 Task: Search one way flight ticket for 4 adults, 2 children, 2 infants in seat and 1 infant on lap in premium economy from Louisville: Louisville International Airport (standiford Field) to Greensboro: Piedmont Triad International Airport on 5-1-2023. Choice of flights is Frontier. Number of bags: 2 checked bags. Price is upto 74000. Outbound departure time preference is 16:00.
Action: Mouse moved to (276, 363)
Screenshot: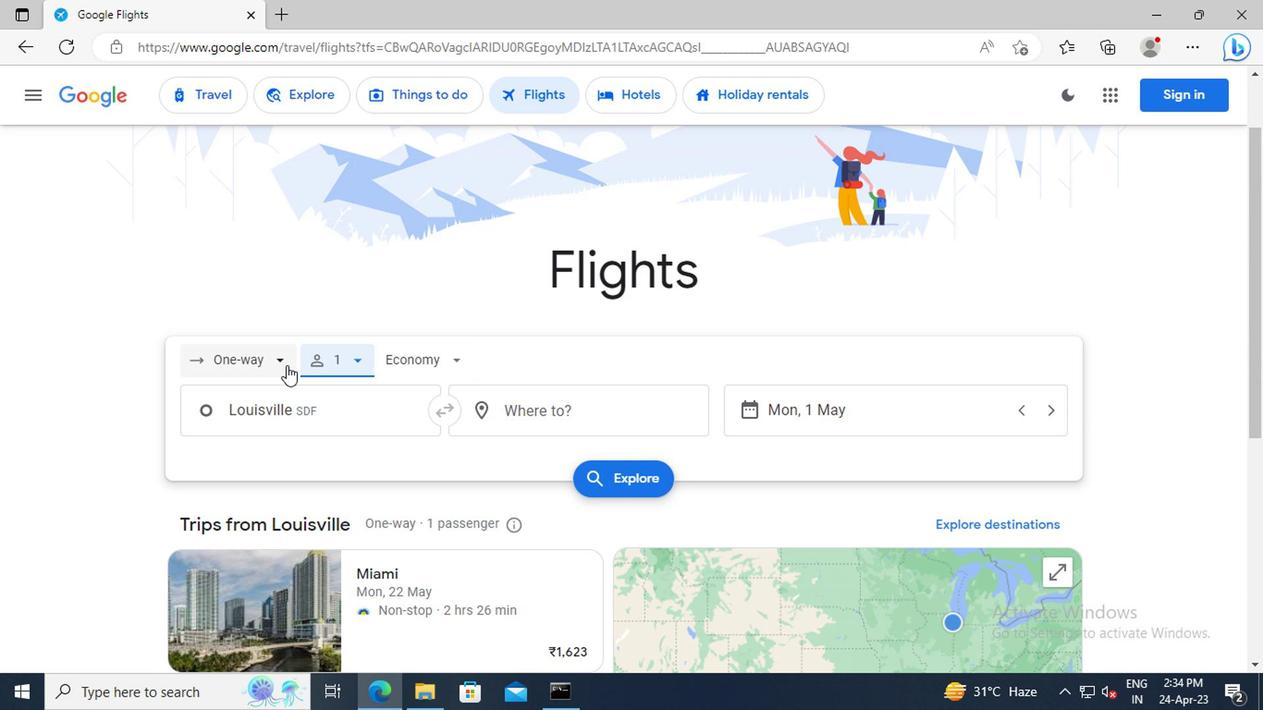 
Action: Mouse pressed left at (276, 363)
Screenshot: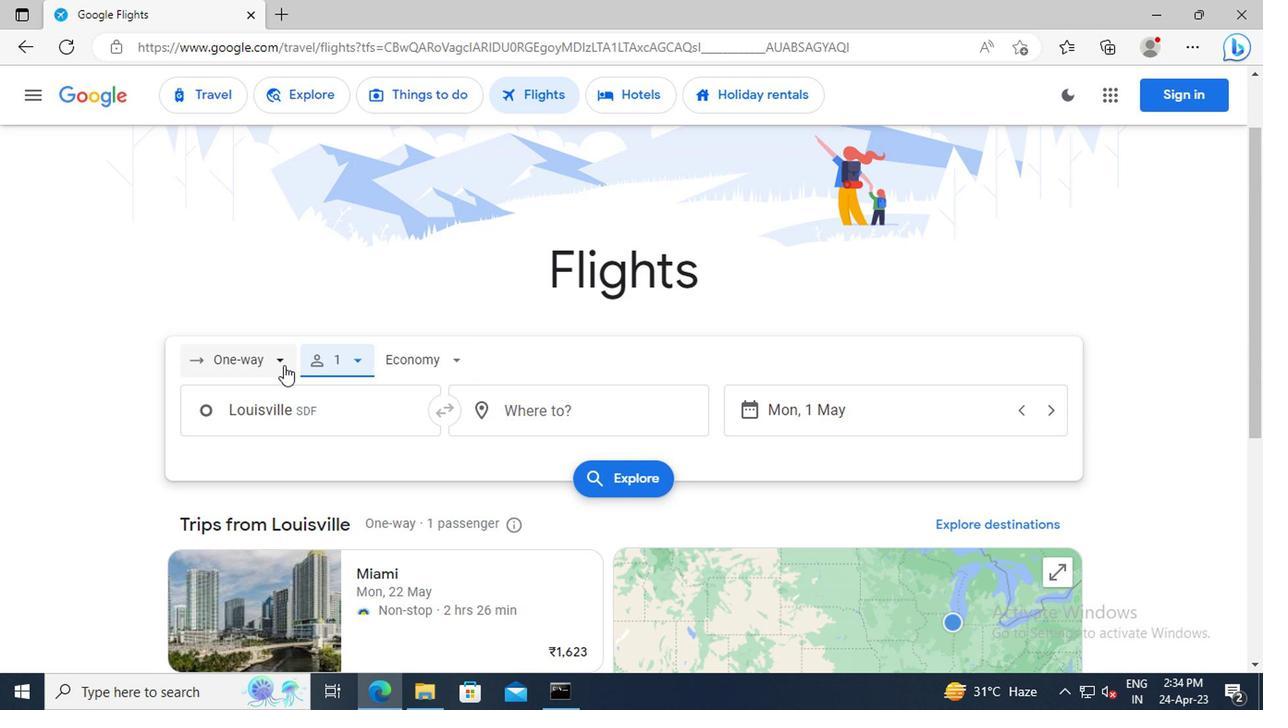 
Action: Mouse moved to (257, 454)
Screenshot: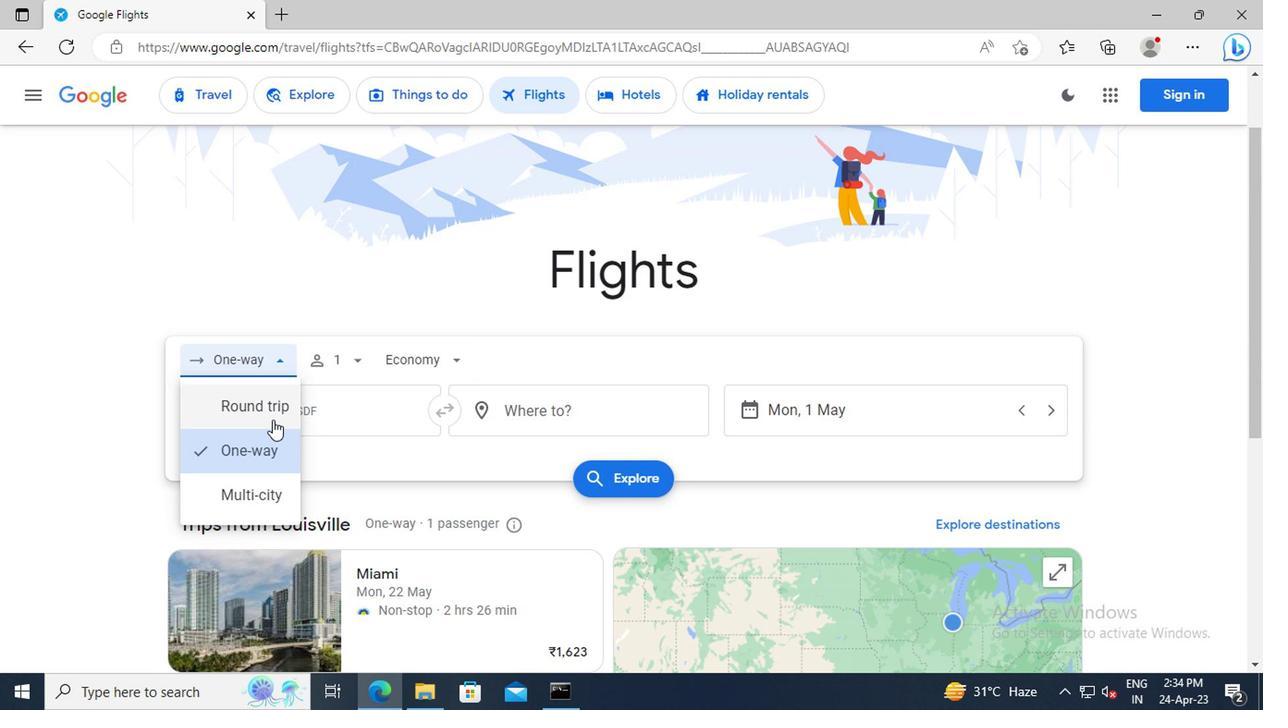 
Action: Mouse pressed left at (257, 454)
Screenshot: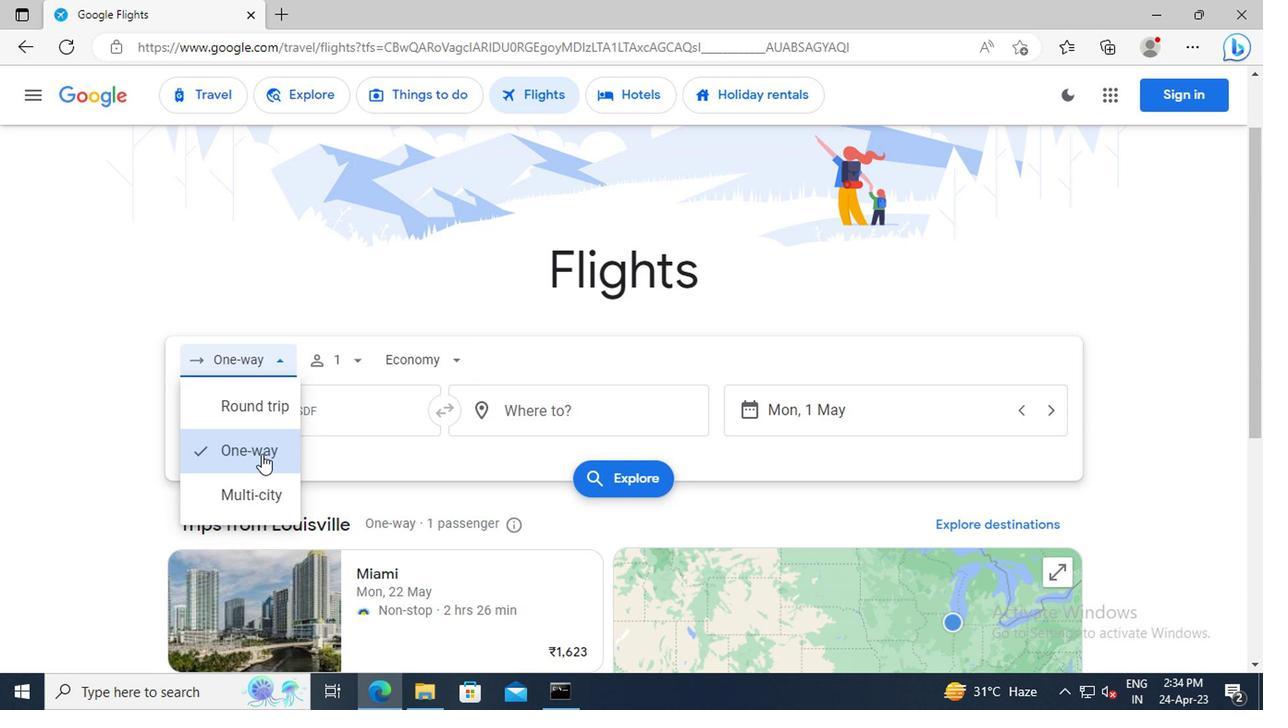 
Action: Mouse moved to (351, 366)
Screenshot: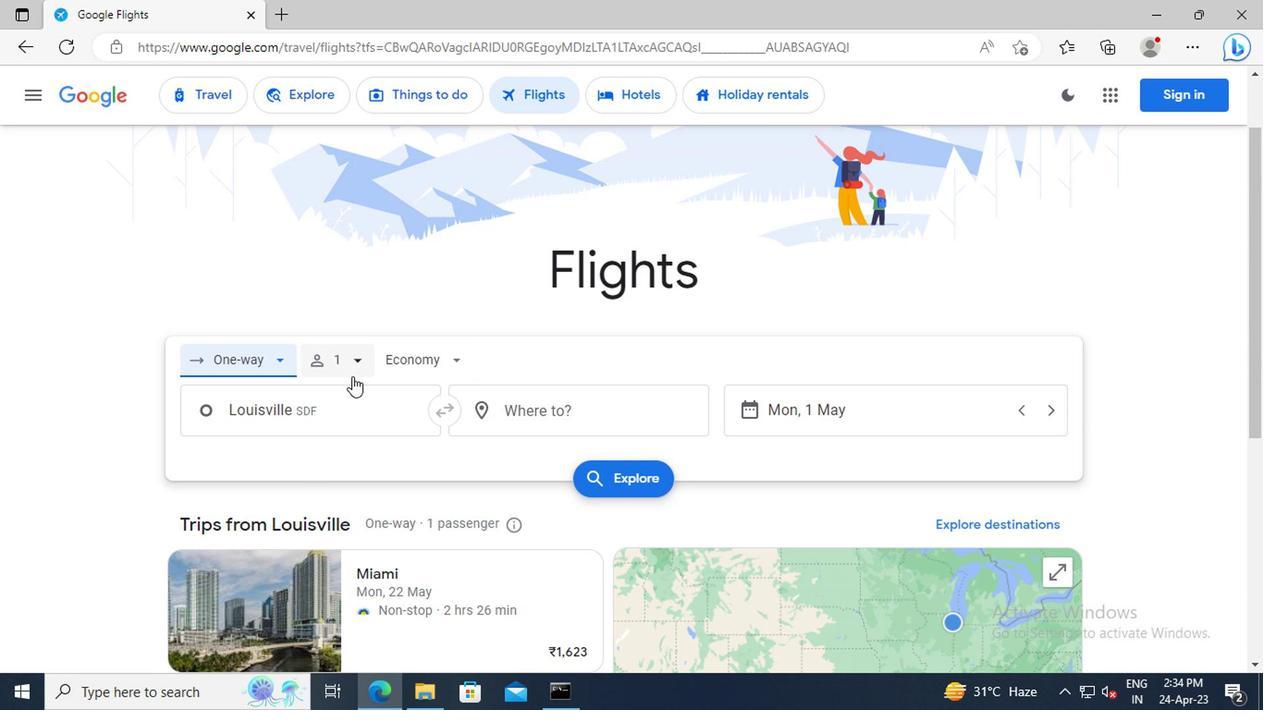 
Action: Mouse pressed left at (351, 366)
Screenshot: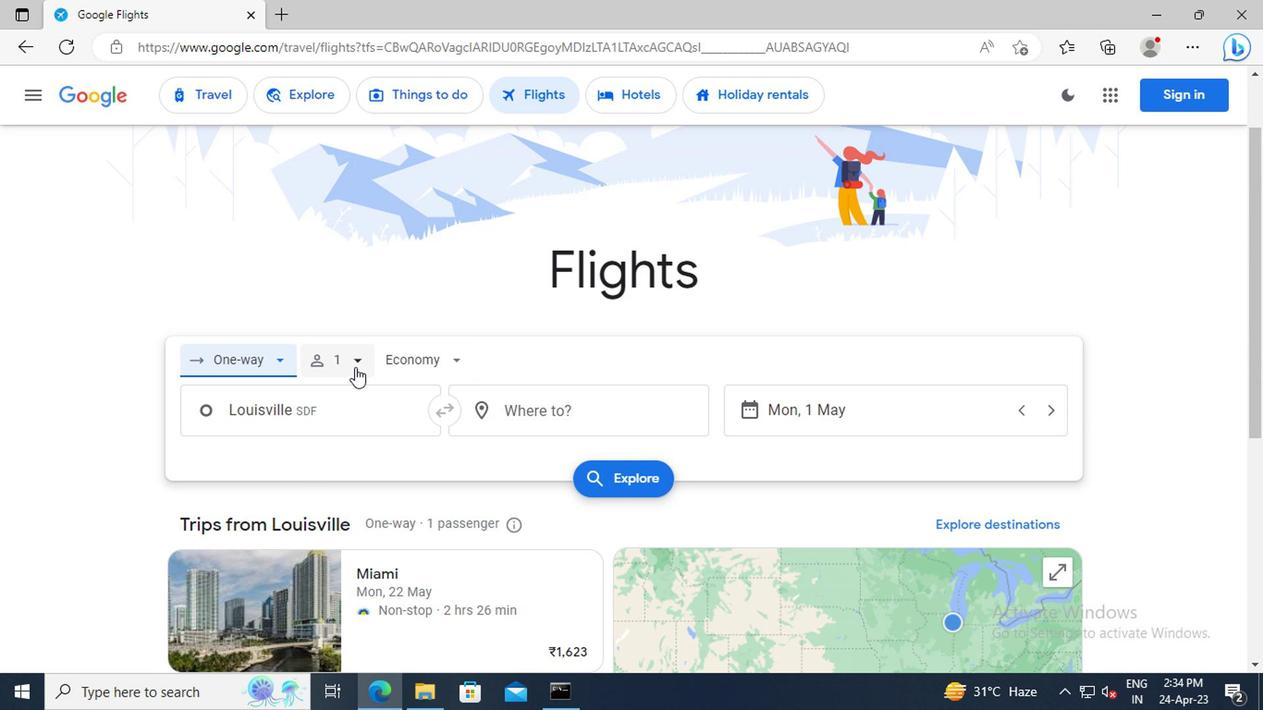 
Action: Mouse moved to (483, 411)
Screenshot: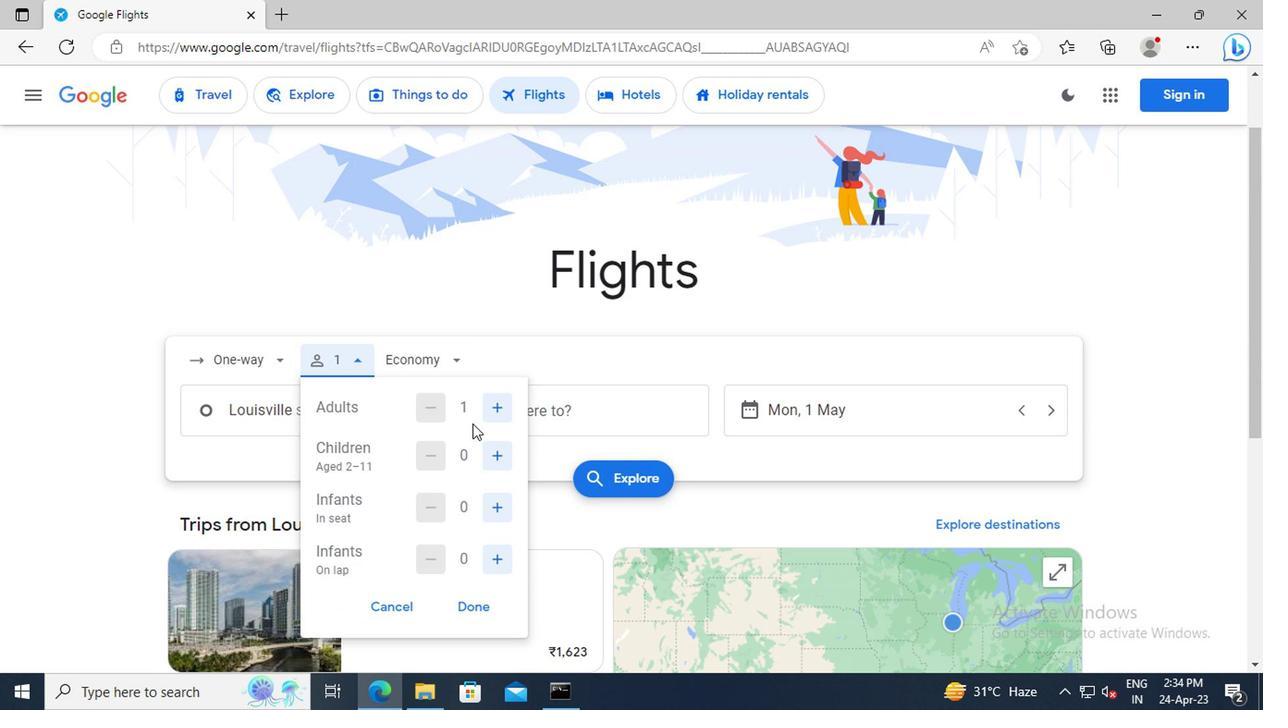 
Action: Mouse pressed left at (483, 411)
Screenshot: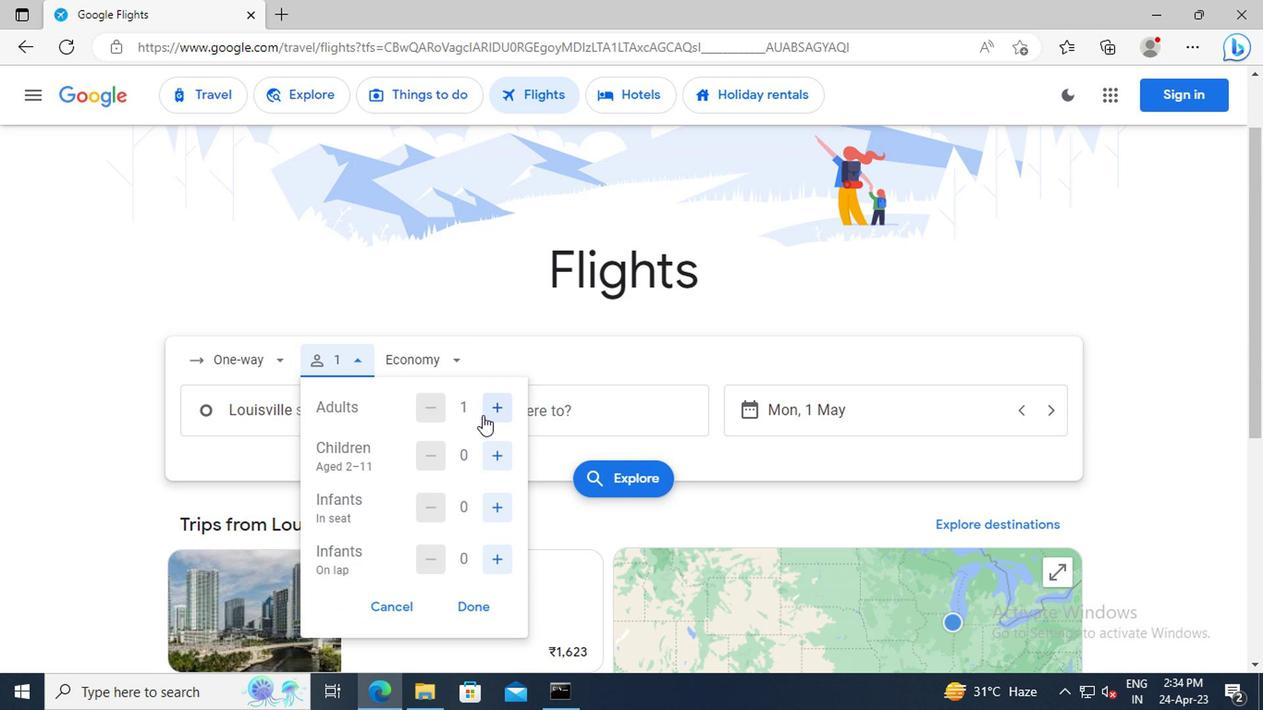 
Action: Mouse pressed left at (483, 411)
Screenshot: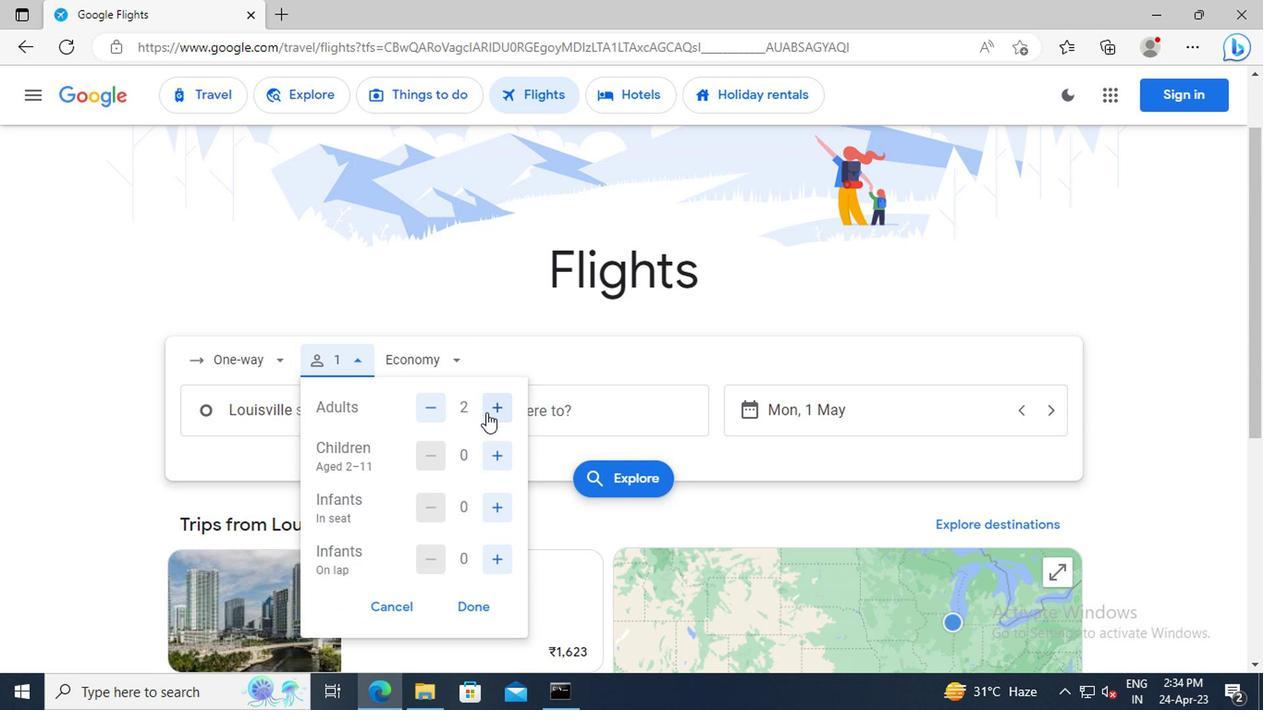 
Action: Mouse pressed left at (483, 411)
Screenshot: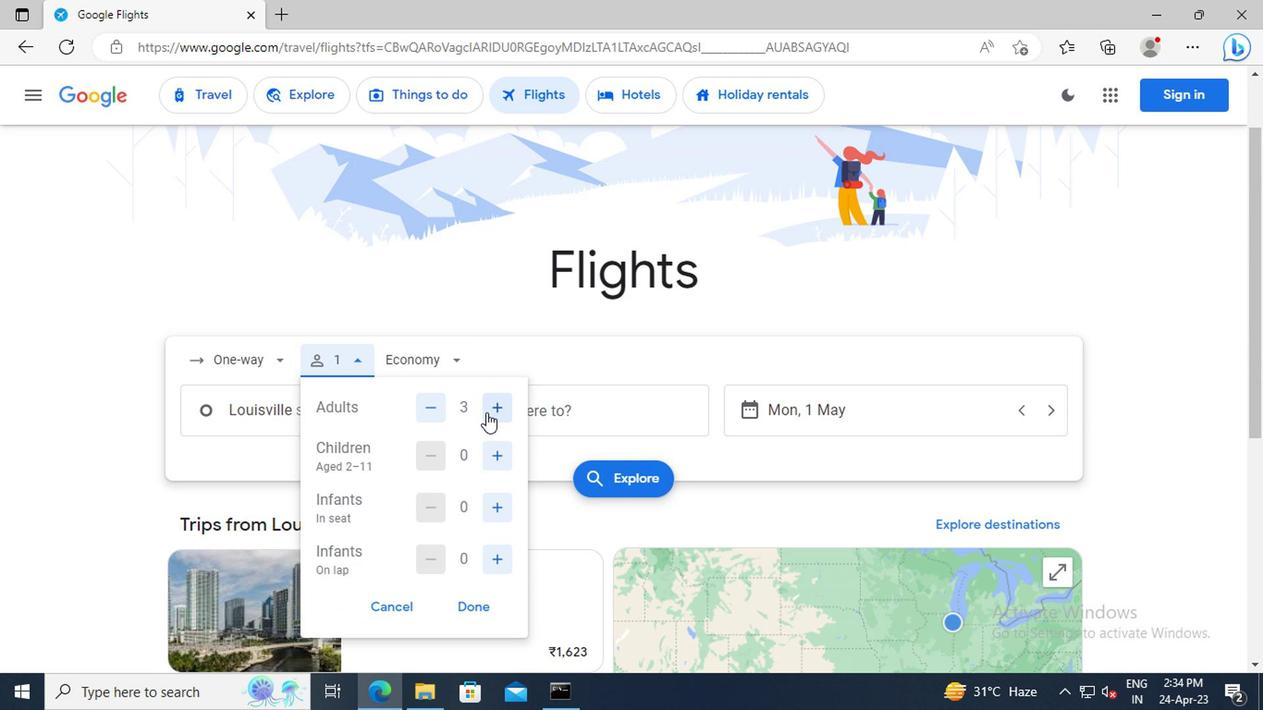 
Action: Mouse moved to (495, 461)
Screenshot: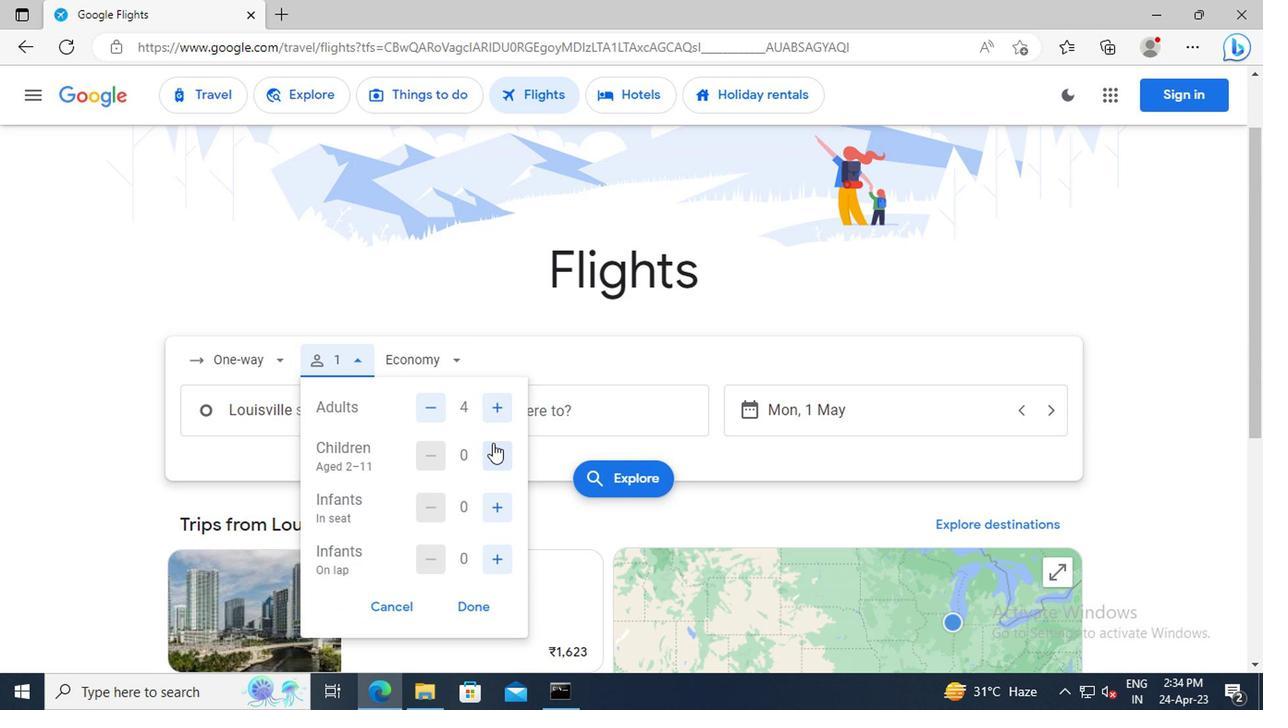 
Action: Mouse pressed left at (495, 461)
Screenshot: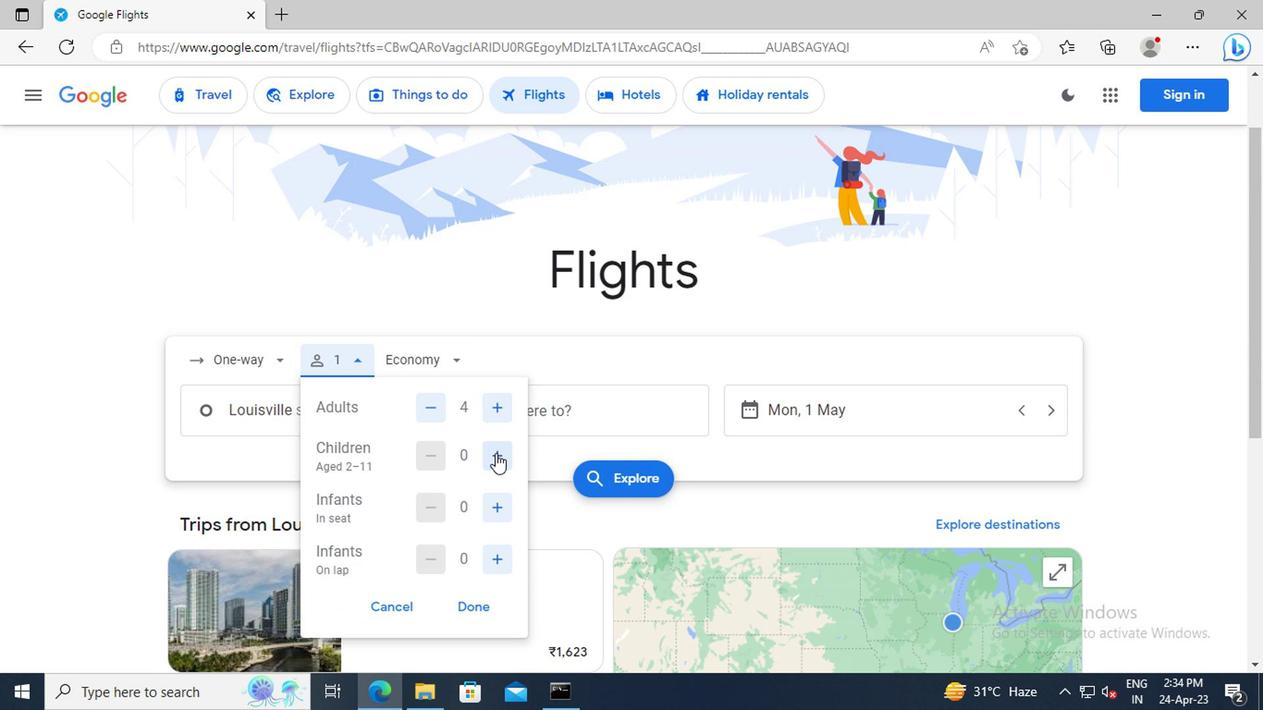 
Action: Mouse pressed left at (495, 461)
Screenshot: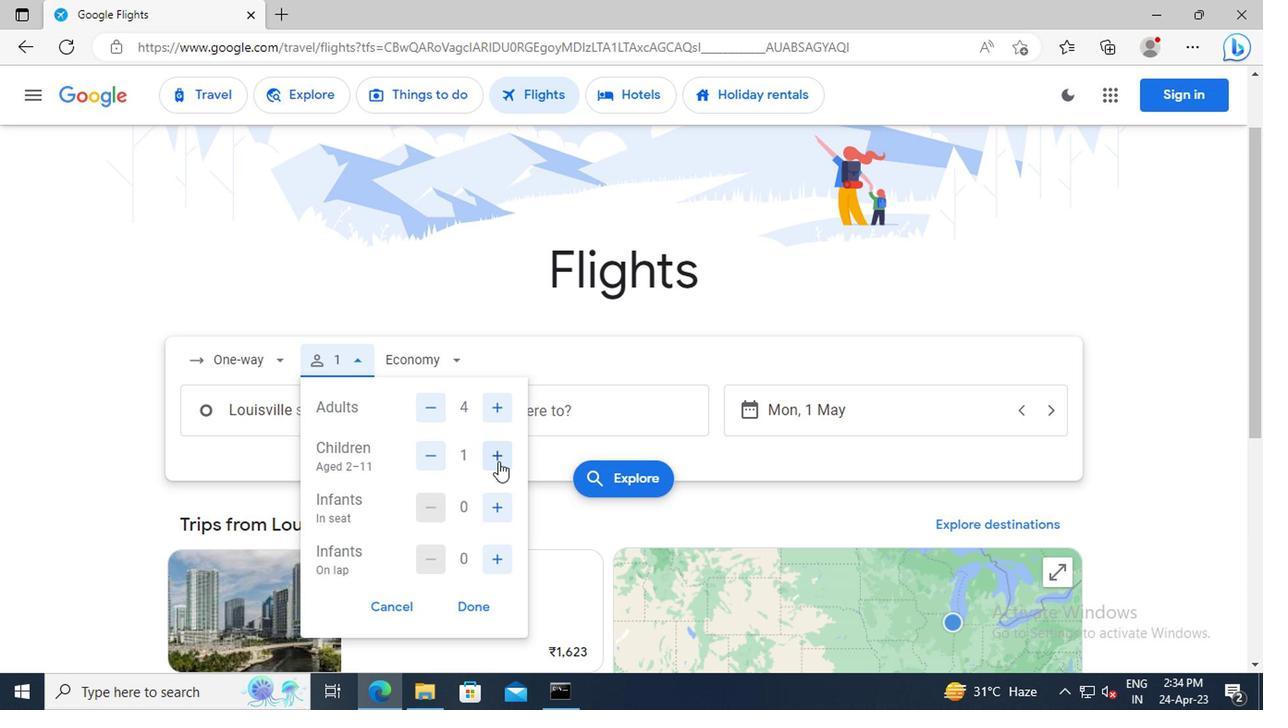 
Action: Mouse moved to (488, 510)
Screenshot: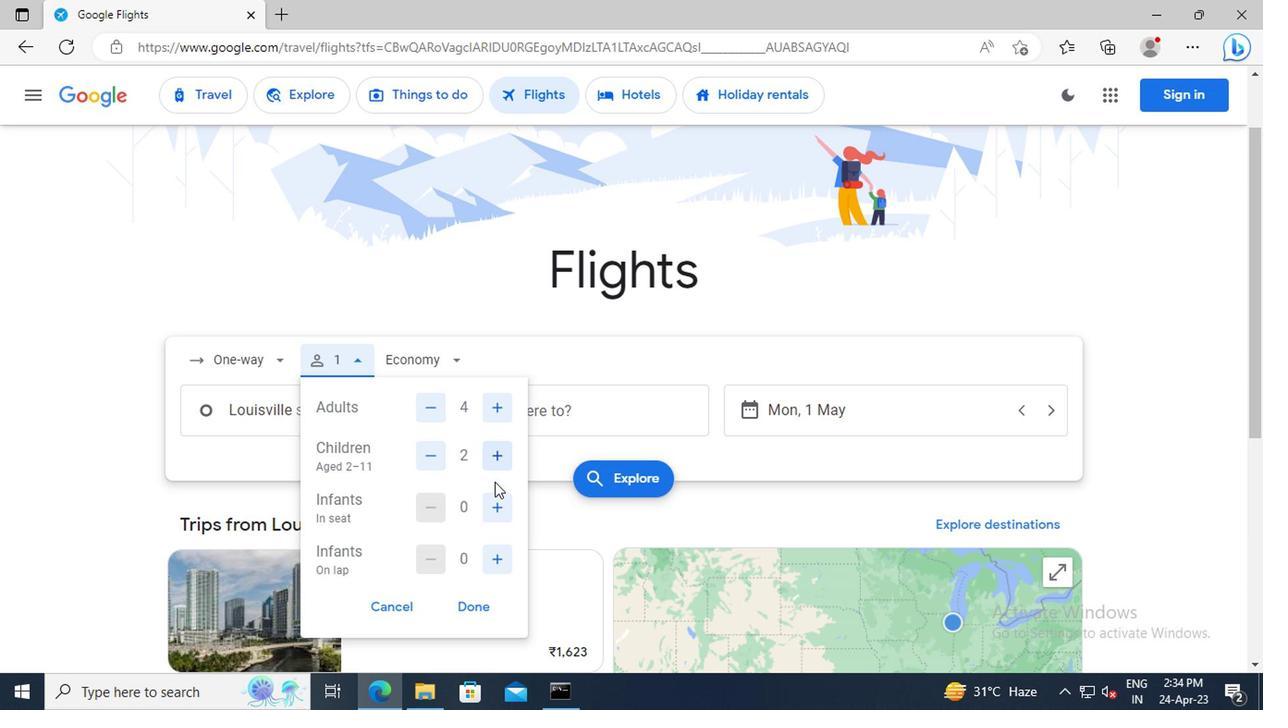 
Action: Mouse pressed left at (488, 510)
Screenshot: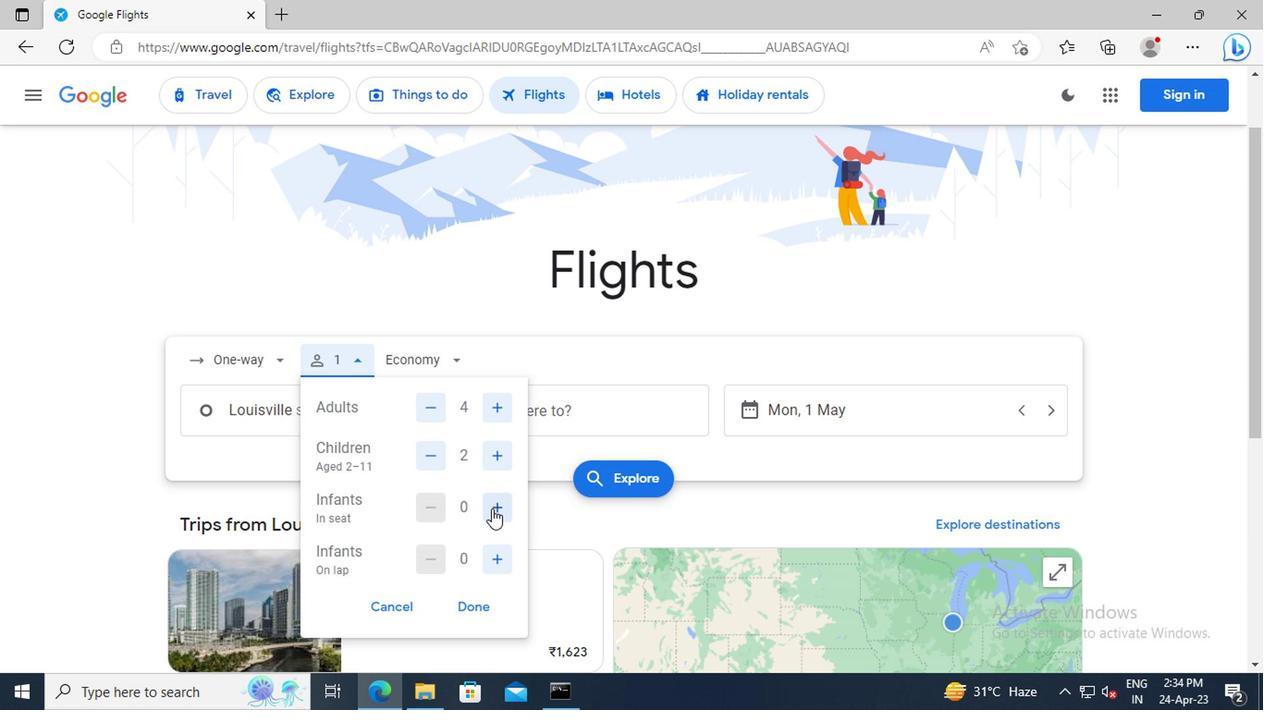 
Action: Mouse pressed left at (488, 510)
Screenshot: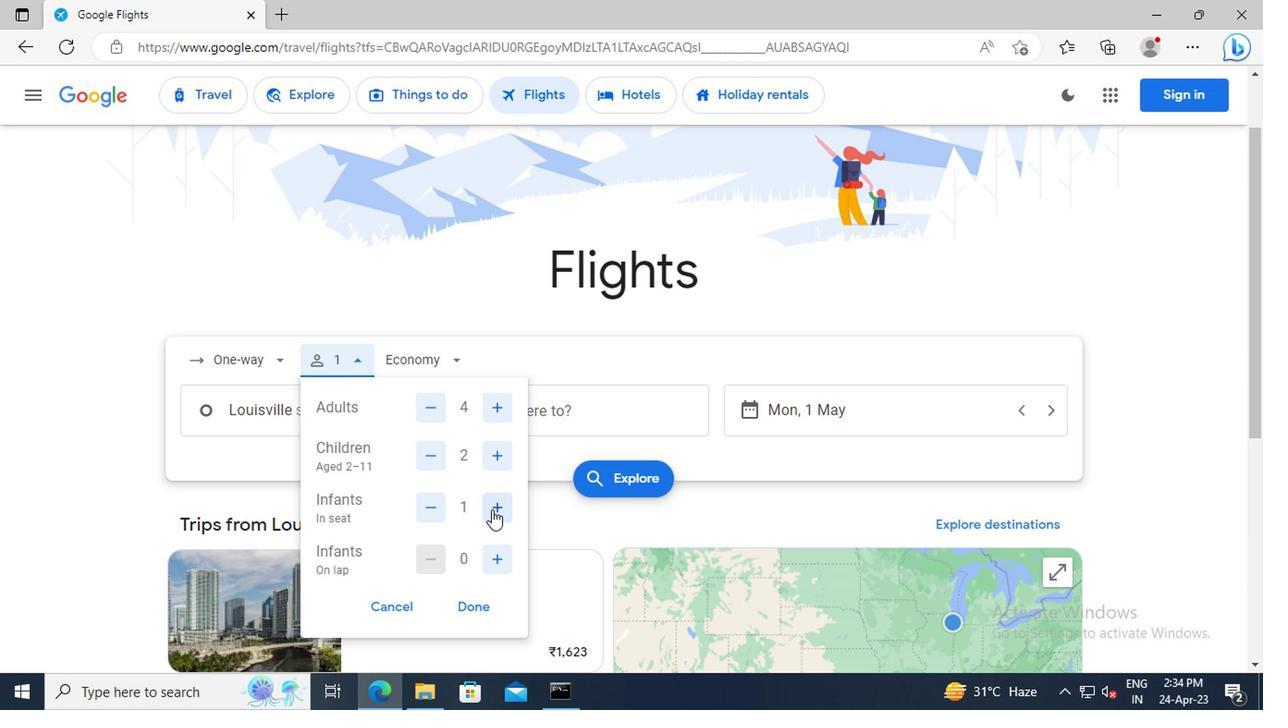 
Action: Mouse moved to (490, 554)
Screenshot: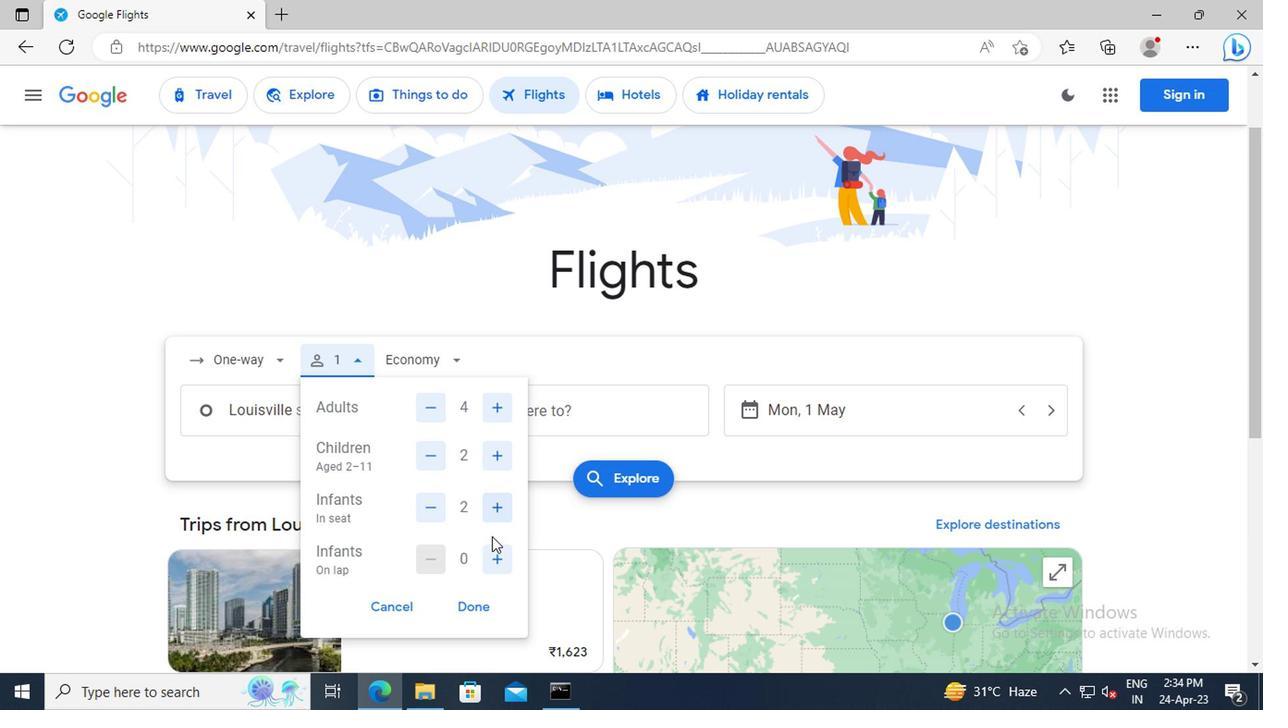 
Action: Mouse pressed left at (490, 554)
Screenshot: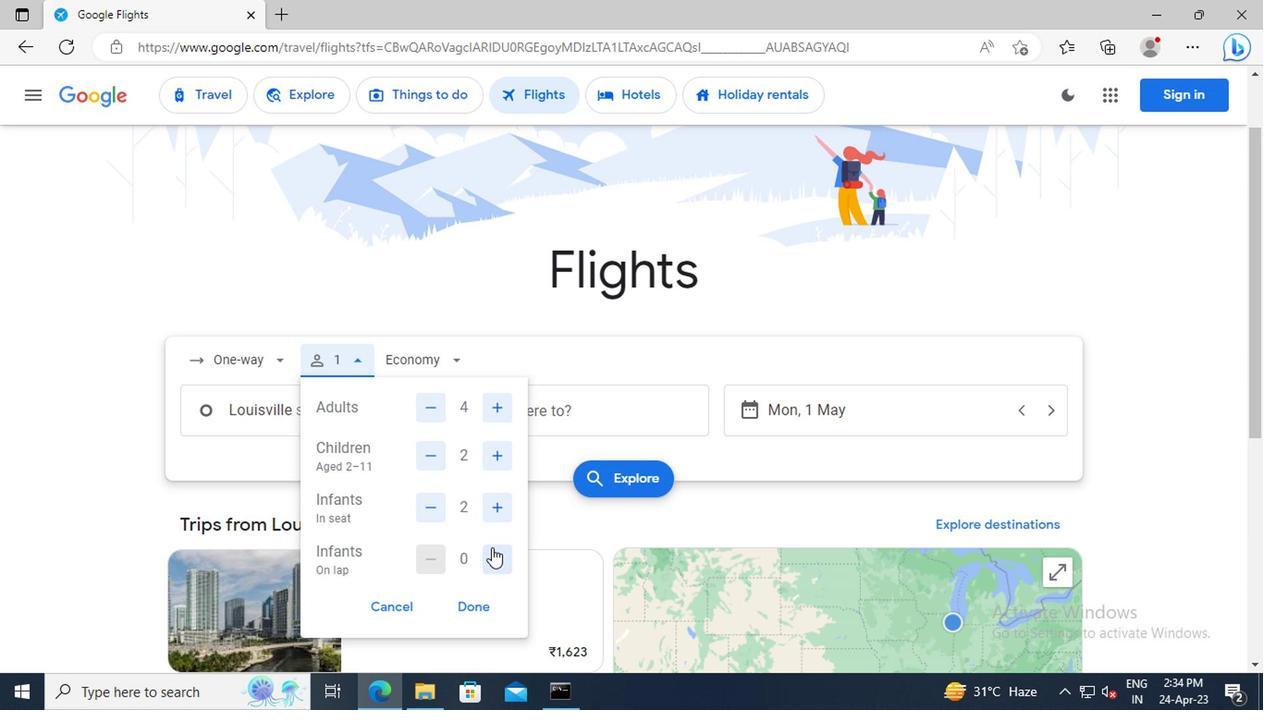 
Action: Mouse moved to (473, 609)
Screenshot: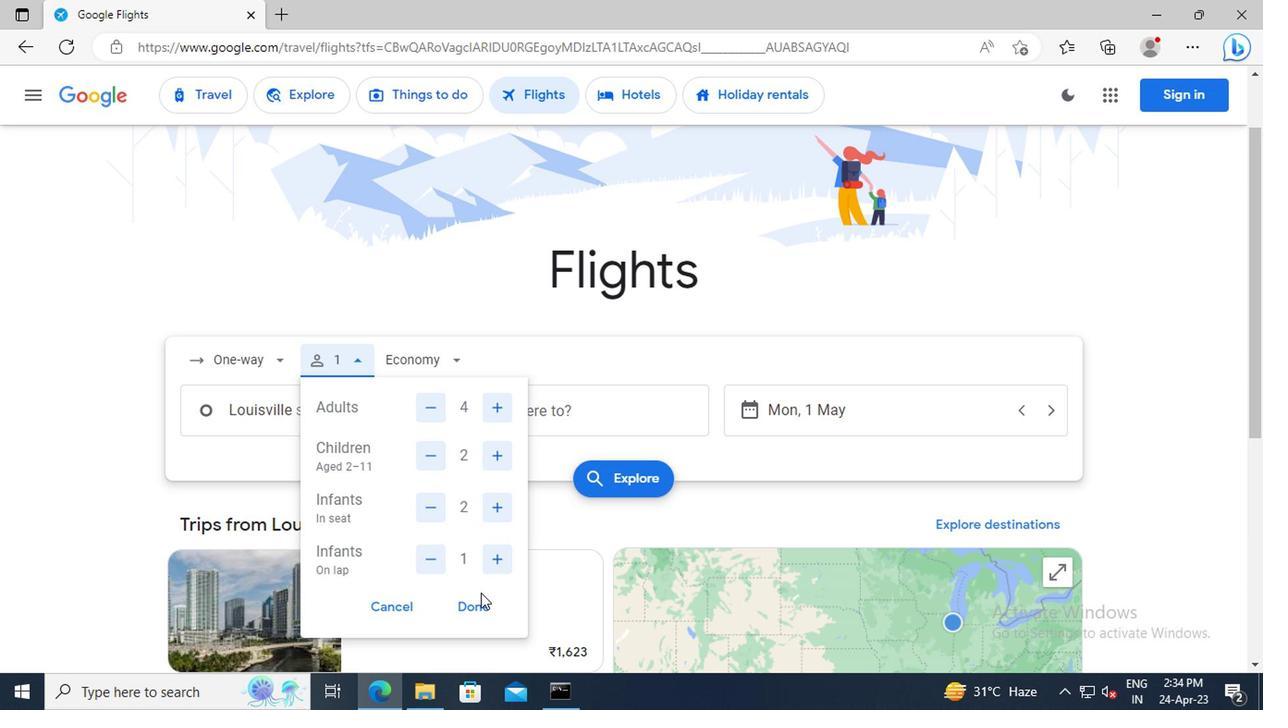 
Action: Mouse pressed left at (473, 609)
Screenshot: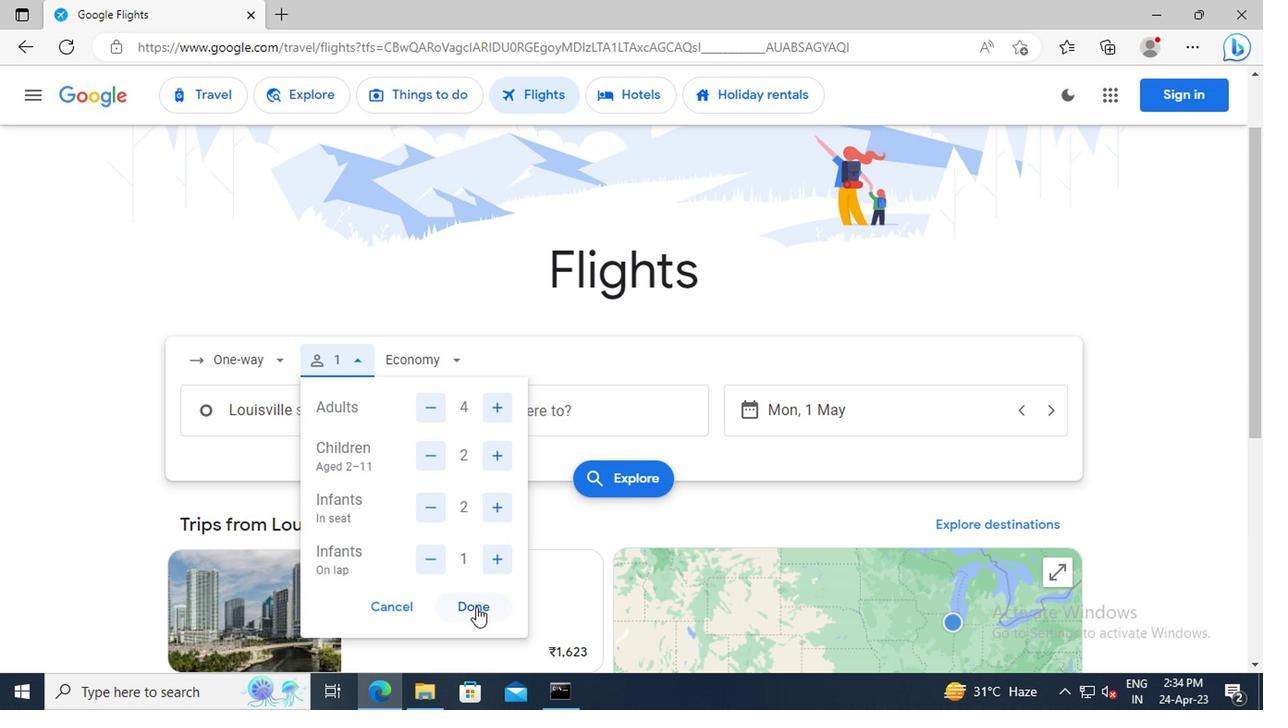
Action: Mouse moved to (429, 355)
Screenshot: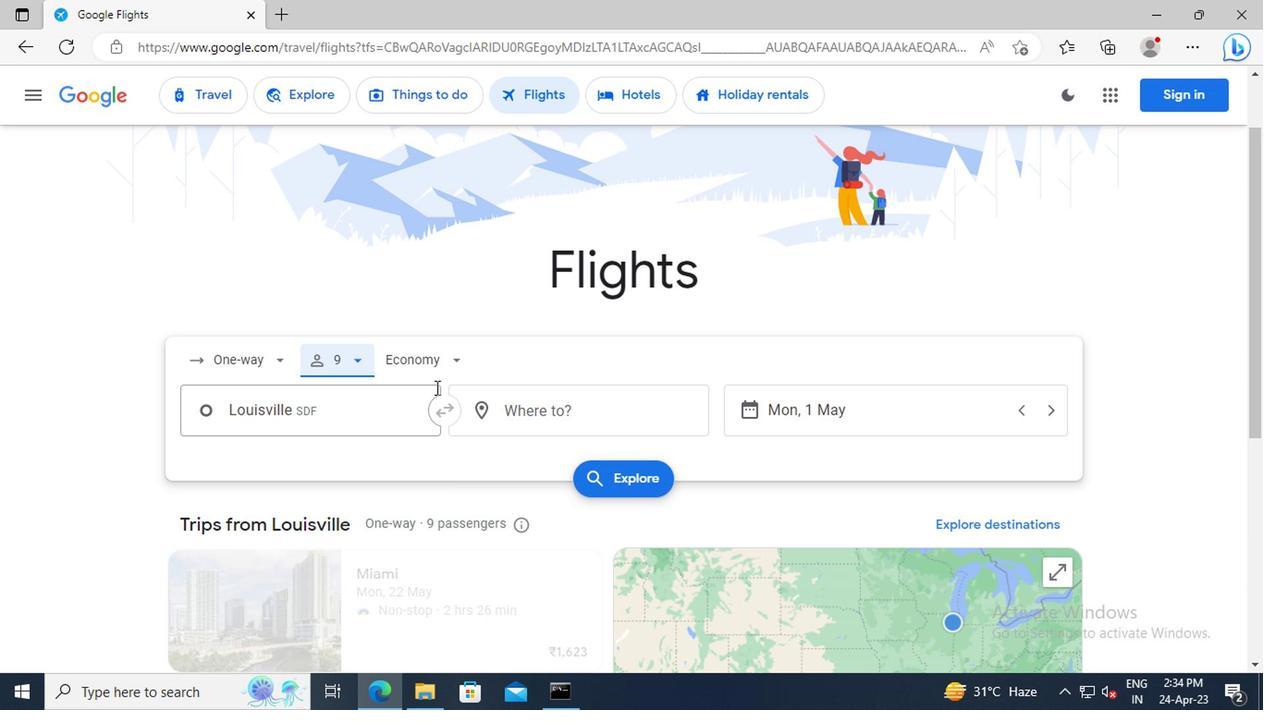 
Action: Mouse pressed left at (429, 355)
Screenshot: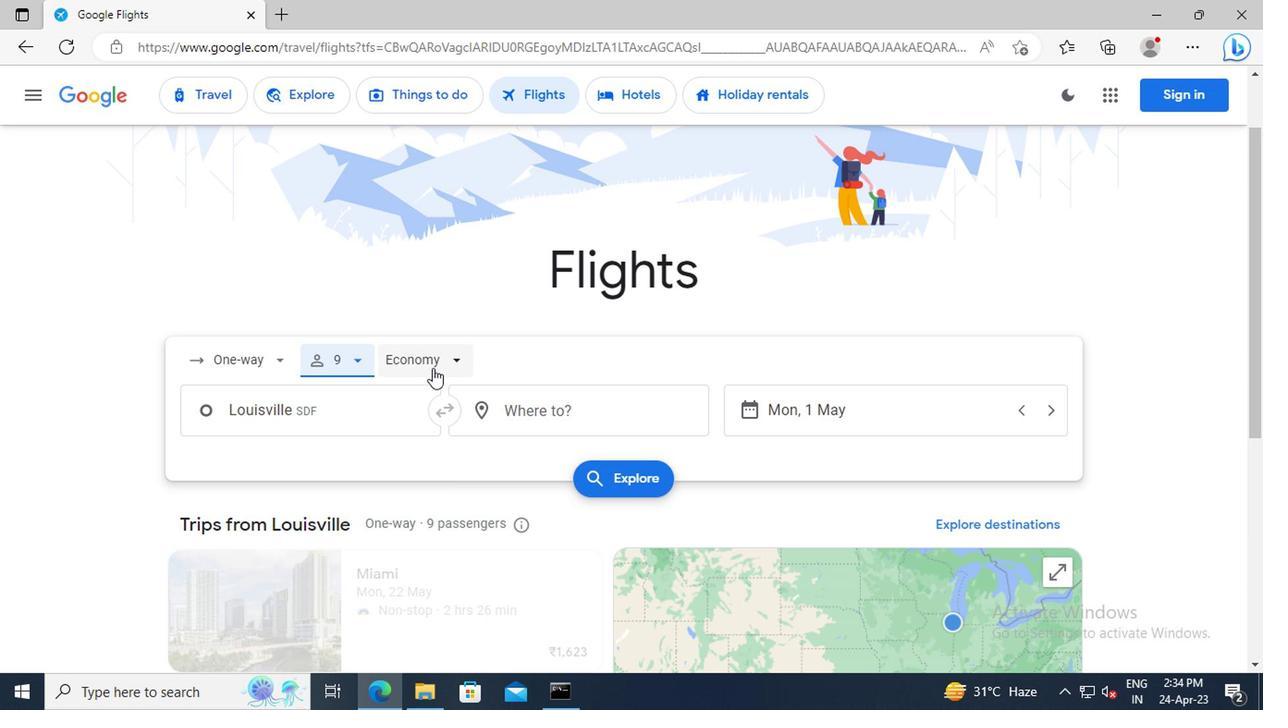 
Action: Mouse moved to (440, 456)
Screenshot: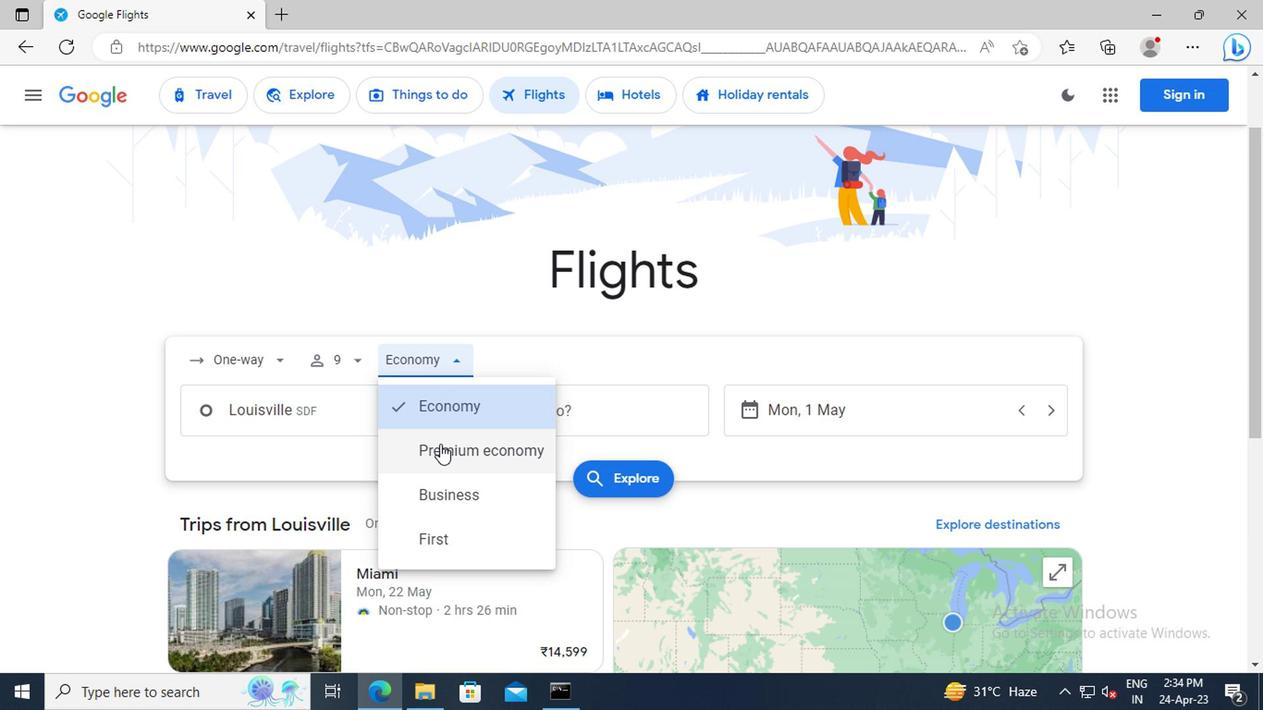 
Action: Mouse pressed left at (440, 456)
Screenshot: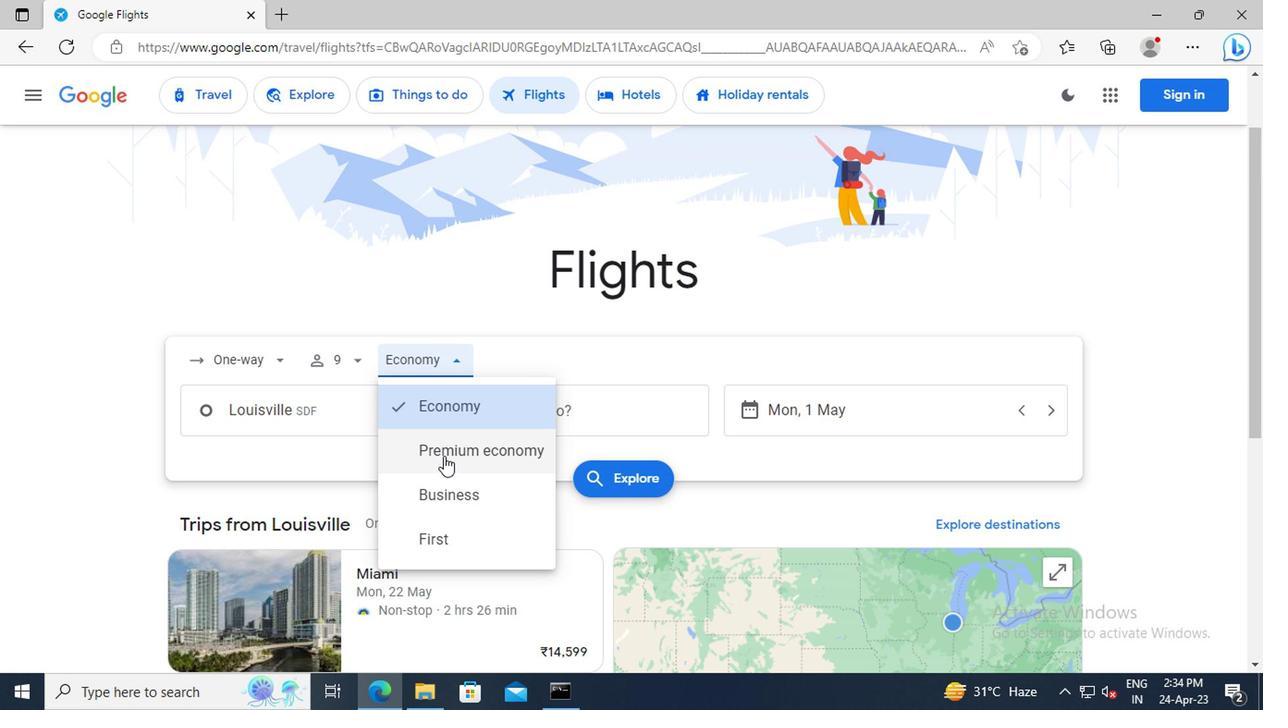 
Action: Mouse moved to (350, 424)
Screenshot: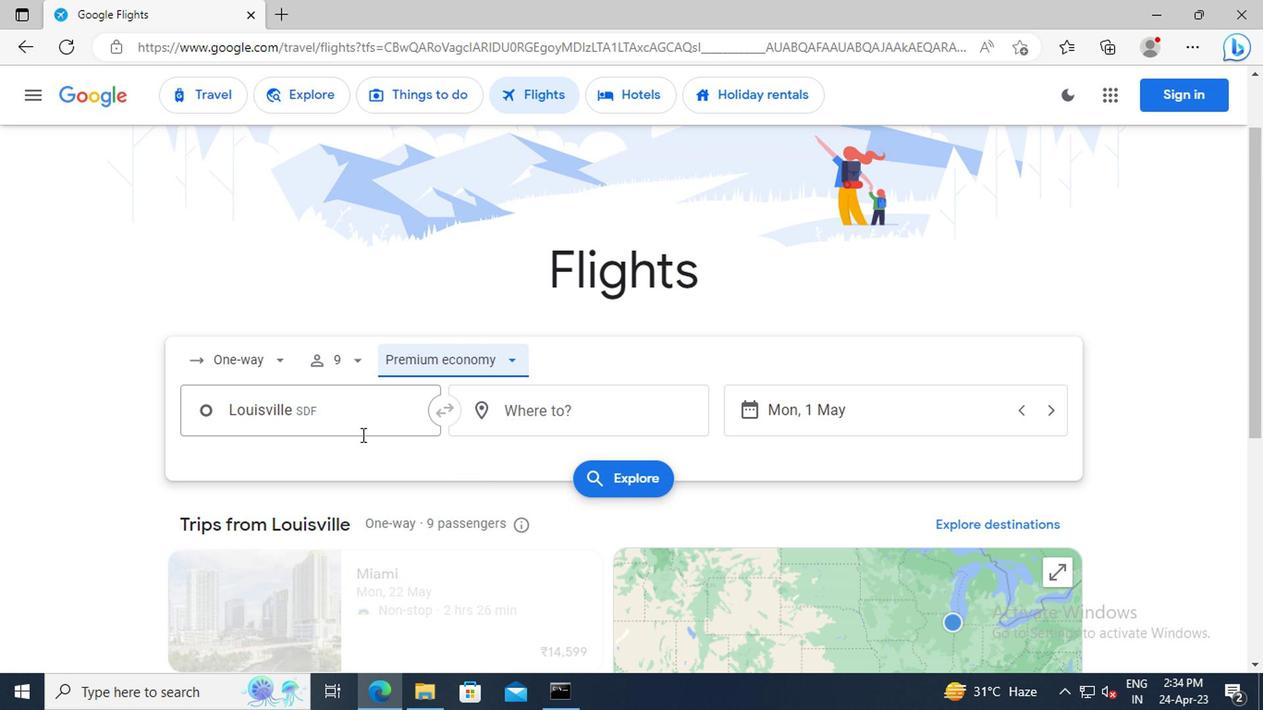 
Action: Mouse pressed left at (350, 424)
Screenshot: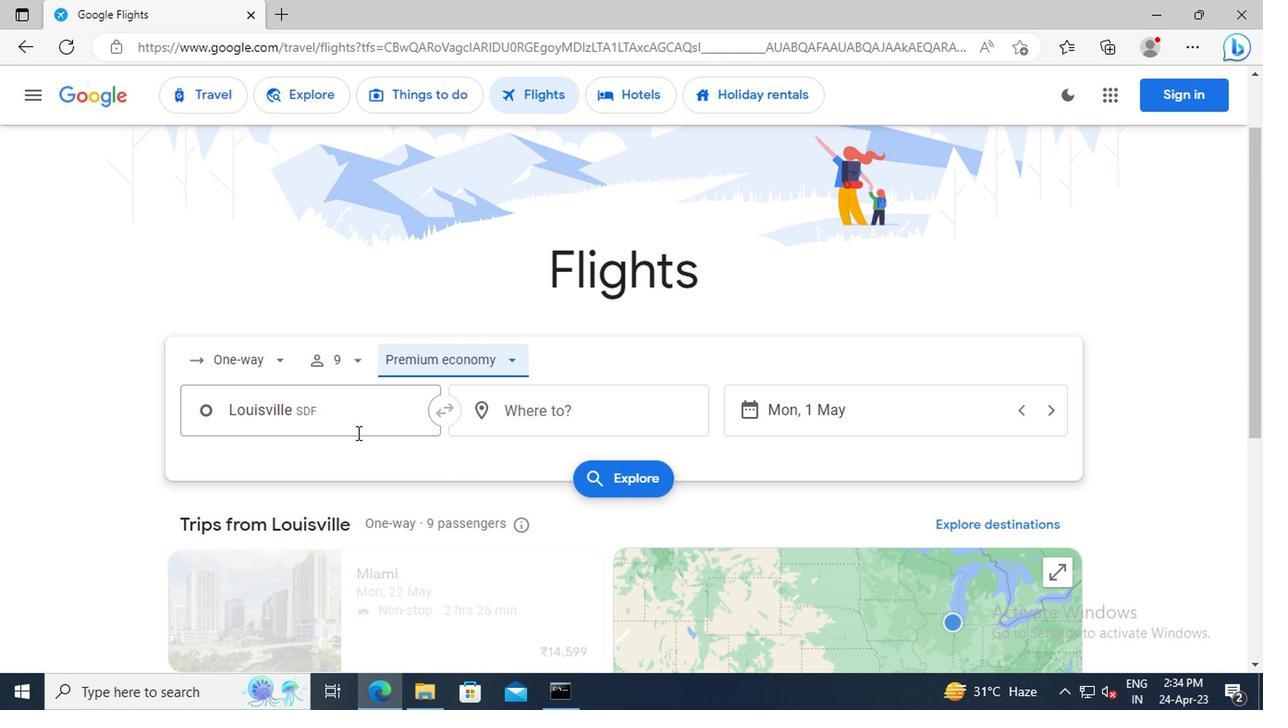 
Action: Key pressed <Key.shift>LOUISVILLE<Key.space><Key.shift>IN
Screenshot: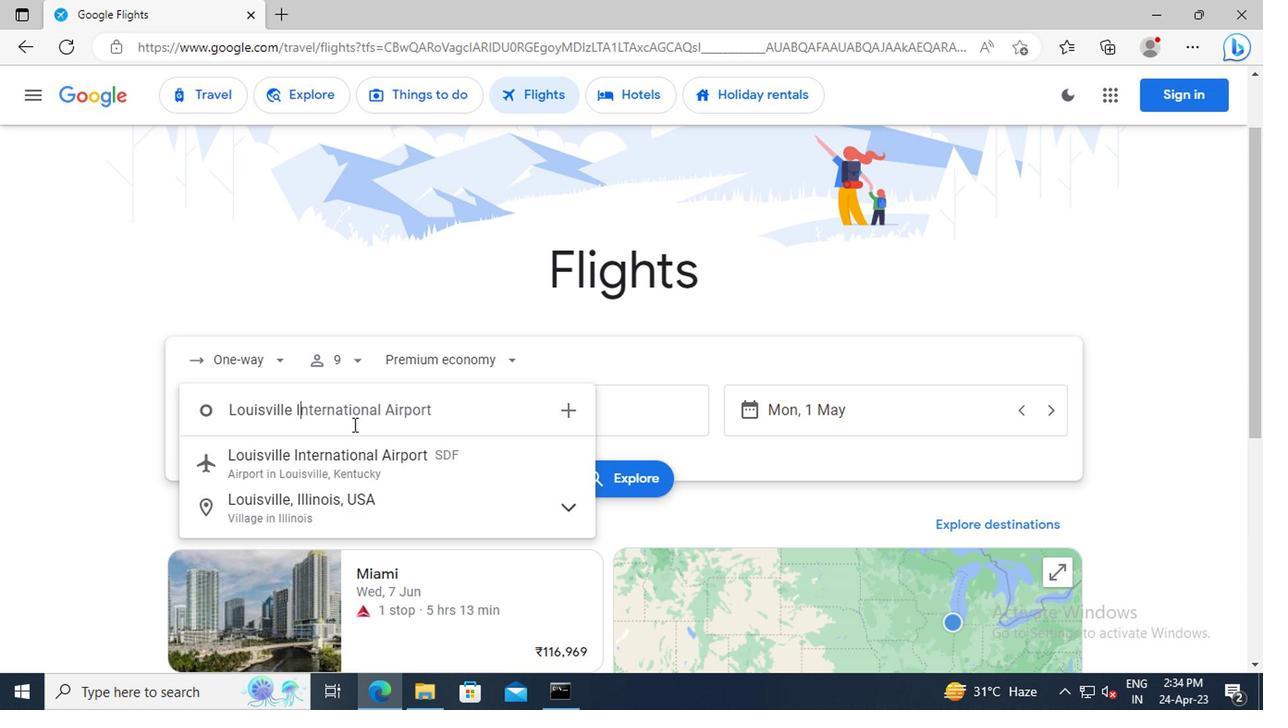 
Action: Mouse moved to (359, 461)
Screenshot: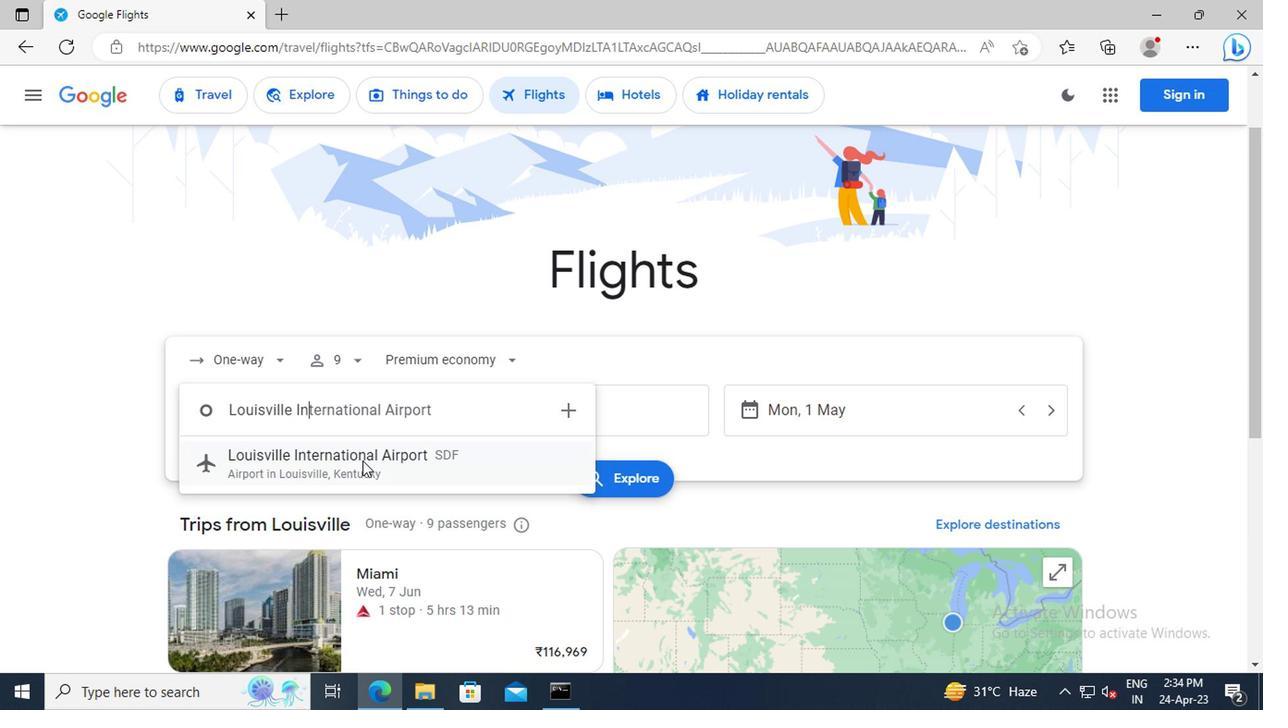 
Action: Mouse pressed left at (359, 461)
Screenshot: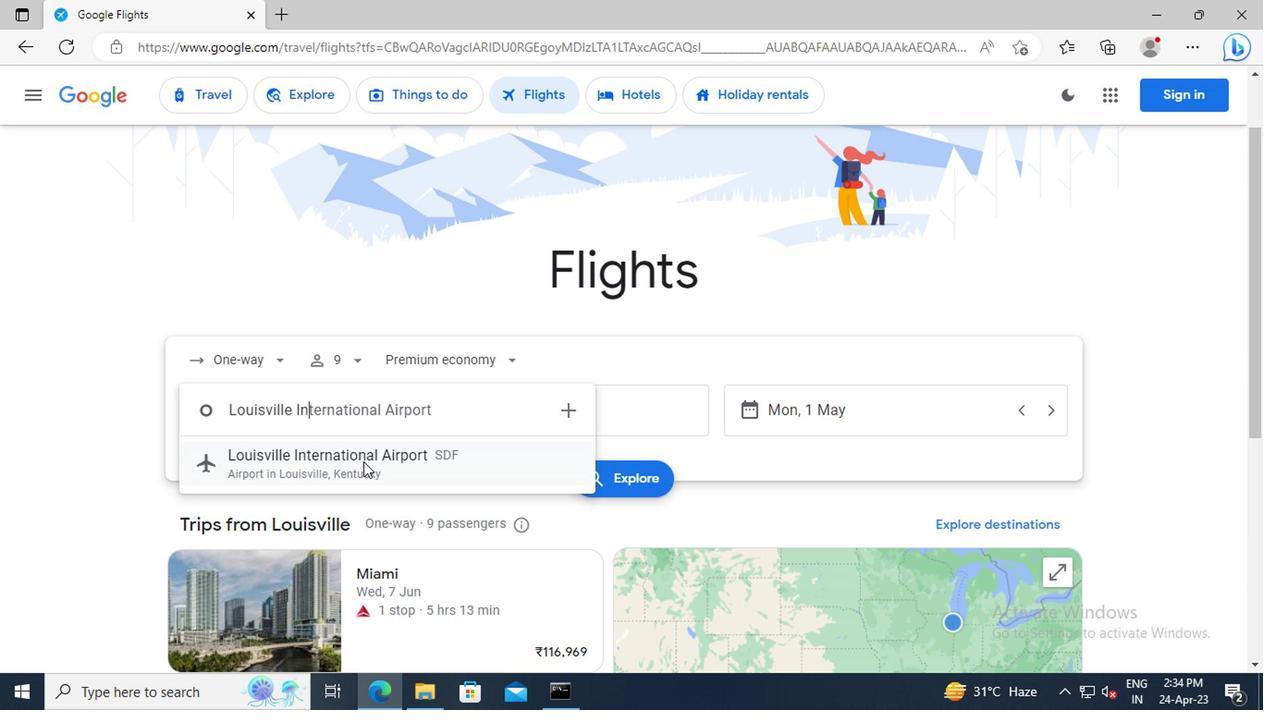 
Action: Mouse moved to (540, 429)
Screenshot: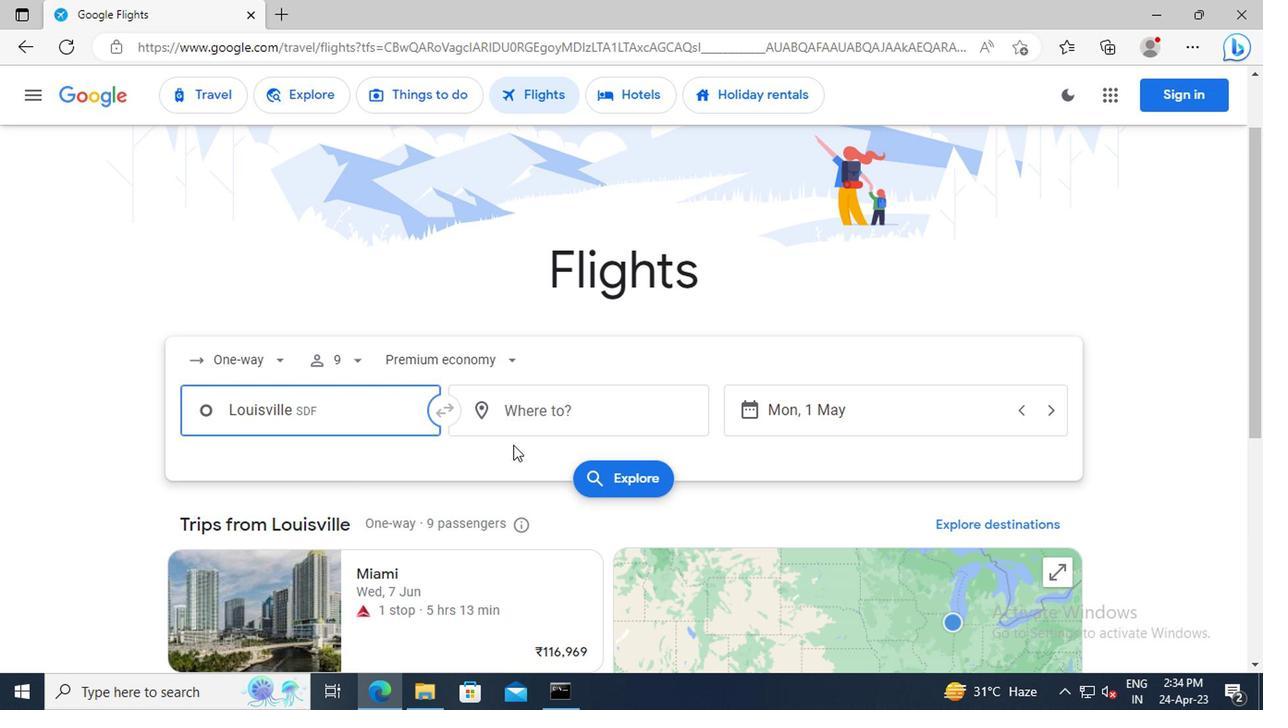 
Action: Mouse pressed left at (540, 429)
Screenshot: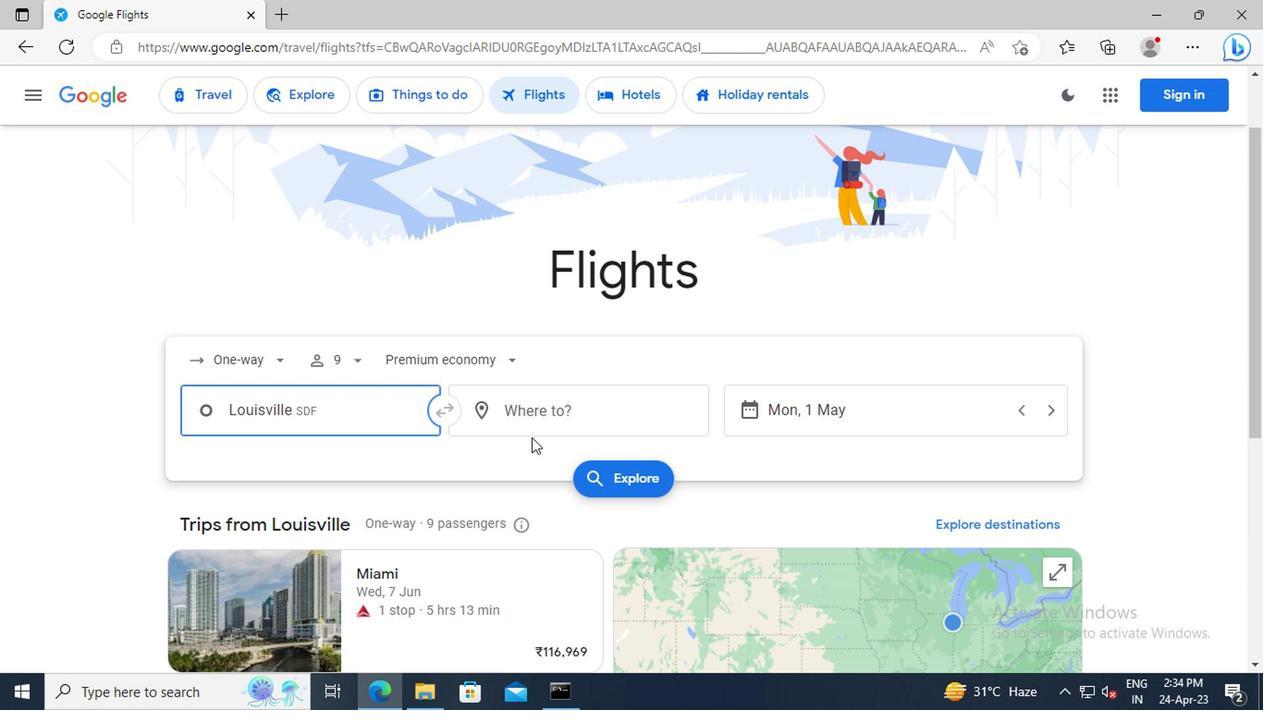 
Action: Mouse moved to (513, 417)
Screenshot: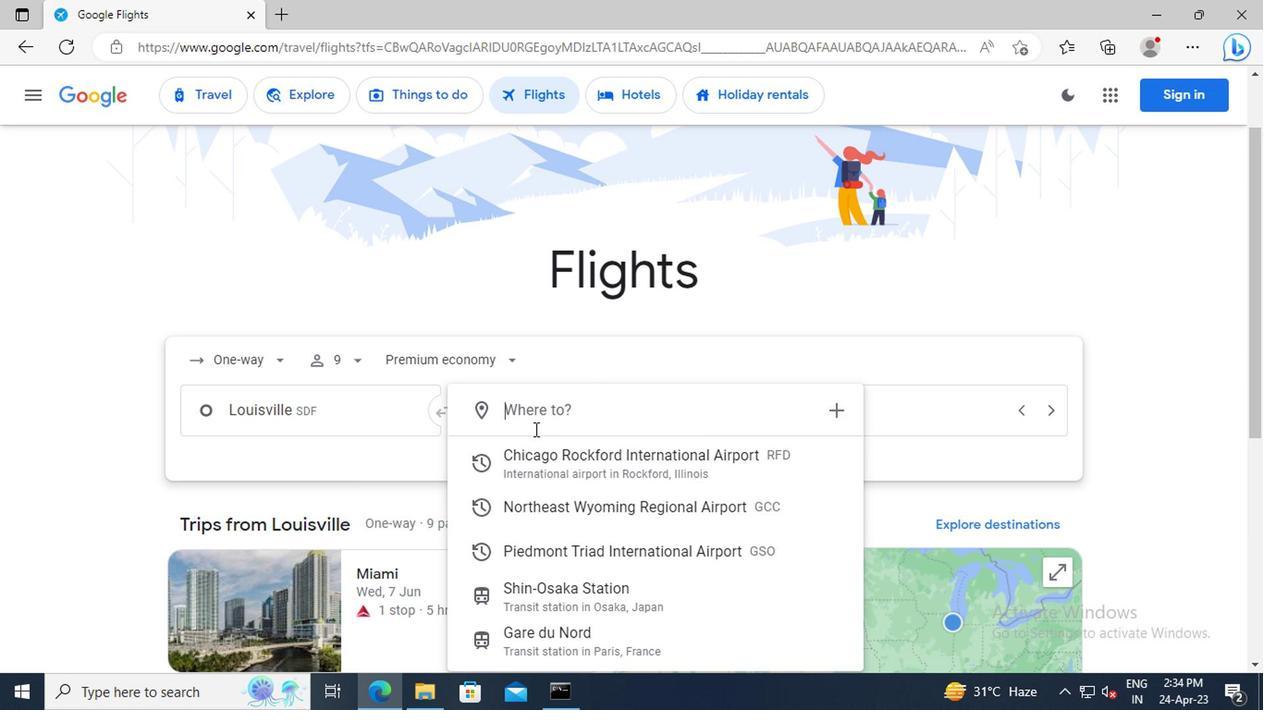 
Action: Key pressed <Key.shift>GREENSBORO
Screenshot: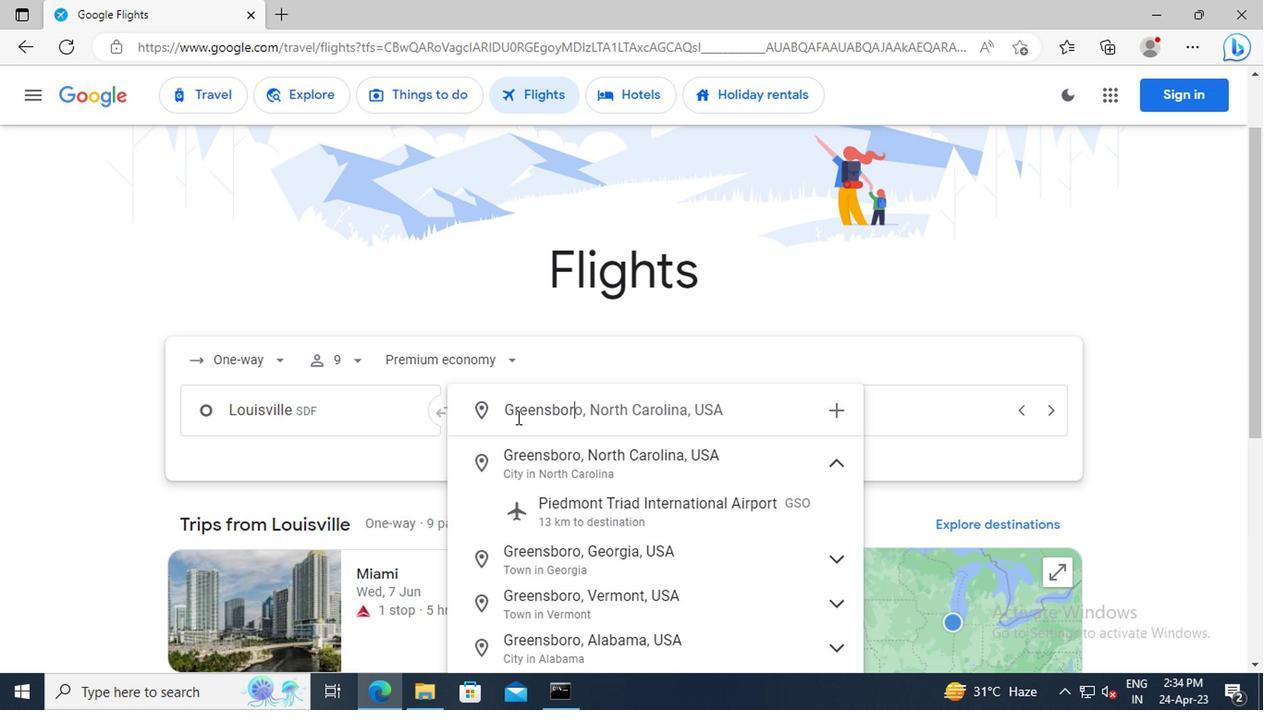 
Action: Mouse moved to (598, 509)
Screenshot: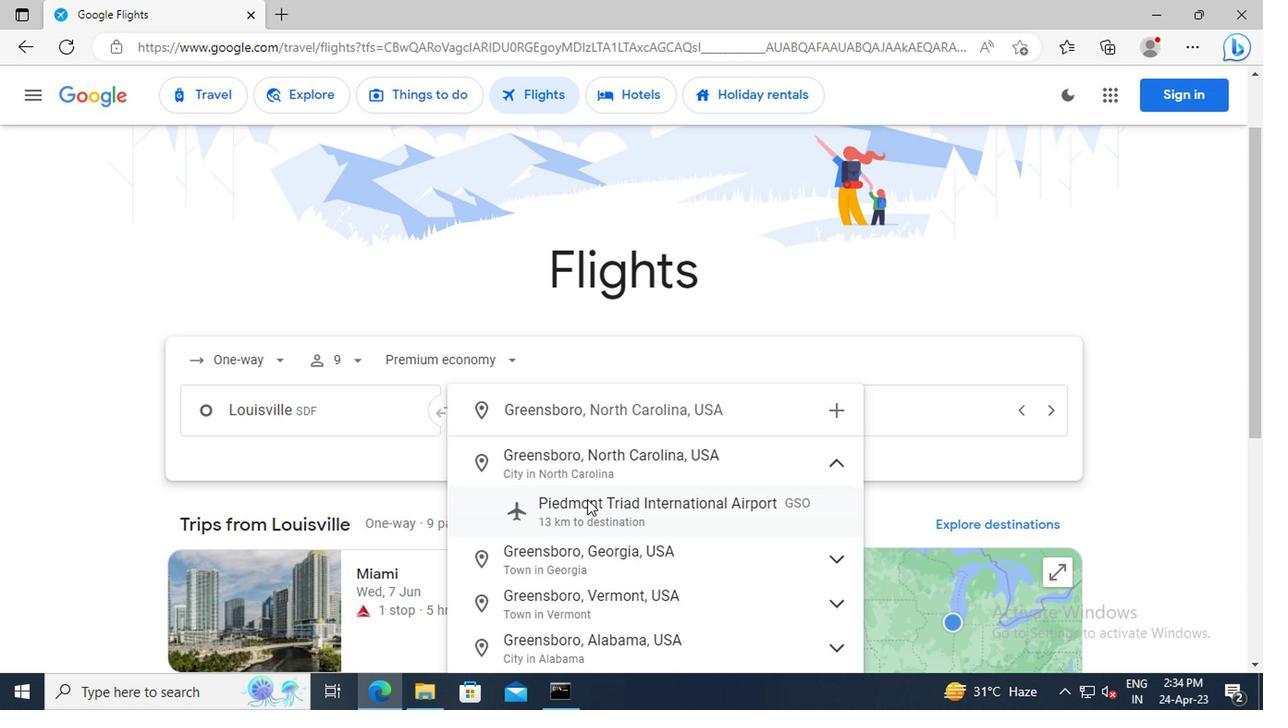 
Action: Mouse pressed left at (598, 509)
Screenshot: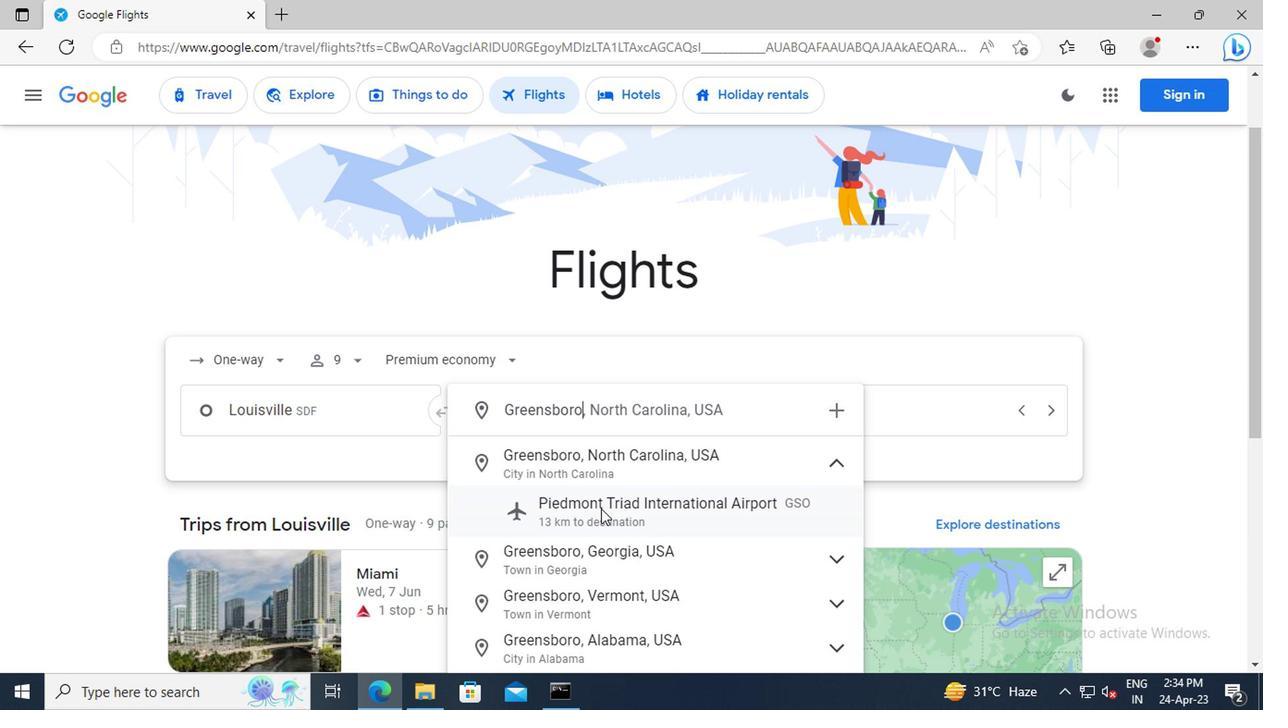 
Action: Mouse moved to (802, 419)
Screenshot: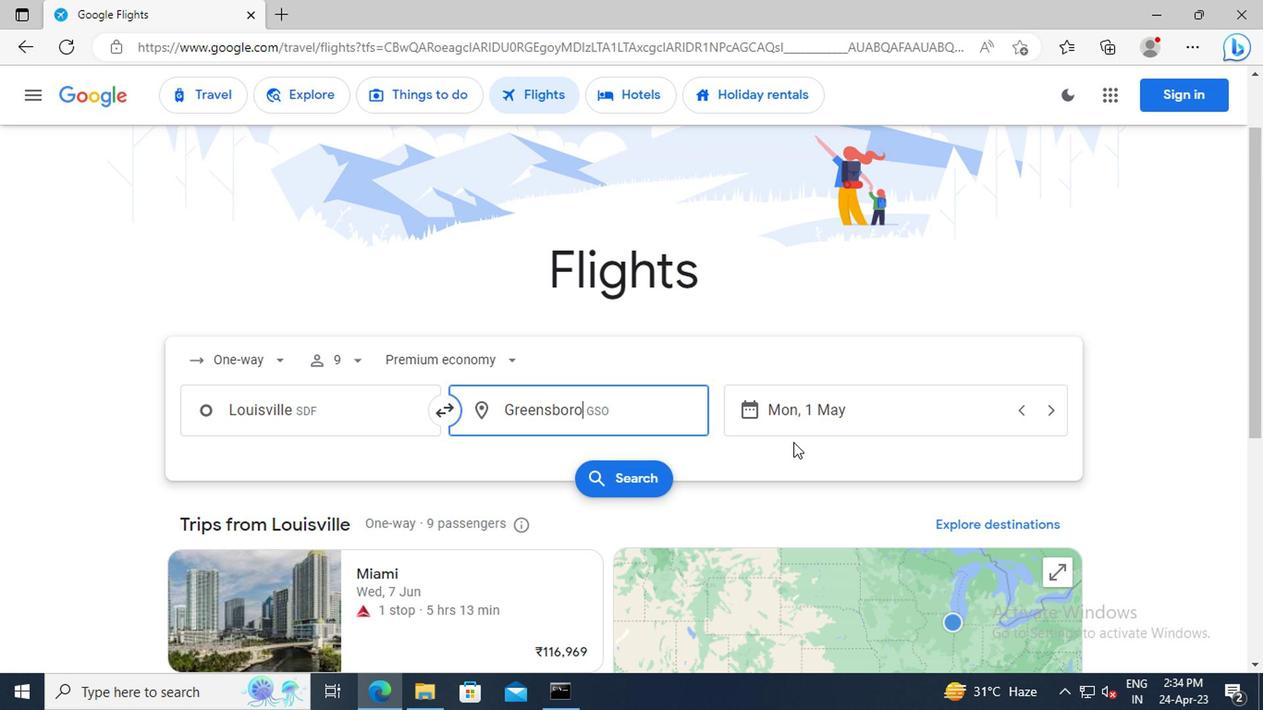 
Action: Mouse pressed left at (802, 419)
Screenshot: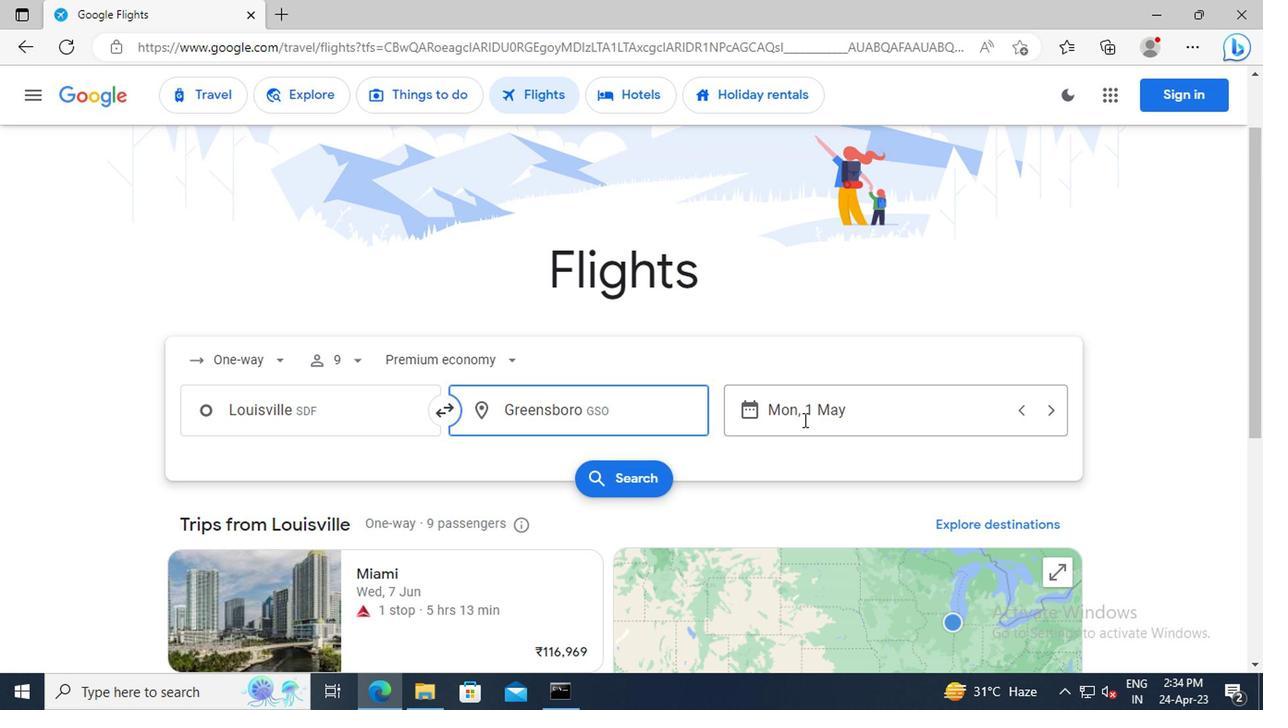 
Action: Mouse moved to (654, 485)
Screenshot: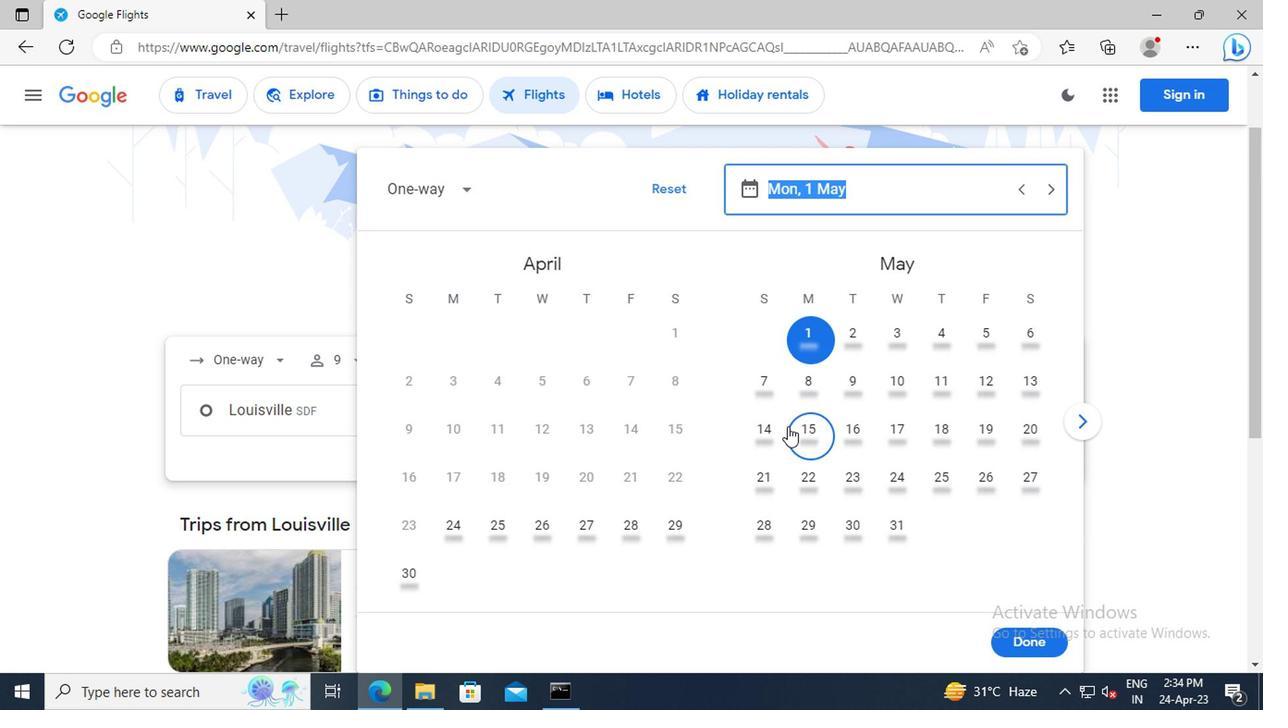 
Action: Key pressed 1<Key.space>MAY<Key.enter>
Screenshot: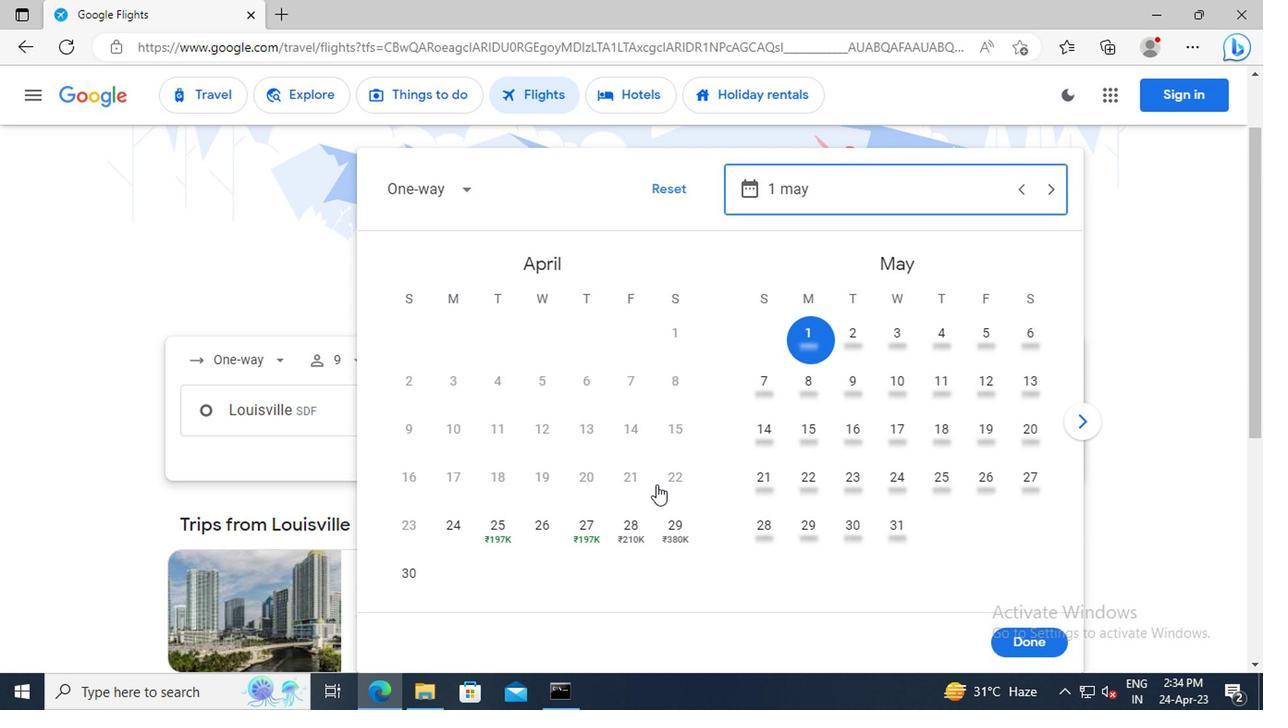 
Action: Mouse moved to (1010, 645)
Screenshot: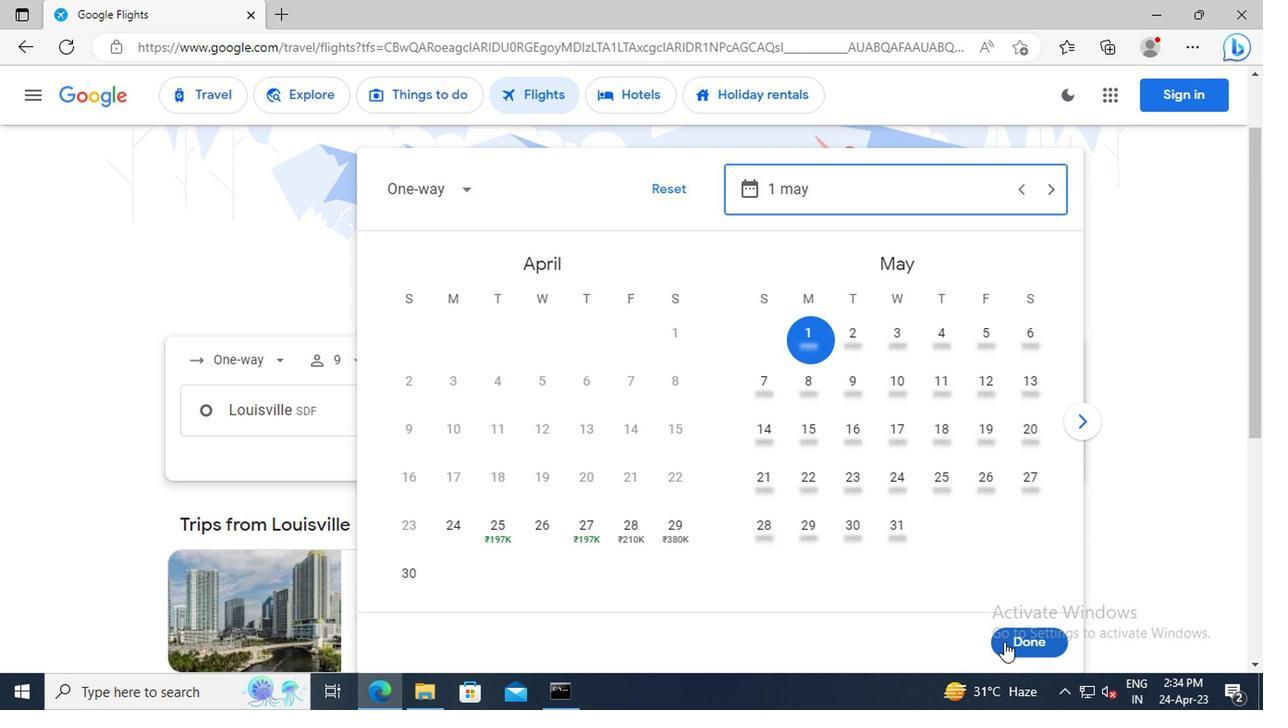 
Action: Mouse pressed left at (1010, 645)
Screenshot: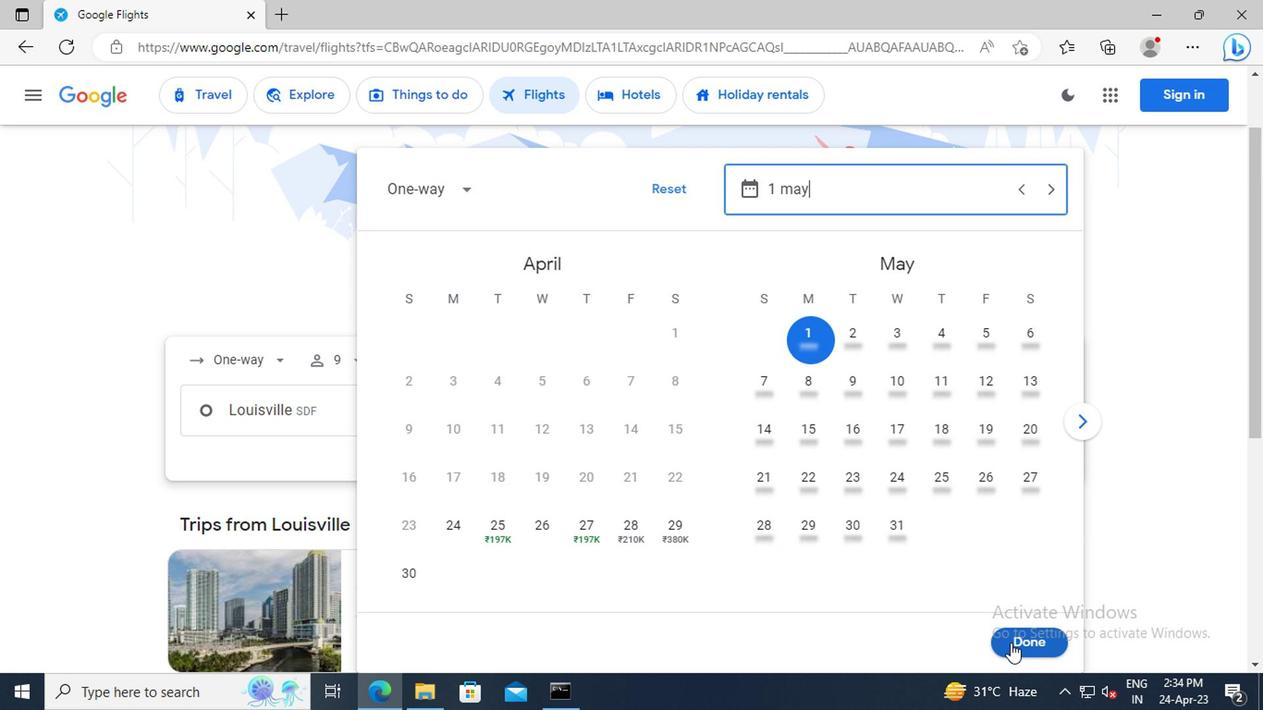 
Action: Mouse moved to (636, 480)
Screenshot: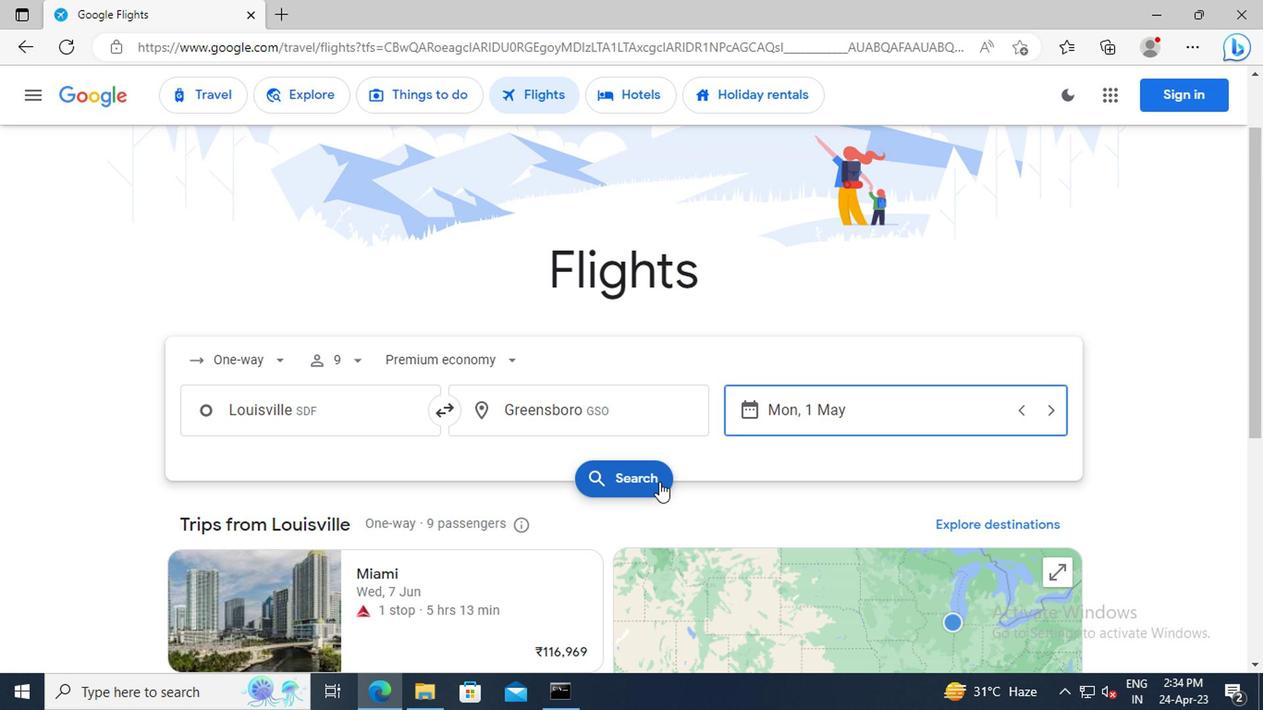 
Action: Mouse pressed left at (636, 480)
Screenshot: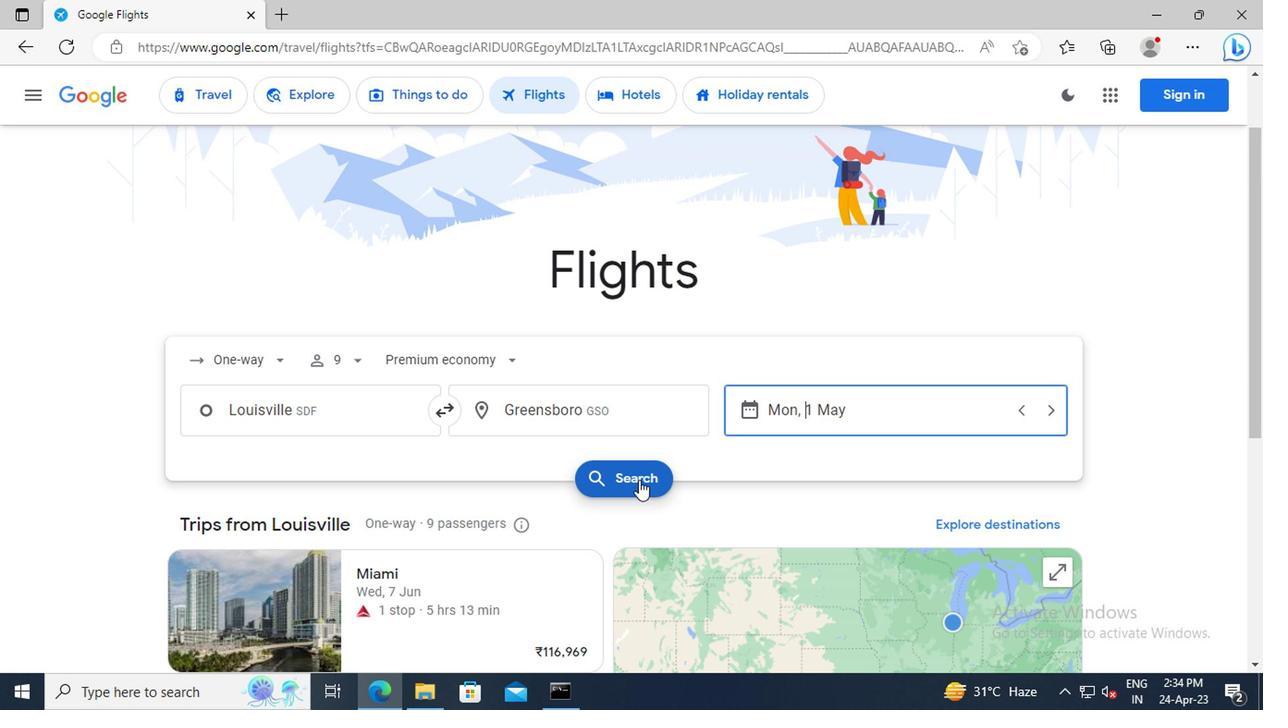 
Action: Mouse moved to (217, 263)
Screenshot: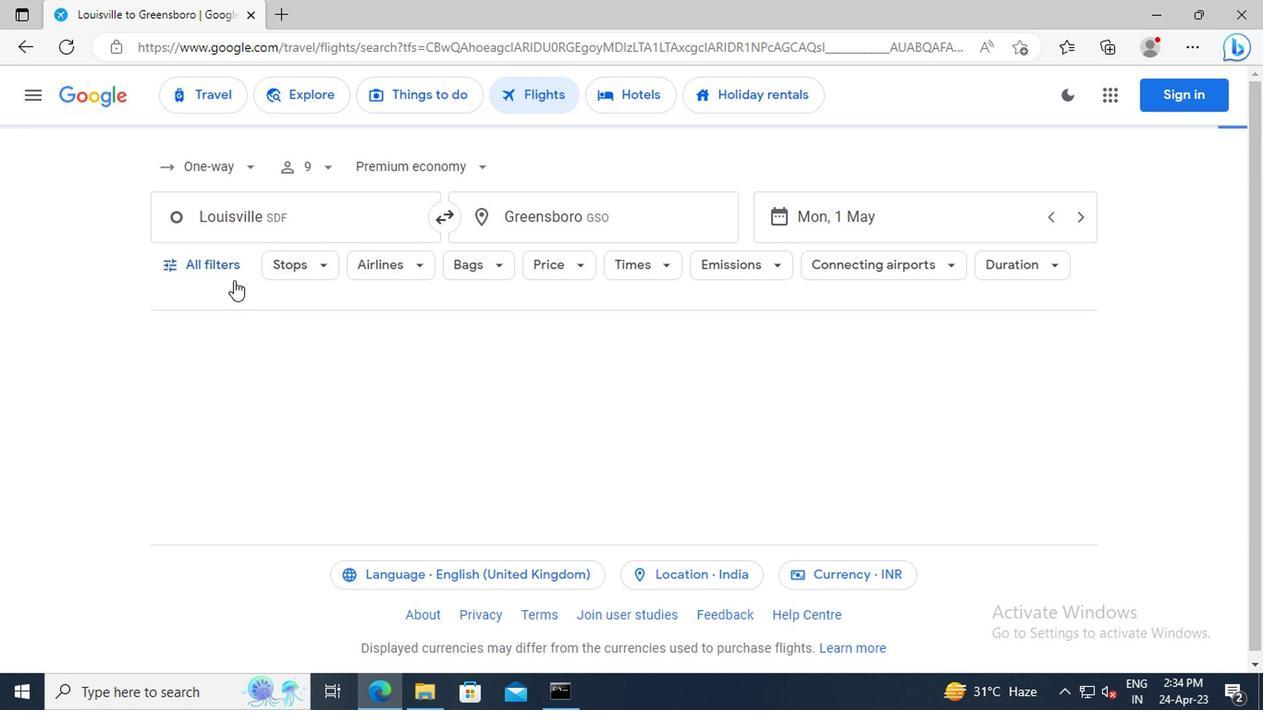 
Action: Mouse pressed left at (217, 263)
Screenshot: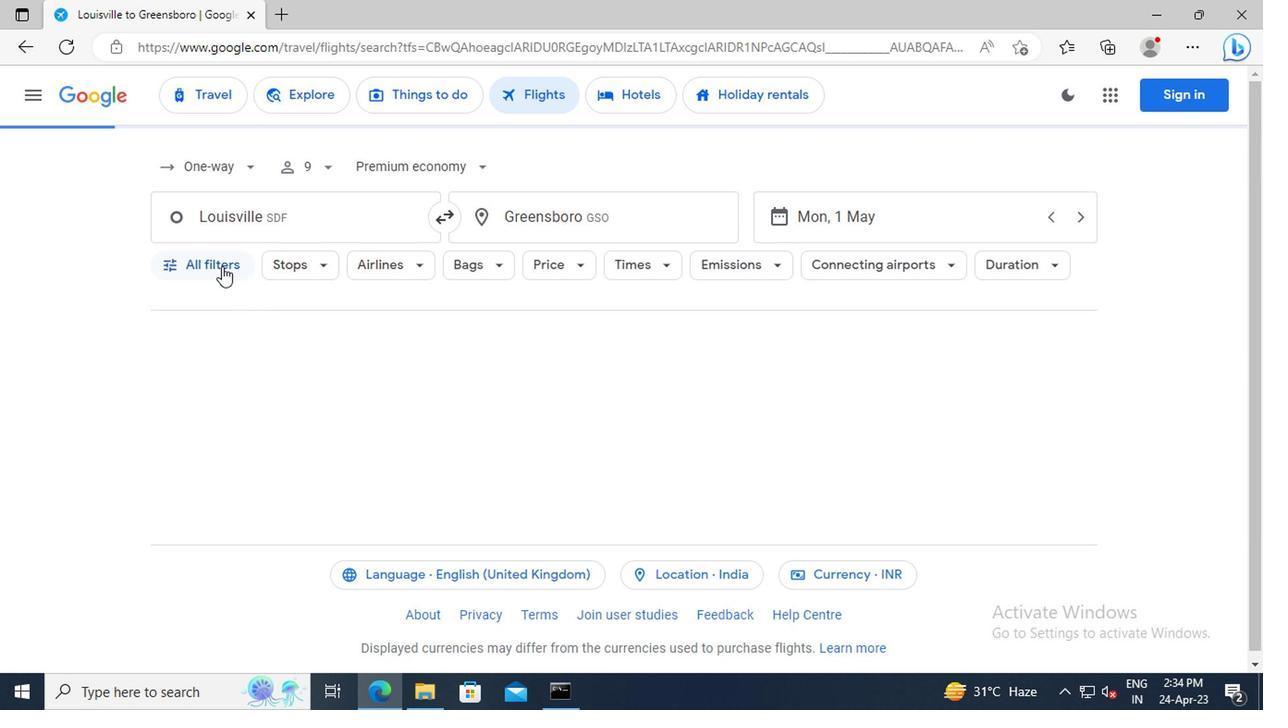 
Action: Mouse moved to (346, 424)
Screenshot: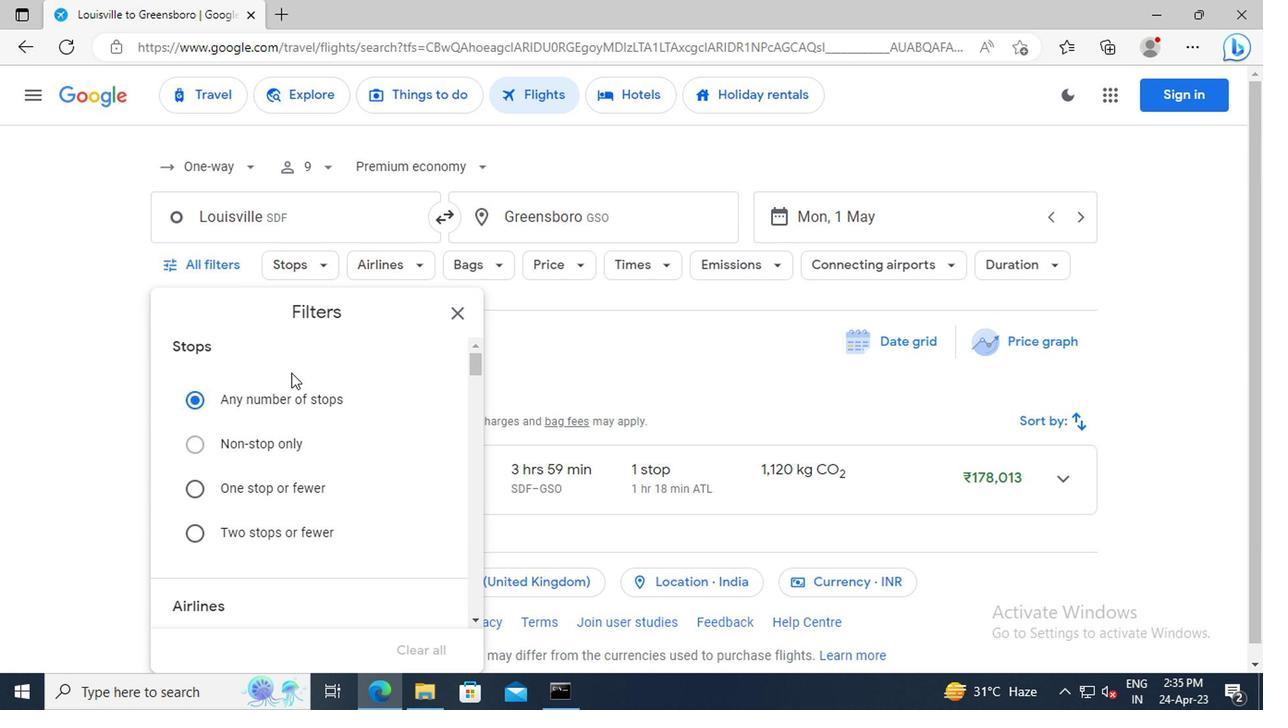
Action: Mouse scrolled (346, 423) with delta (0, -1)
Screenshot: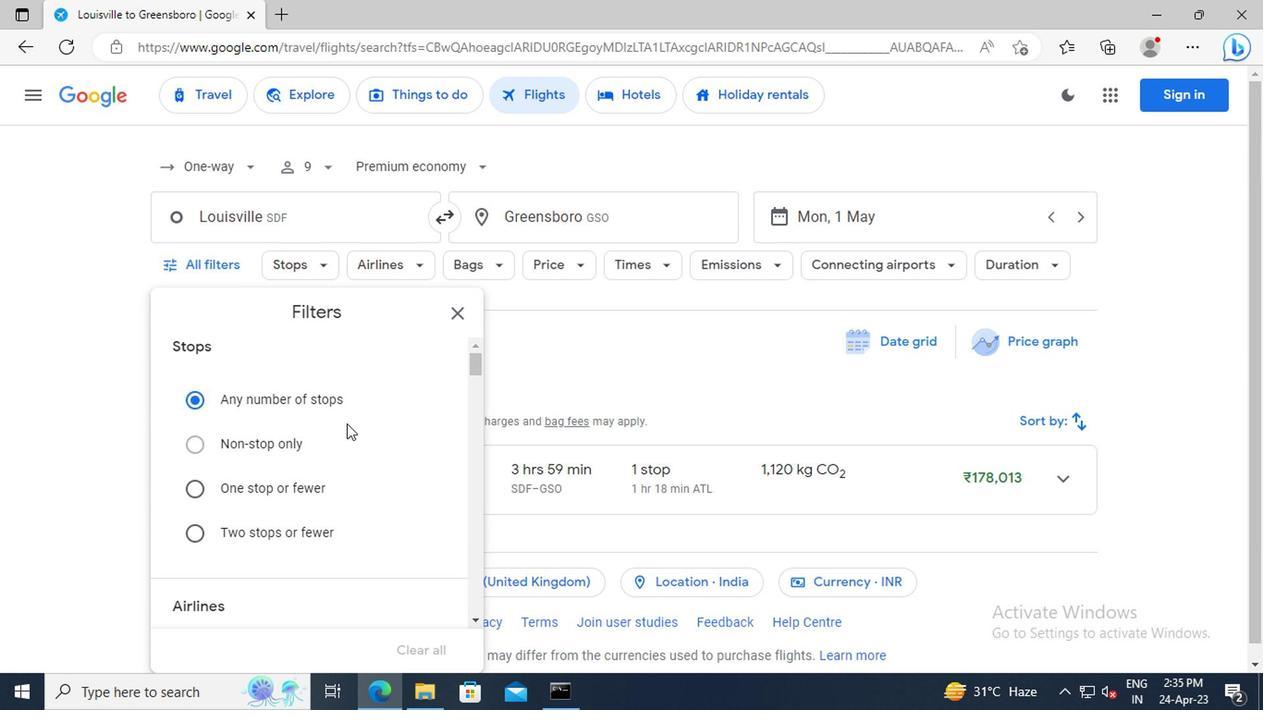 
Action: Mouse scrolled (346, 423) with delta (0, -1)
Screenshot: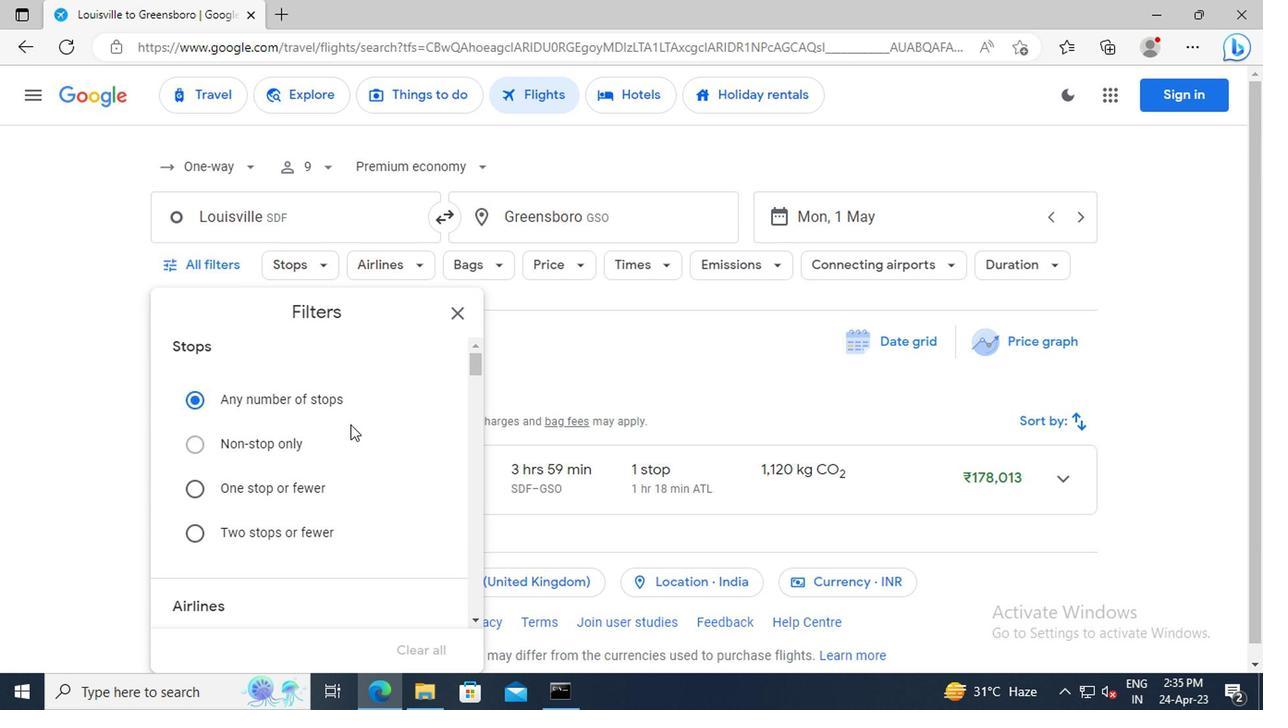 
Action: Mouse scrolled (346, 423) with delta (0, -1)
Screenshot: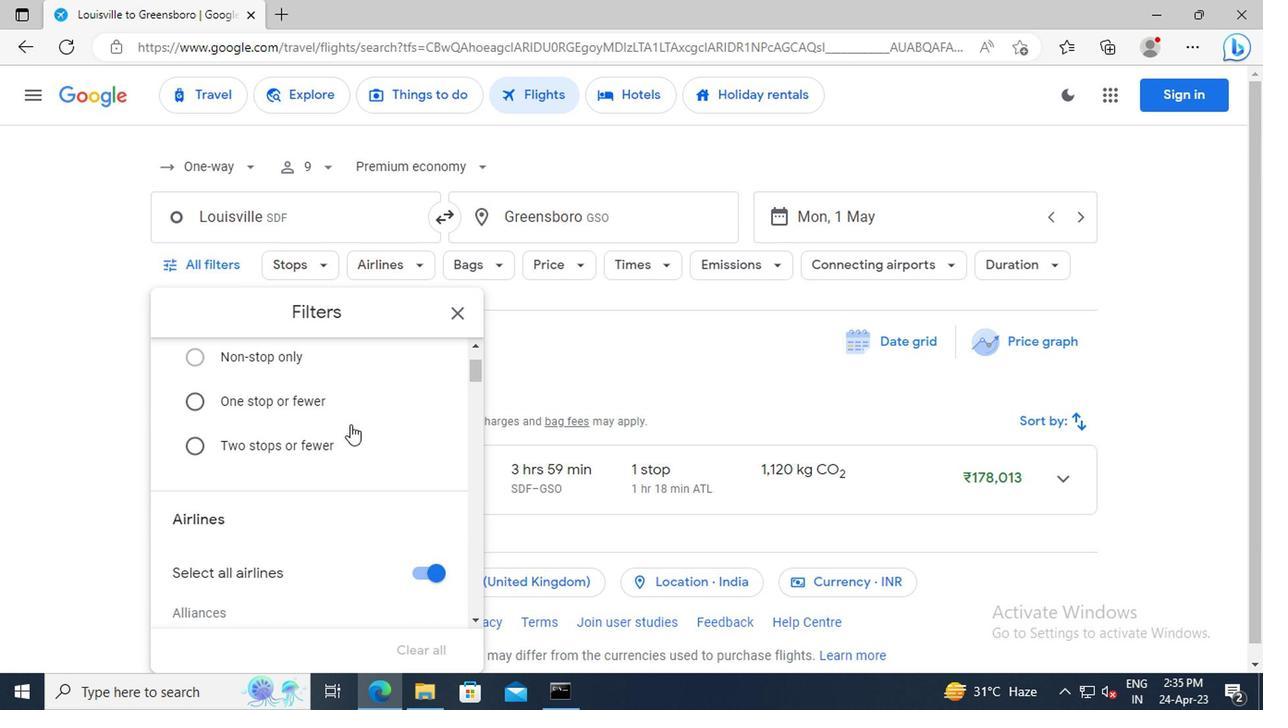 
Action: Mouse scrolled (346, 423) with delta (0, -1)
Screenshot: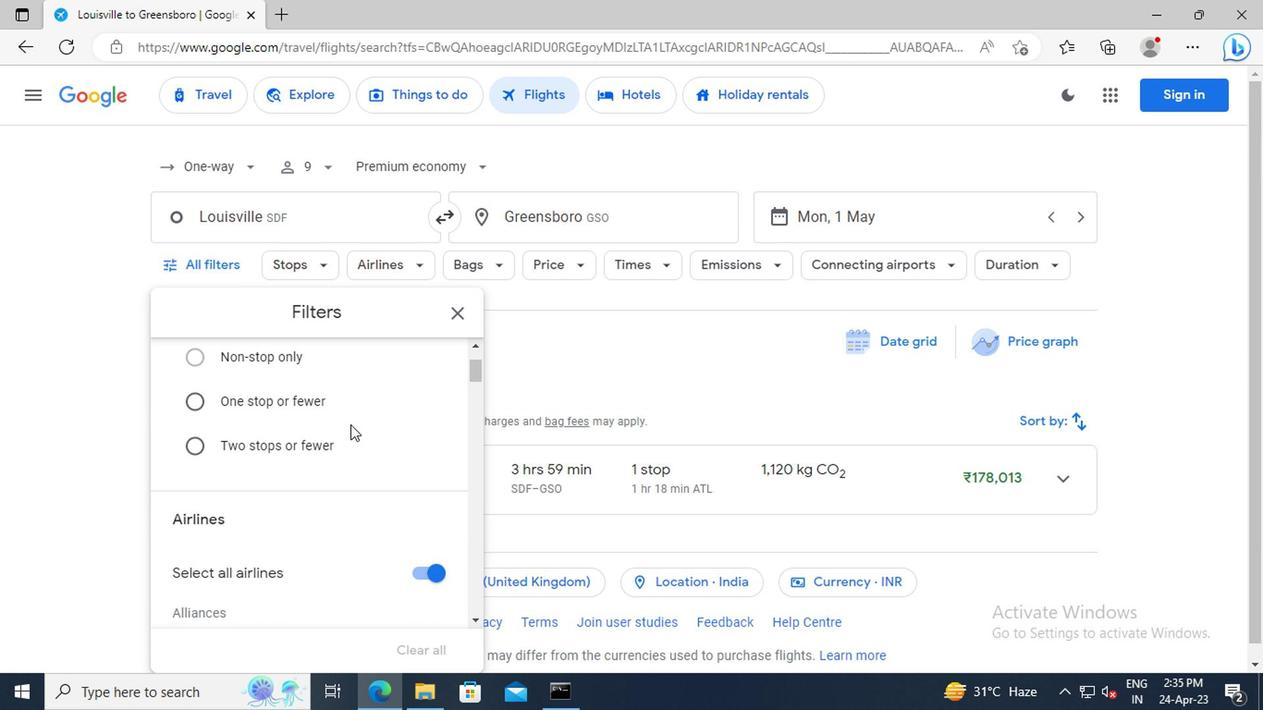 
Action: Mouse moved to (423, 488)
Screenshot: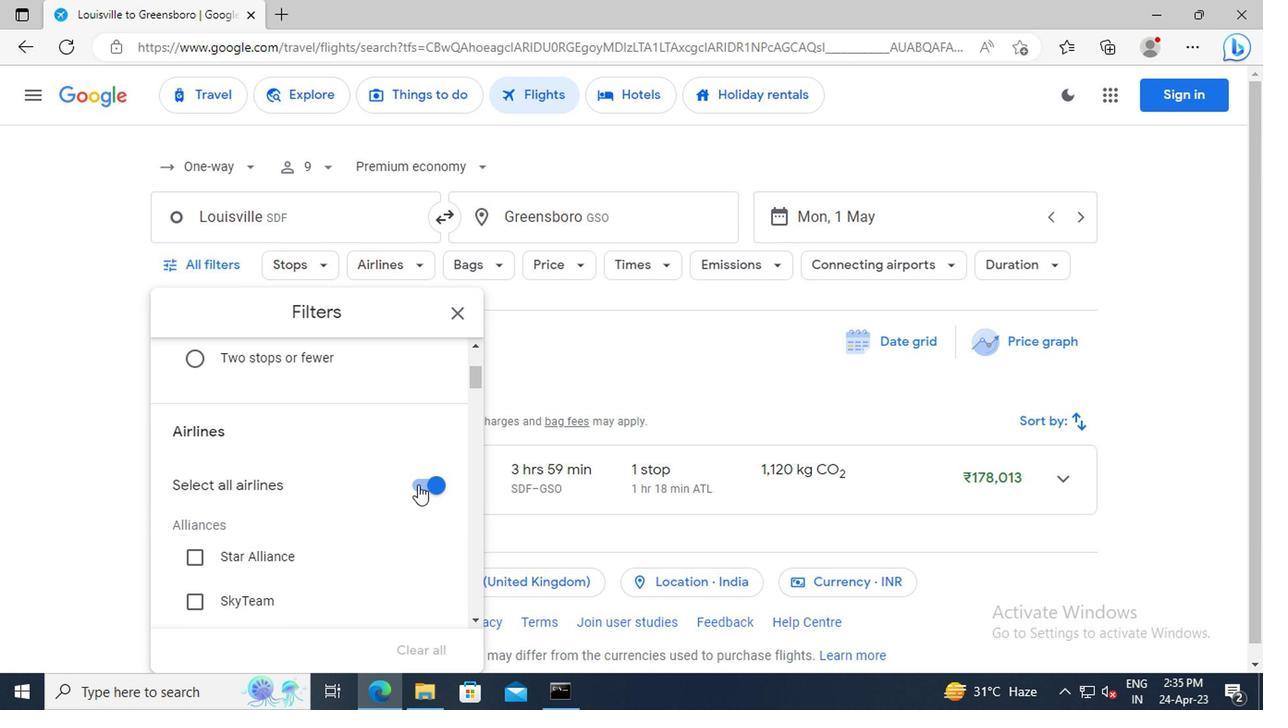
Action: Mouse pressed left at (423, 488)
Screenshot: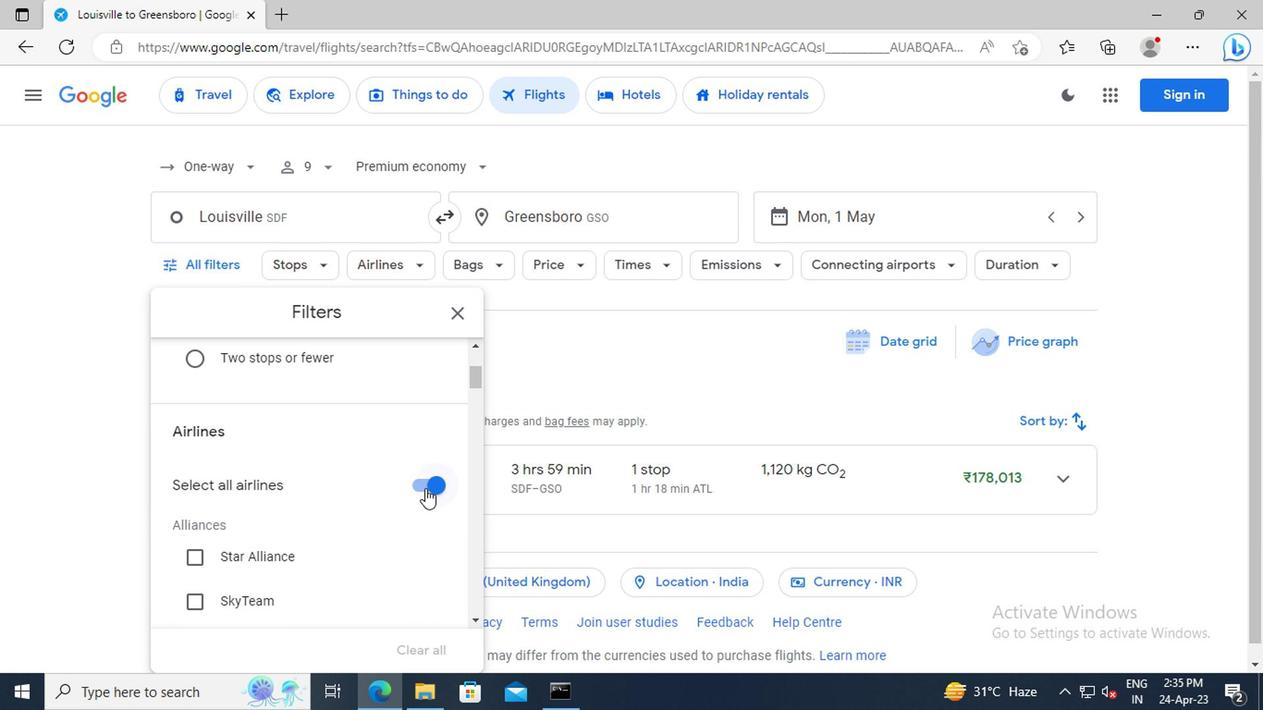 
Action: Mouse moved to (357, 459)
Screenshot: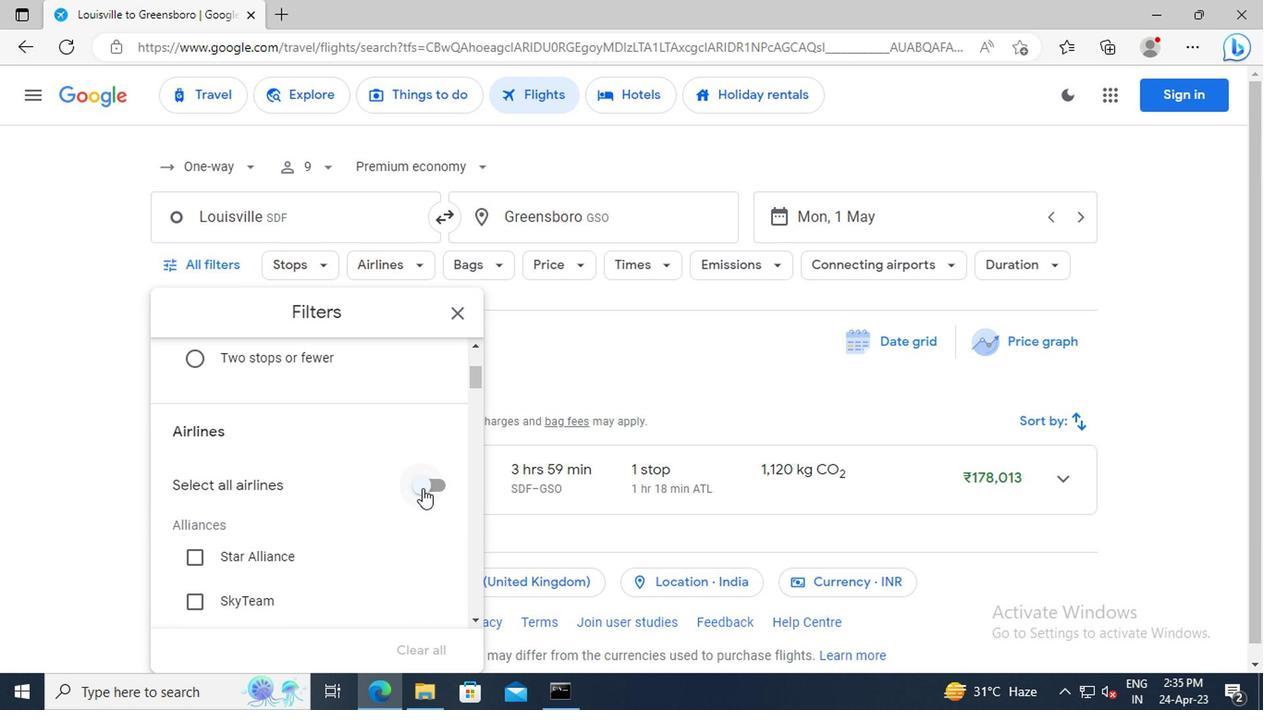
Action: Mouse scrolled (357, 457) with delta (0, -1)
Screenshot: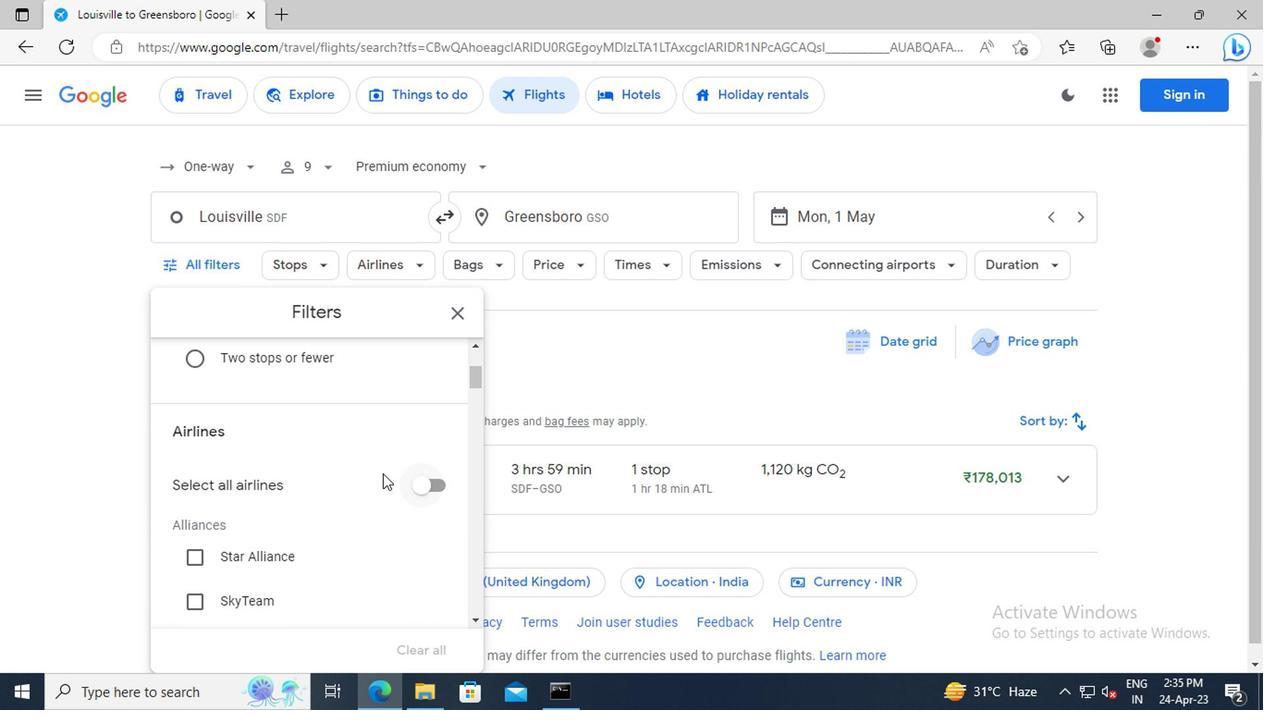 
Action: Mouse scrolled (357, 457) with delta (0, -1)
Screenshot: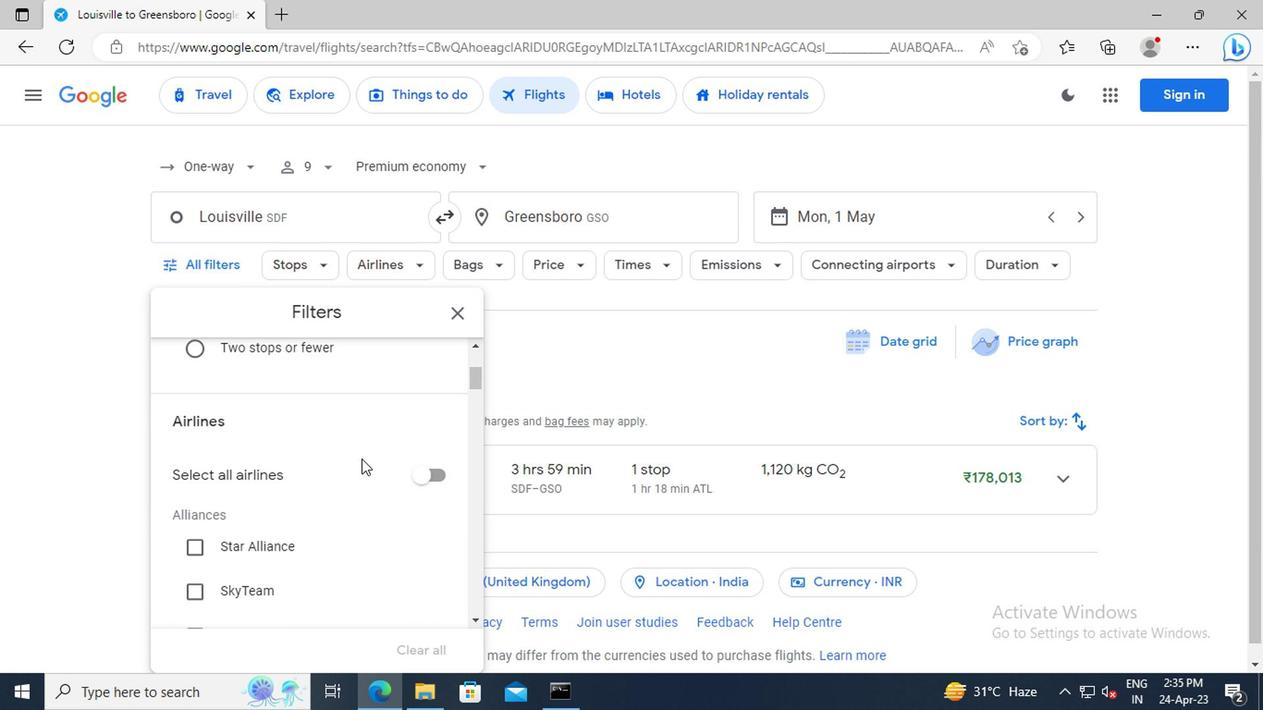 
Action: Mouse scrolled (357, 457) with delta (0, -1)
Screenshot: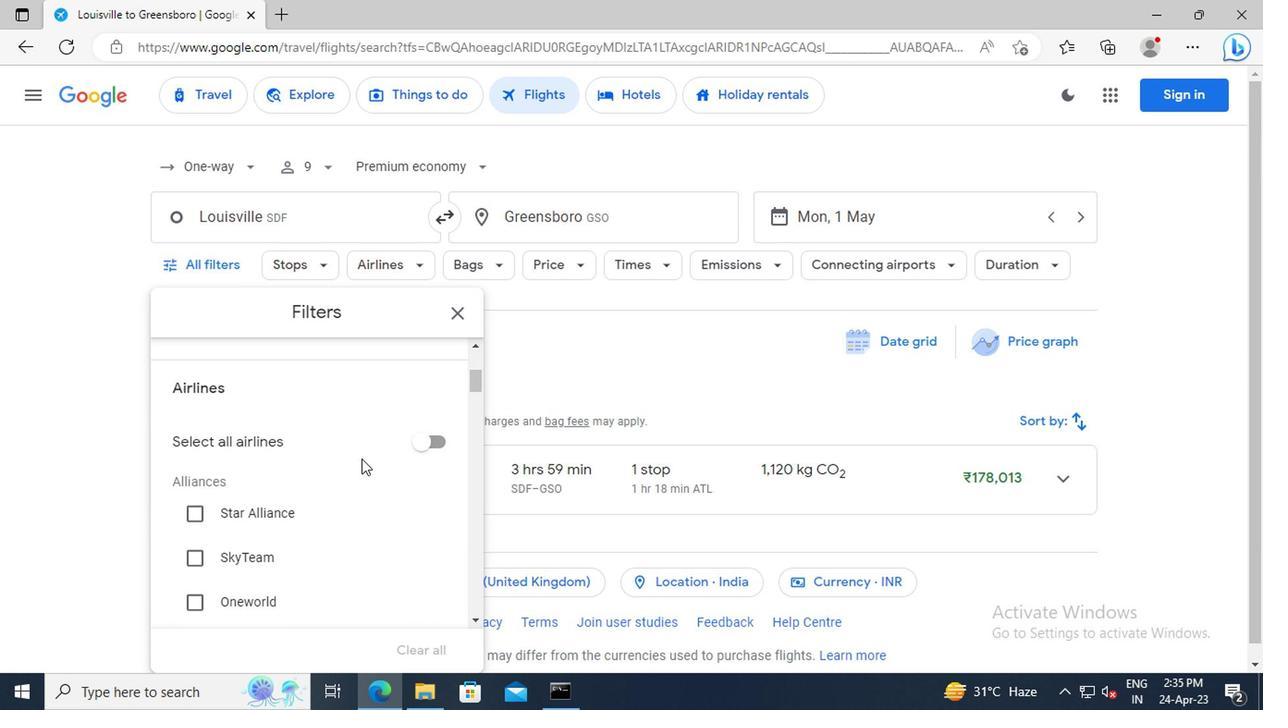 
Action: Mouse scrolled (357, 457) with delta (0, -1)
Screenshot: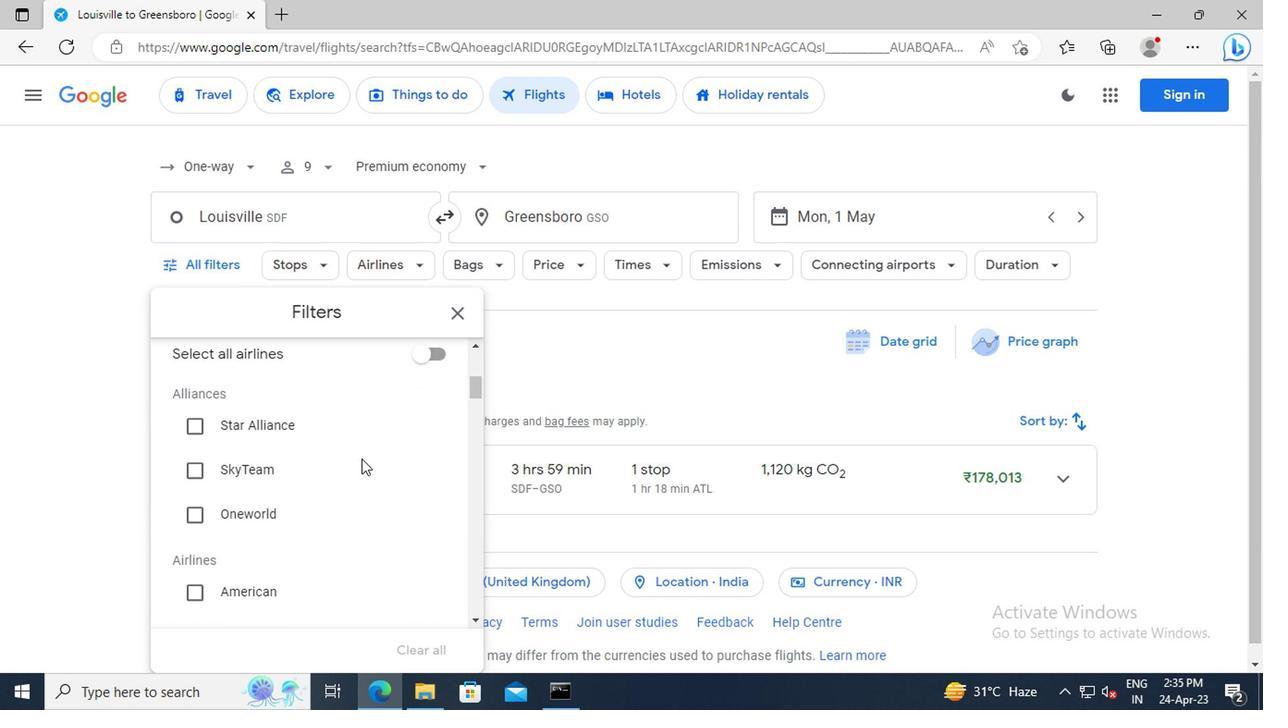
Action: Mouse scrolled (357, 457) with delta (0, -1)
Screenshot: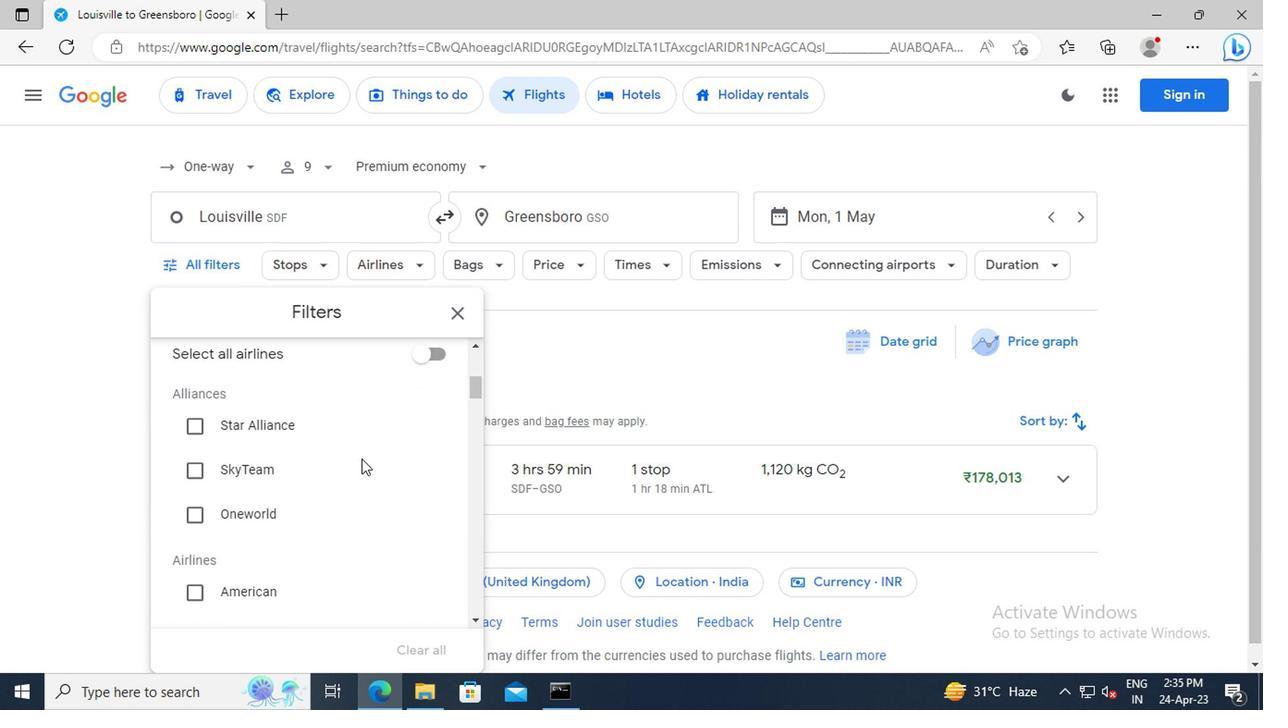 
Action: Mouse scrolled (357, 457) with delta (0, -1)
Screenshot: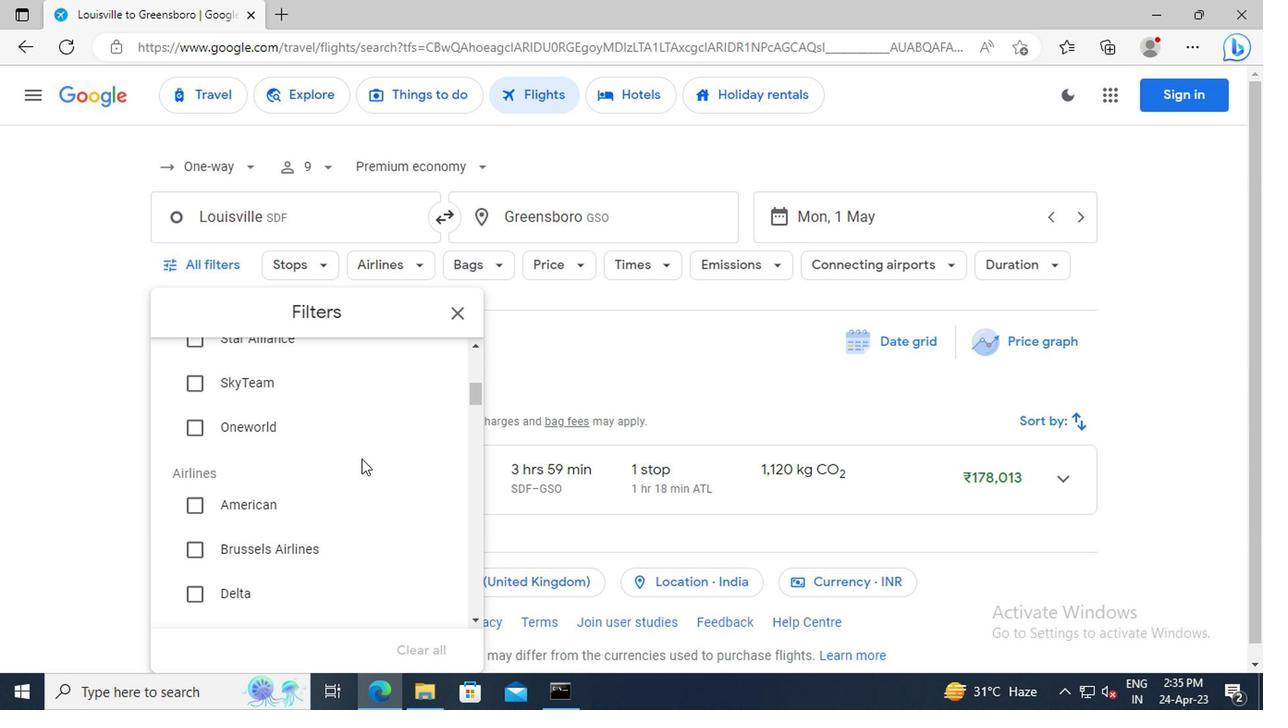 
Action: Mouse scrolled (357, 457) with delta (0, -1)
Screenshot: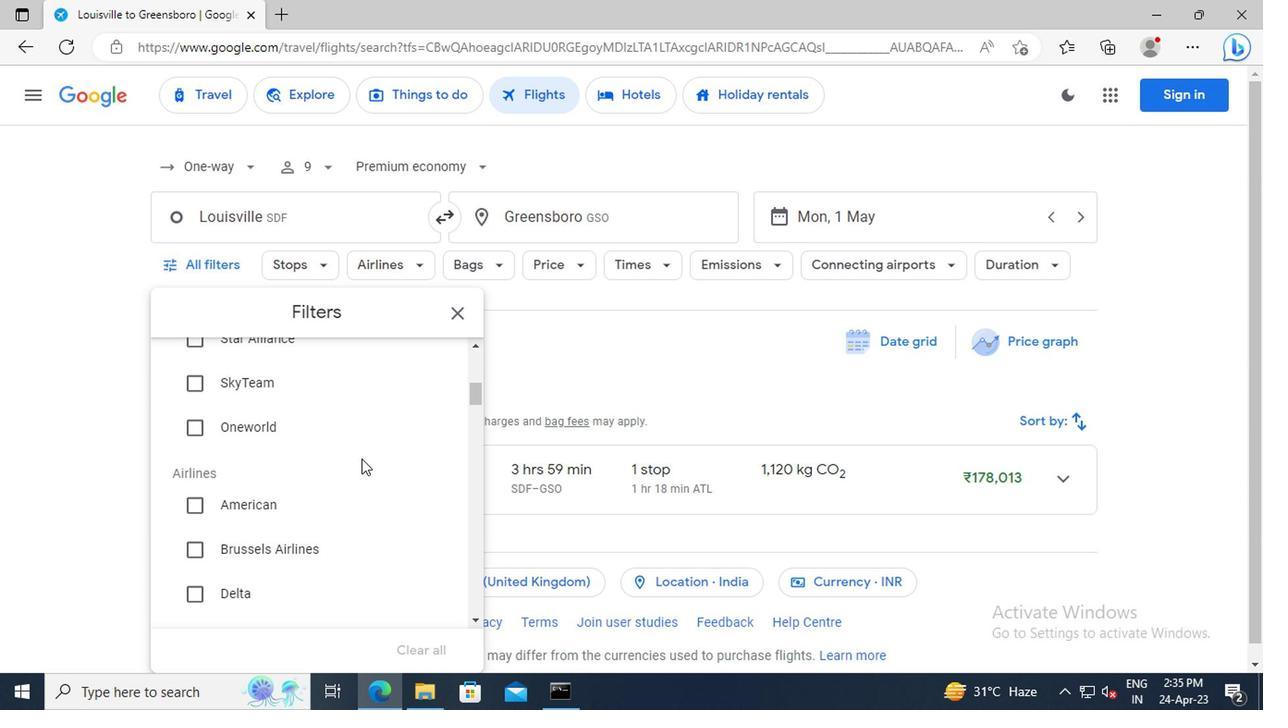 
Action: Mouse scrolled (357, 457) with delta (0, -1)
Screenshot: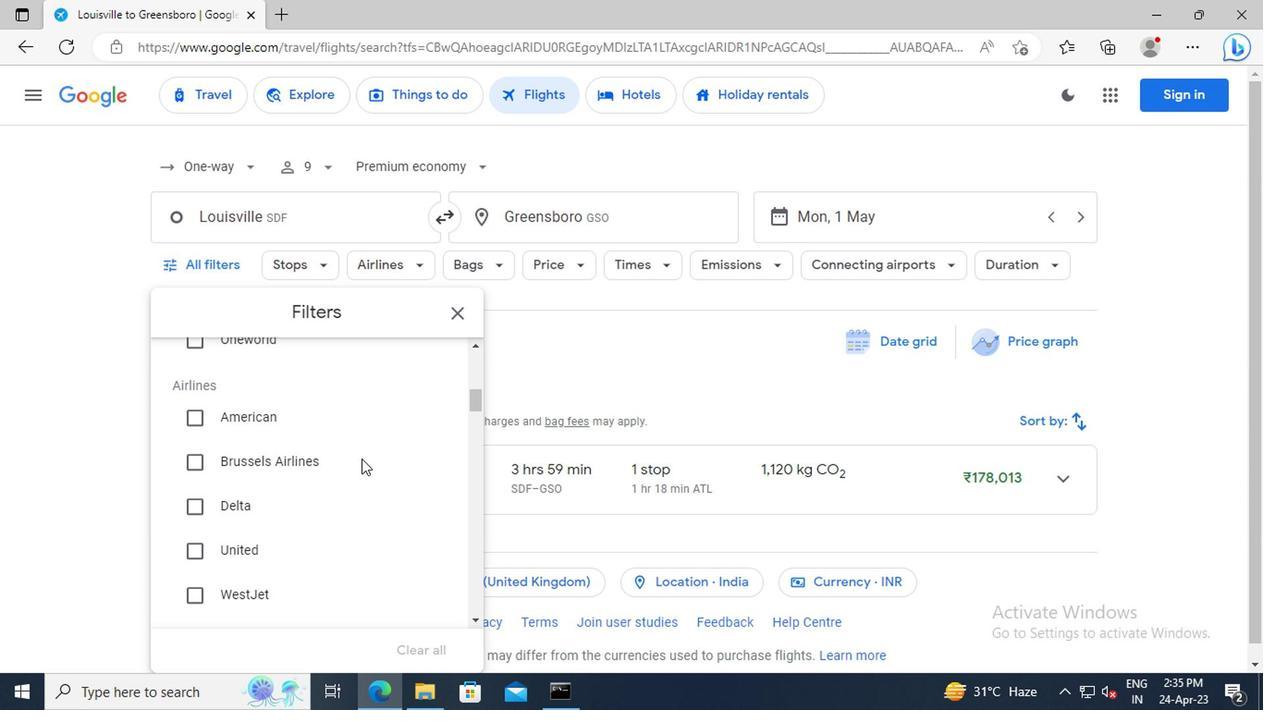 
Action: Mouse scrolled (357, 457) with delta (0, -1)
Screenshot: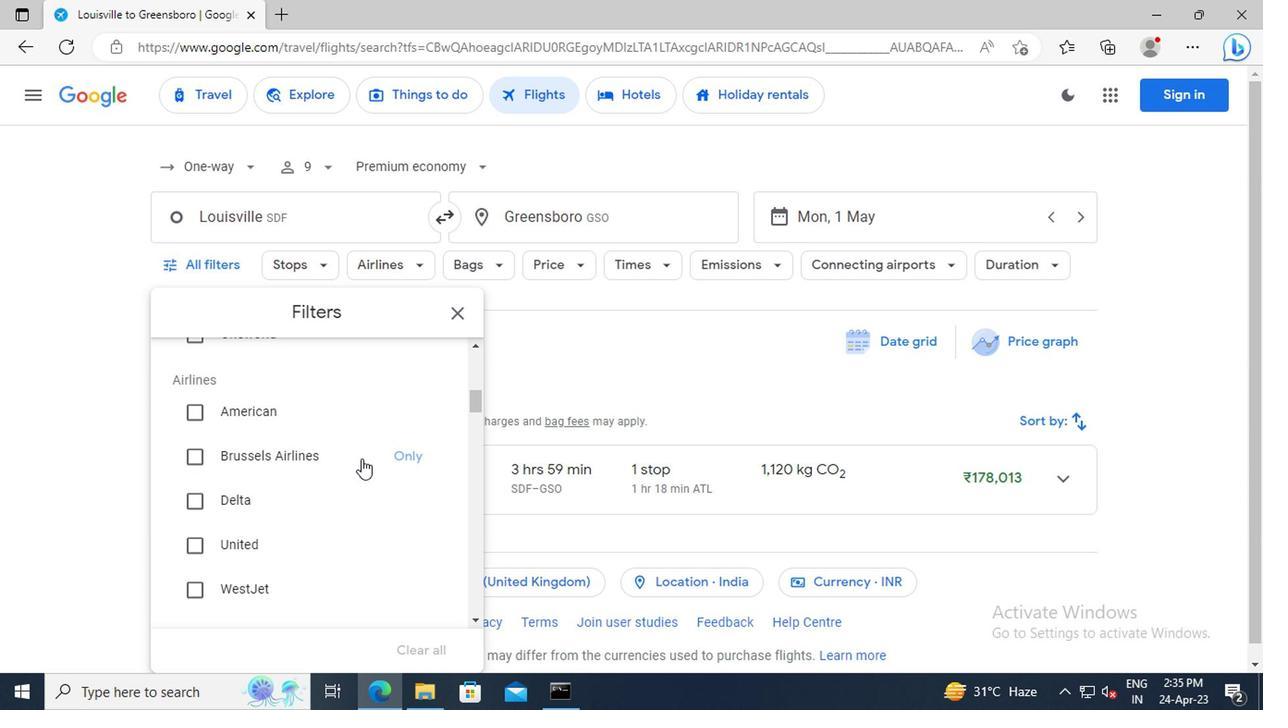 
Action: Mouse scrolled (357, 457) with delta (0, -1)
Screenshot: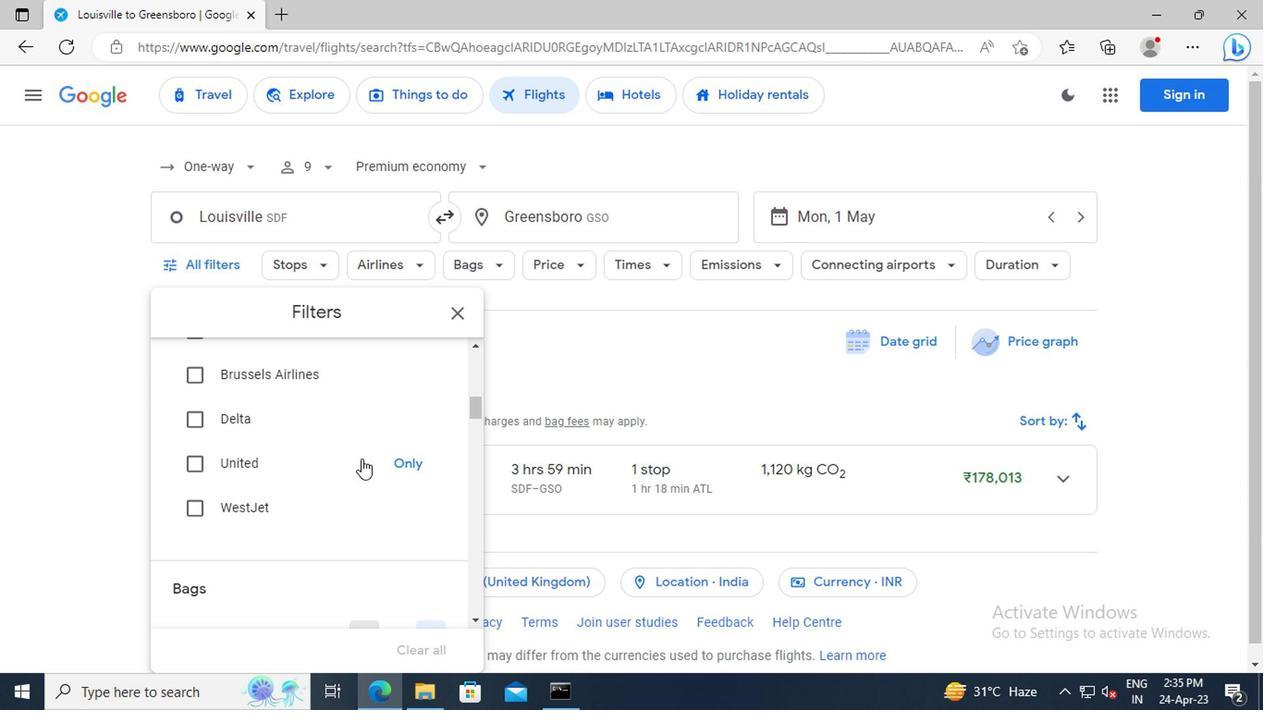 
Action: Mouse scrolled (357, 457) with delta (0, -1)
Screenshot: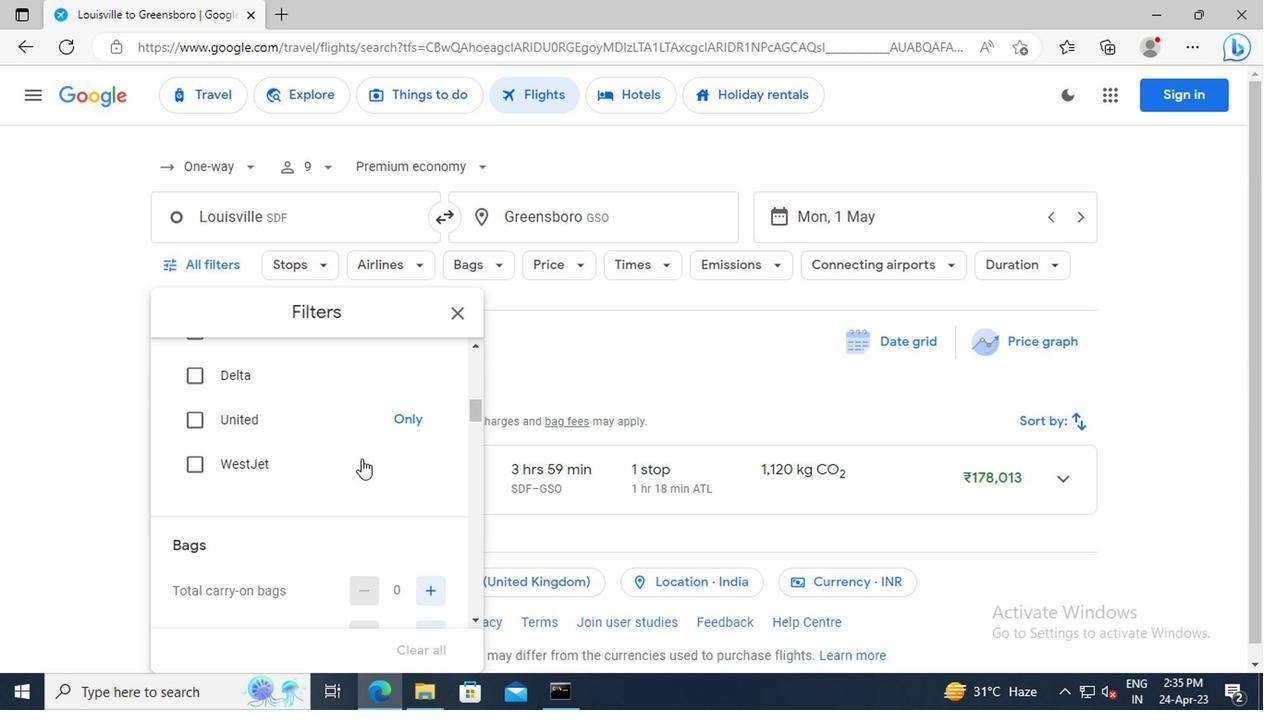 
Action: Mouse scrolled (357, 457) with delta (0, -1)
Screenshot: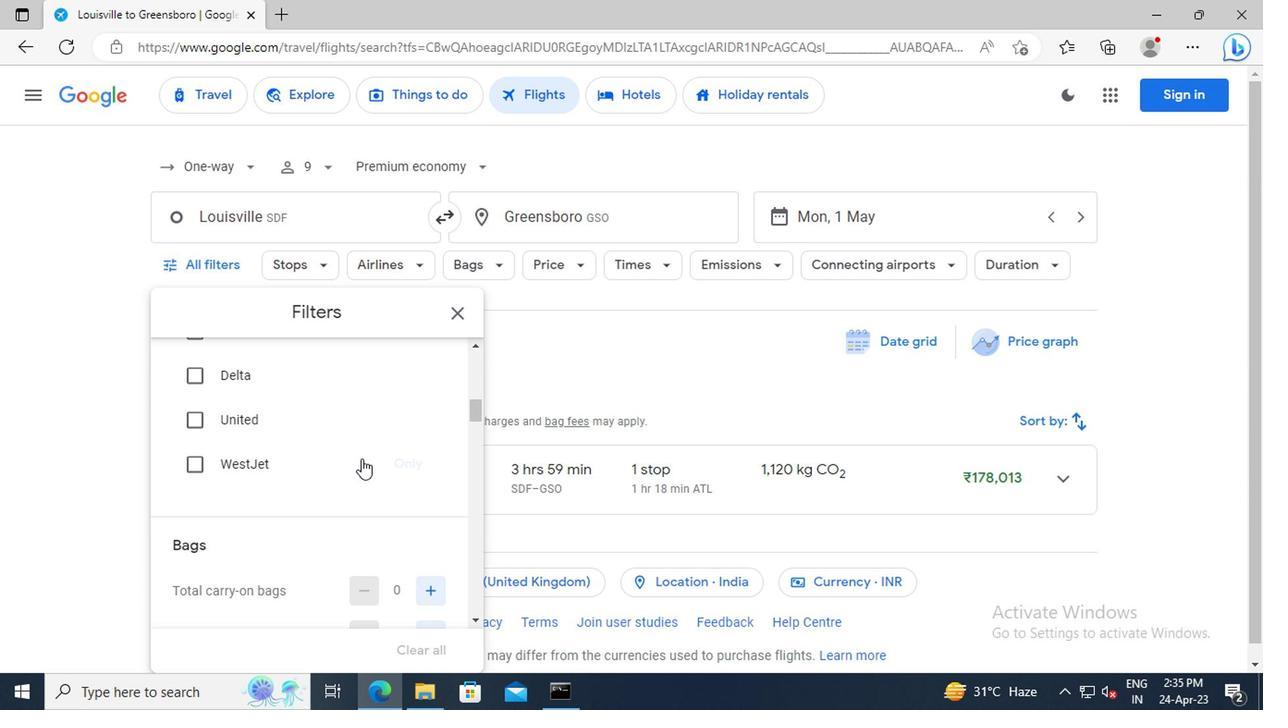 
Action: Mouse moved to (418, 544)
Screenshot: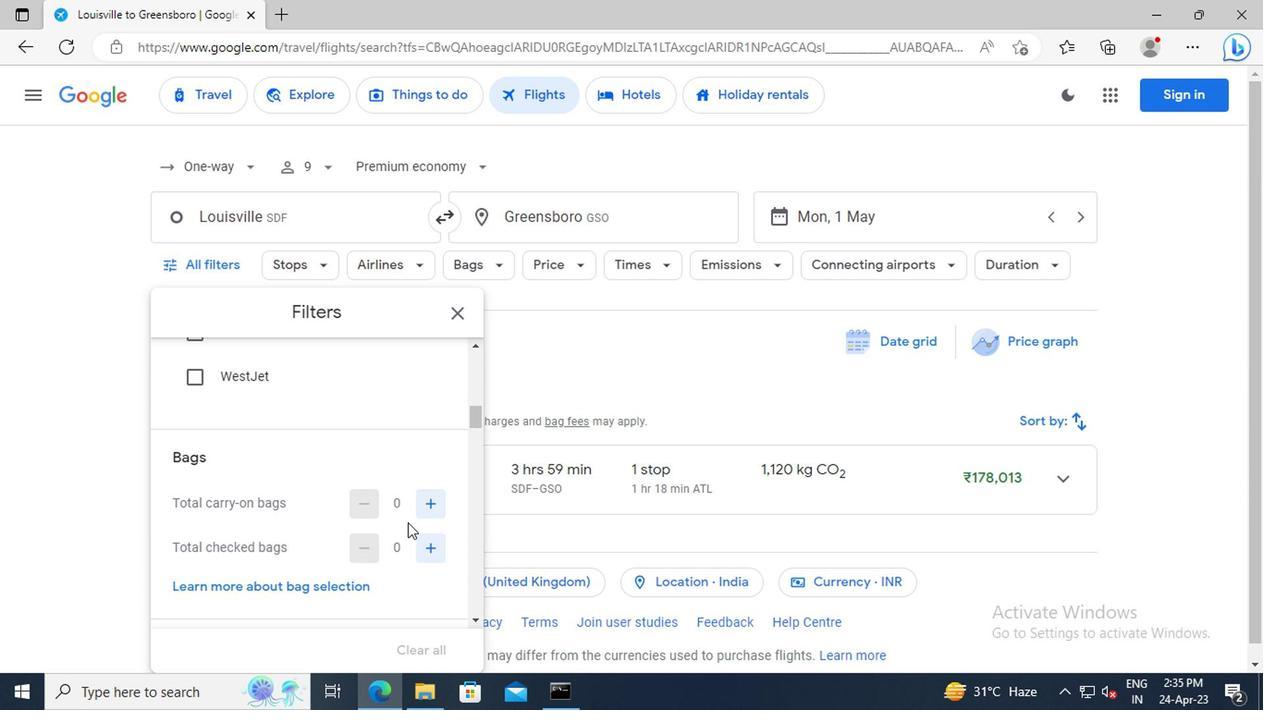 
Action: Mouse pressed left at (418, 544)
Screenshot: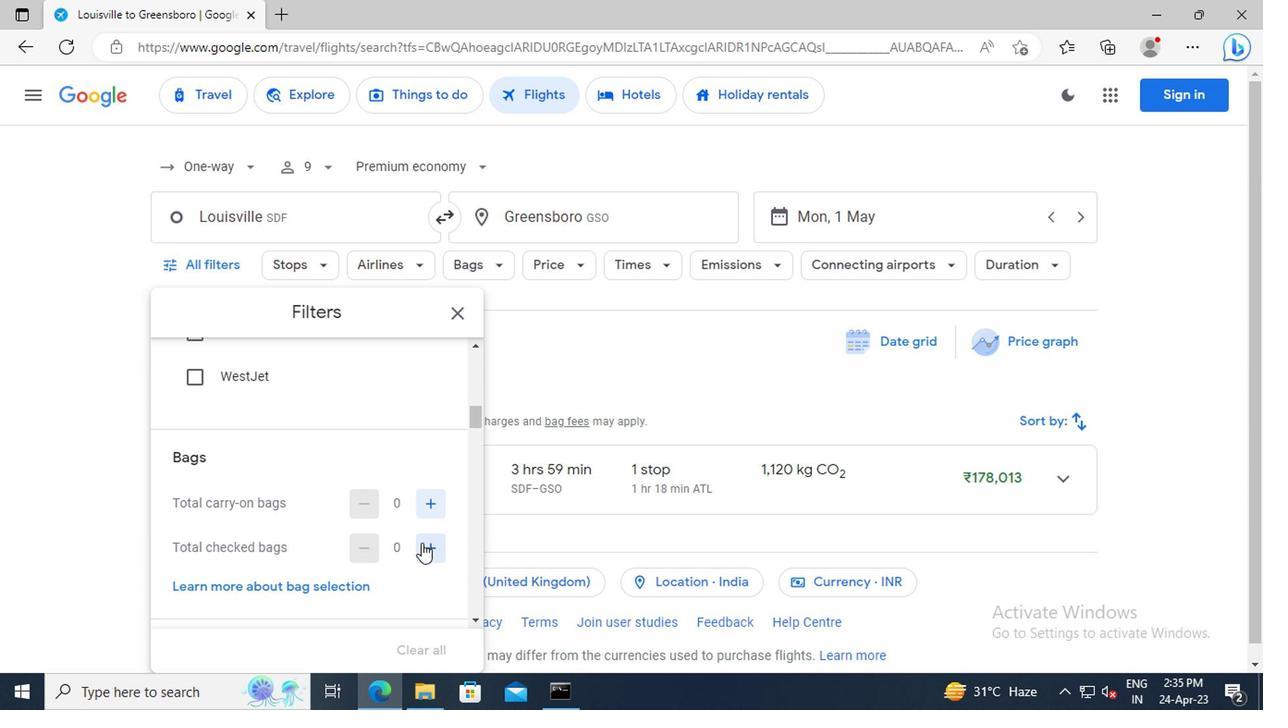 
Action: Mouse pressed left at (418, 544)
Screenshot: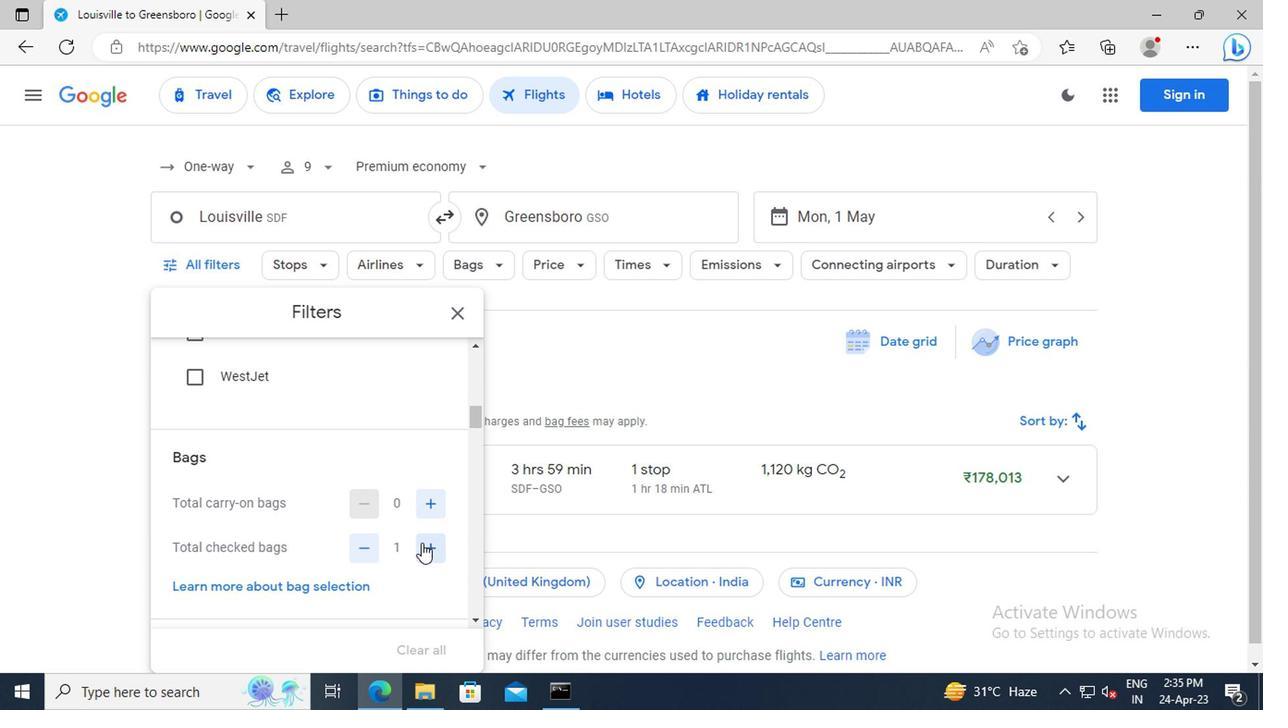 
Action: Mouse moved to (384, 475)
Screenshot: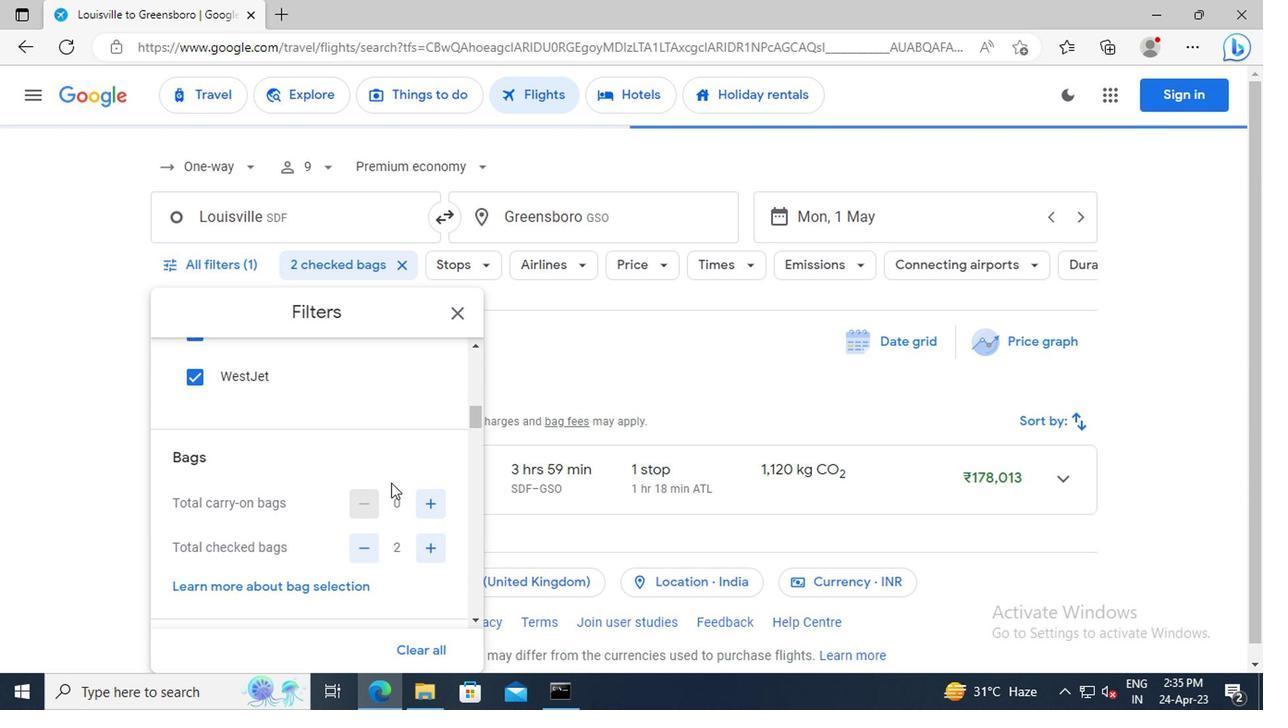 
Action: Mouse scrolled (384, 475) with delta (0, 0)
Screenshot: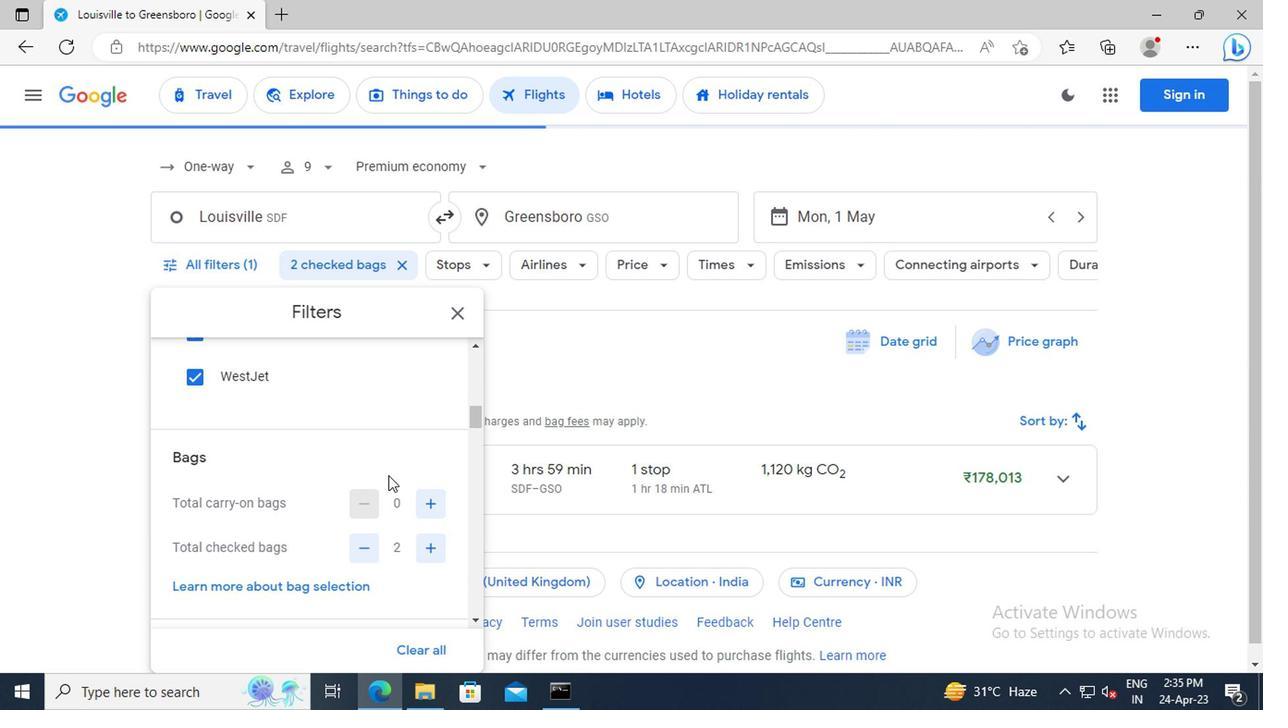 
Action: Mouse scrolled (384, 475) with delta (0, 0)
Screenshot: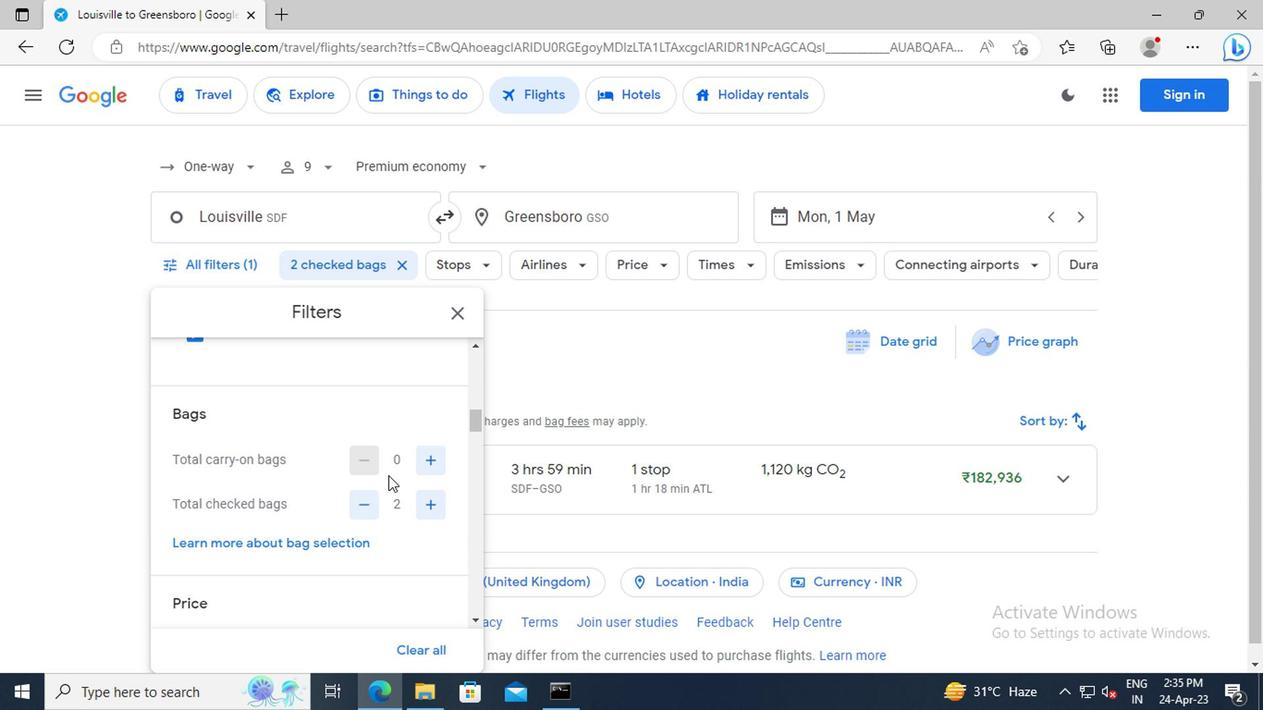 
Action: Mouse scrolled (384, 475) with delta (0, 0)
Screenshot: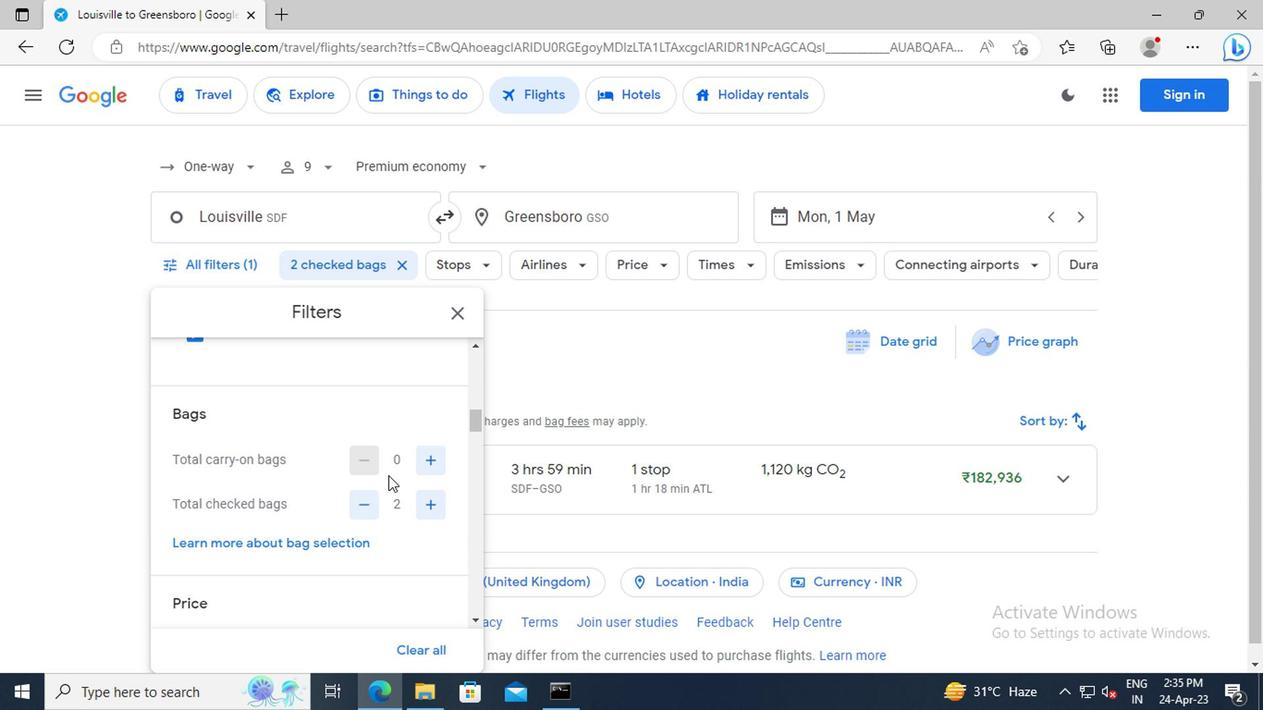 
Action: Mouse scrolled (384, 475) with delta (0, 0)
Screenshot: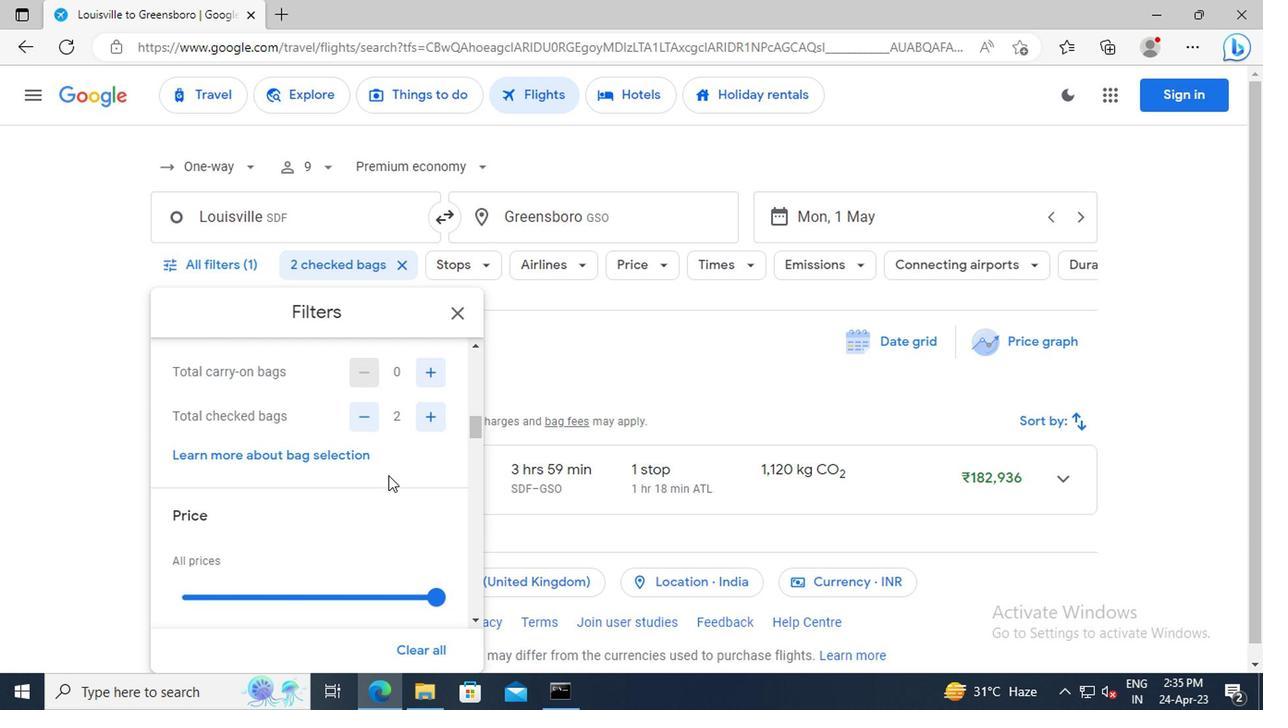 
Action: Mouse scrolled (384, 475) with delta (0, 0)
Screenshot: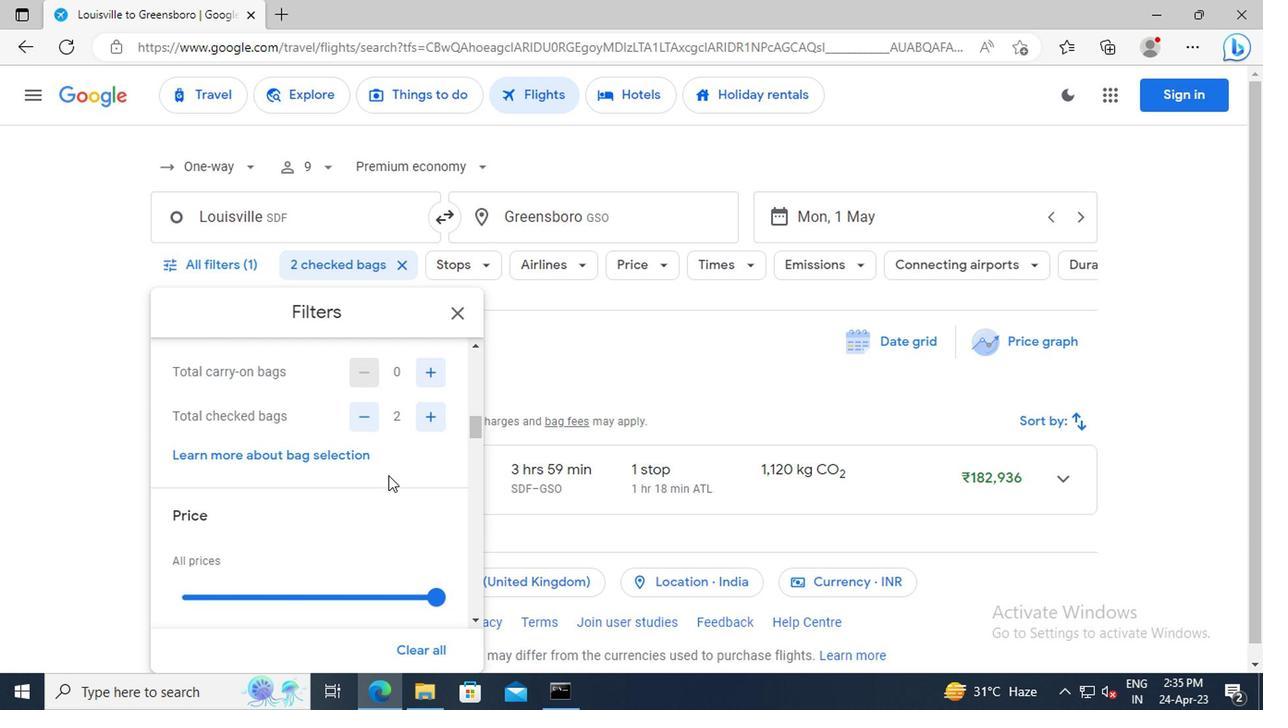 
Action: Mouse moved to (425, 508)
Screenshot: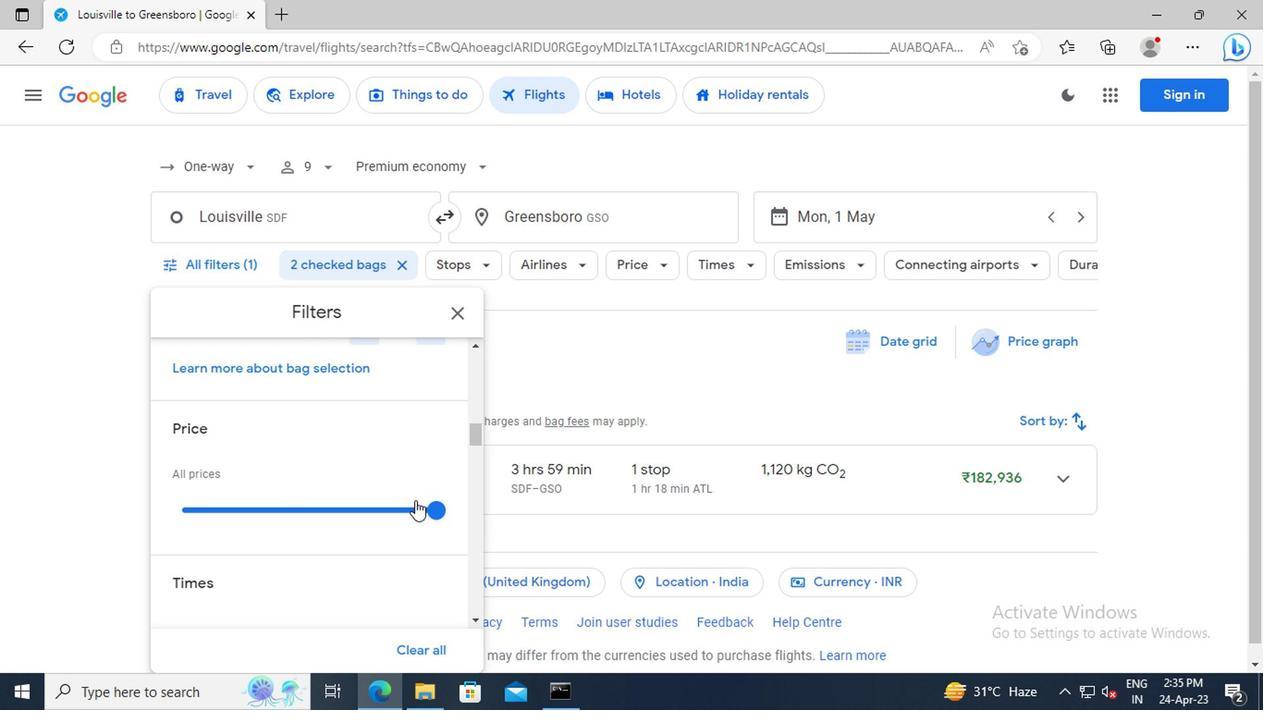 
Action: Mouse pressed left at (425, 508)
Screenshot: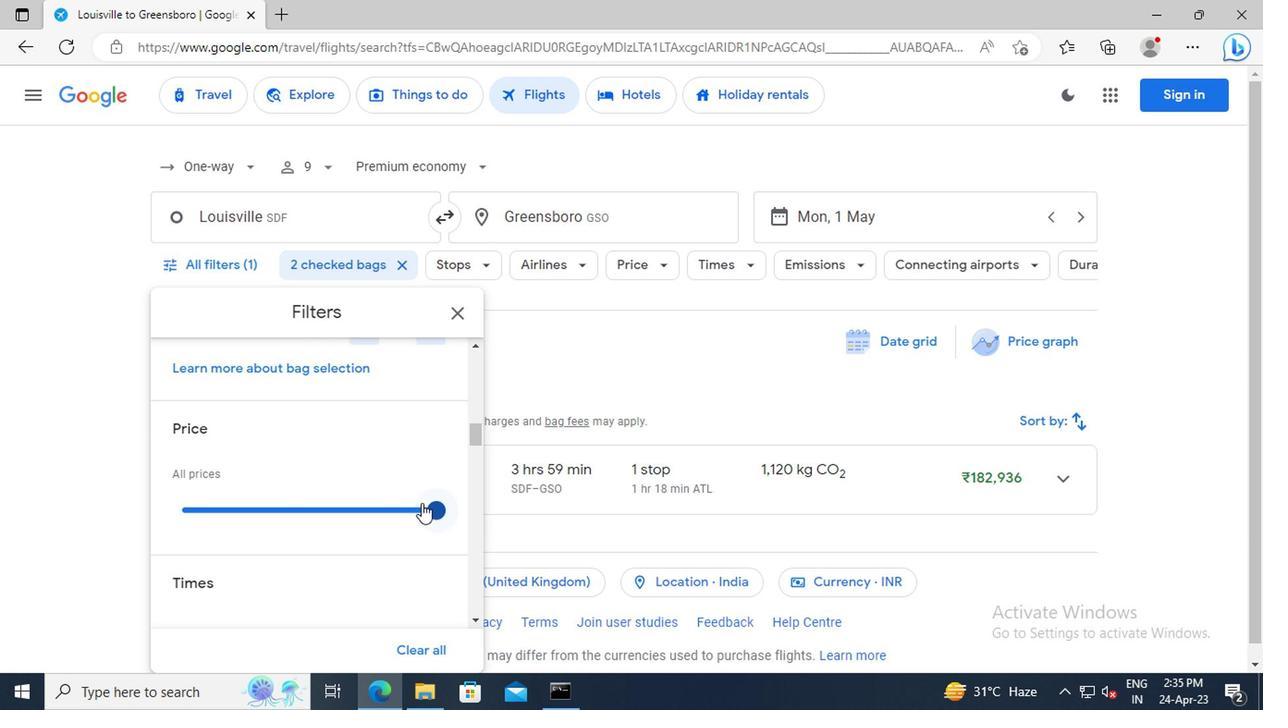 
Action: Mouse moved to (309, 457)
Screenshot: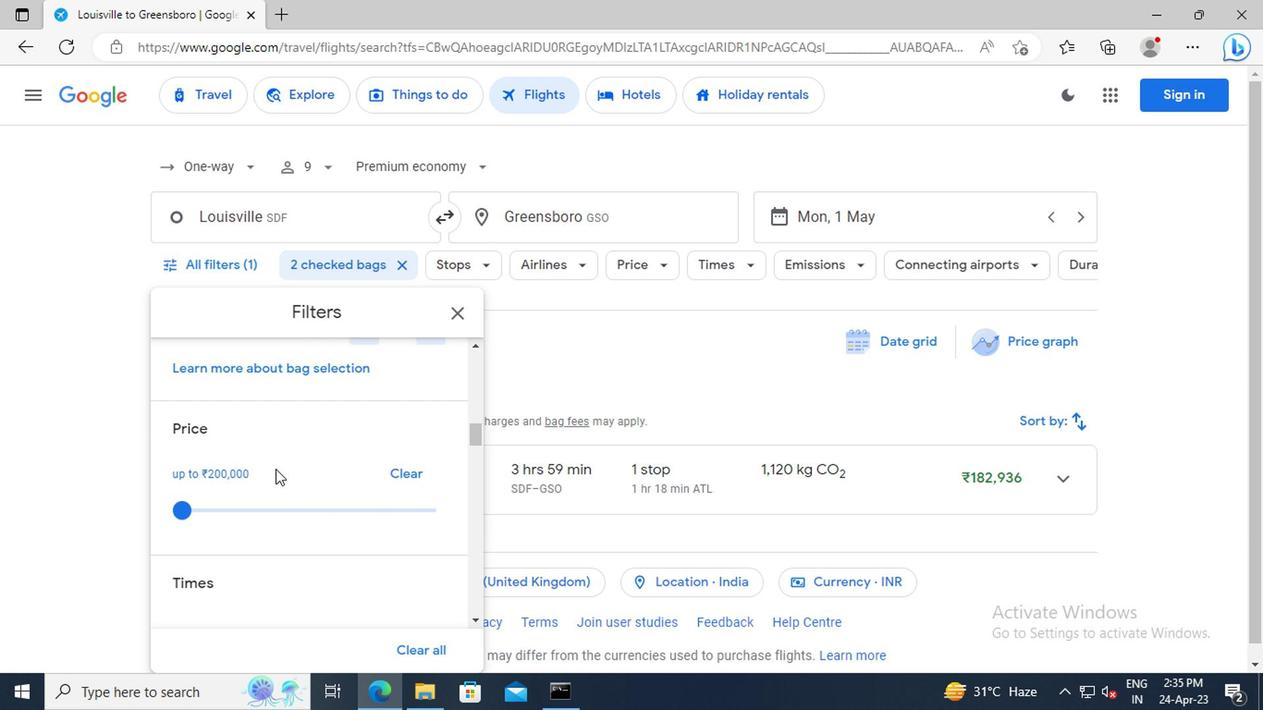 
Action: Mouse scrolled (309, 457) with delta (0, 0)
Screenshot: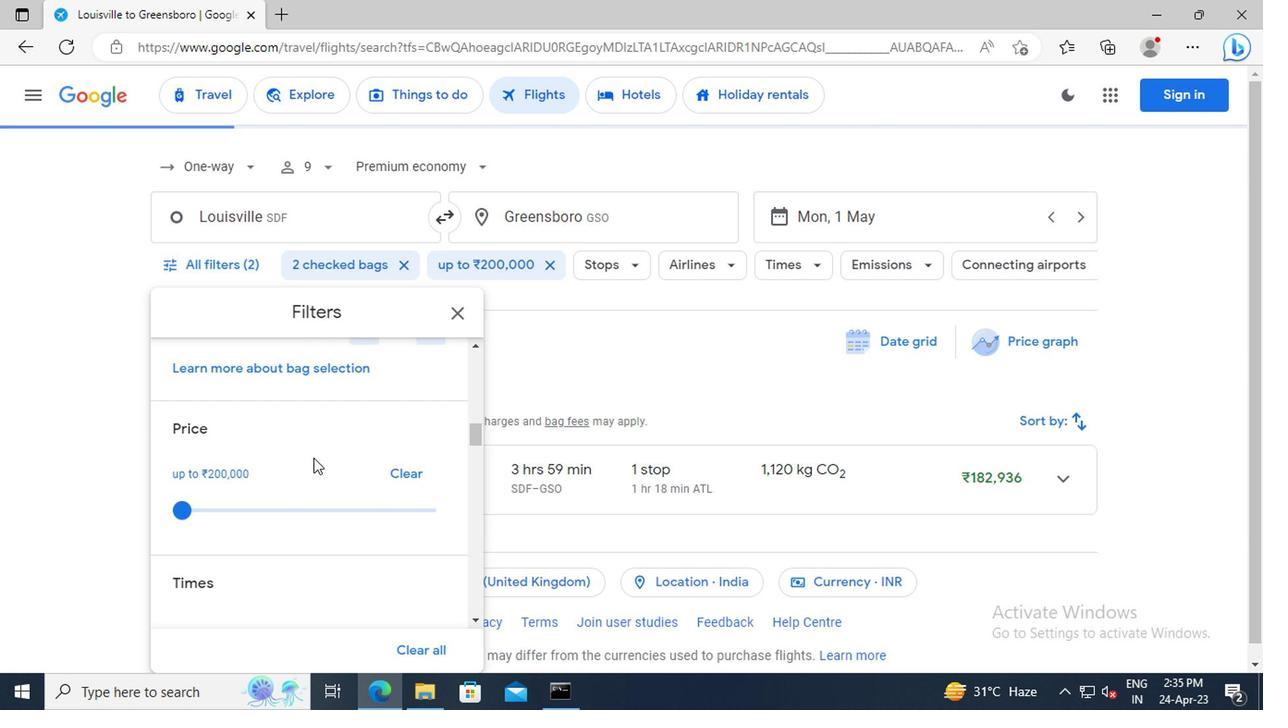 
Action: Mouse scrolled (309, 457) with delta (0, 0)
Screenshot: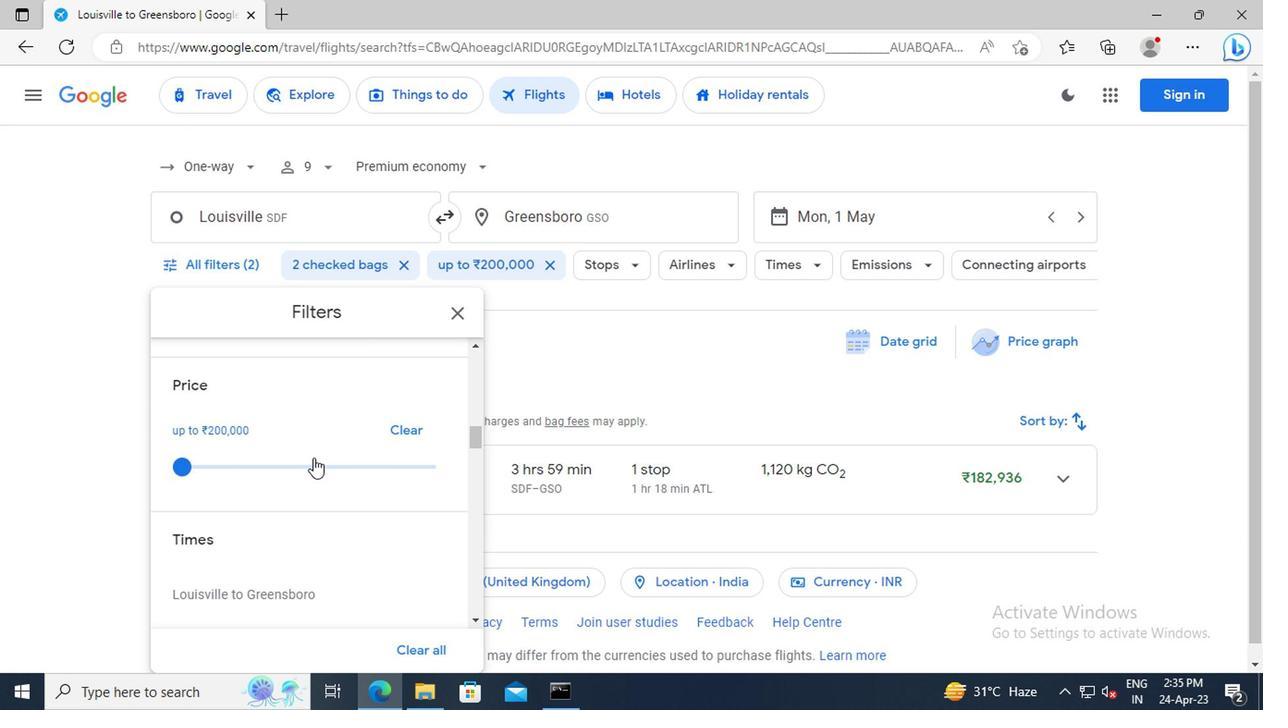 
Action: Mouse scrolled (309, 457) with delta (0, 0)
Screenshot: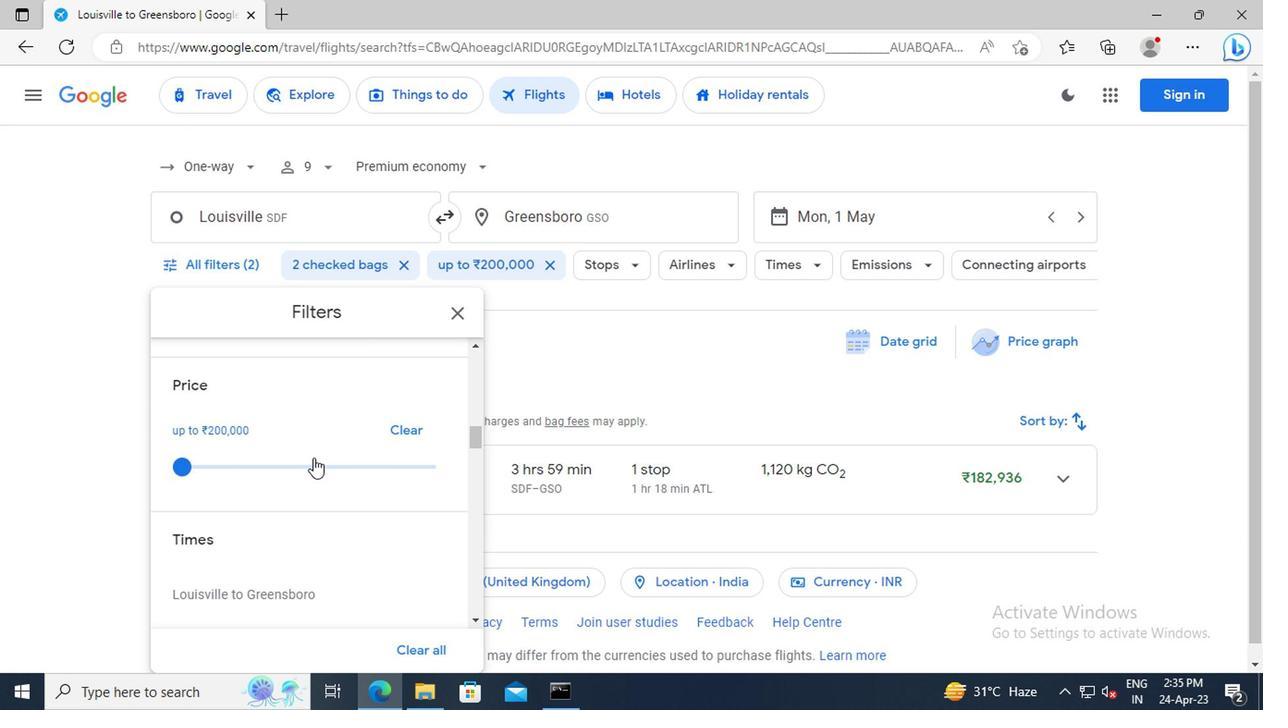 
Action: Mouse scrolled (309, 457) with delta (0, 0)
Screenshot: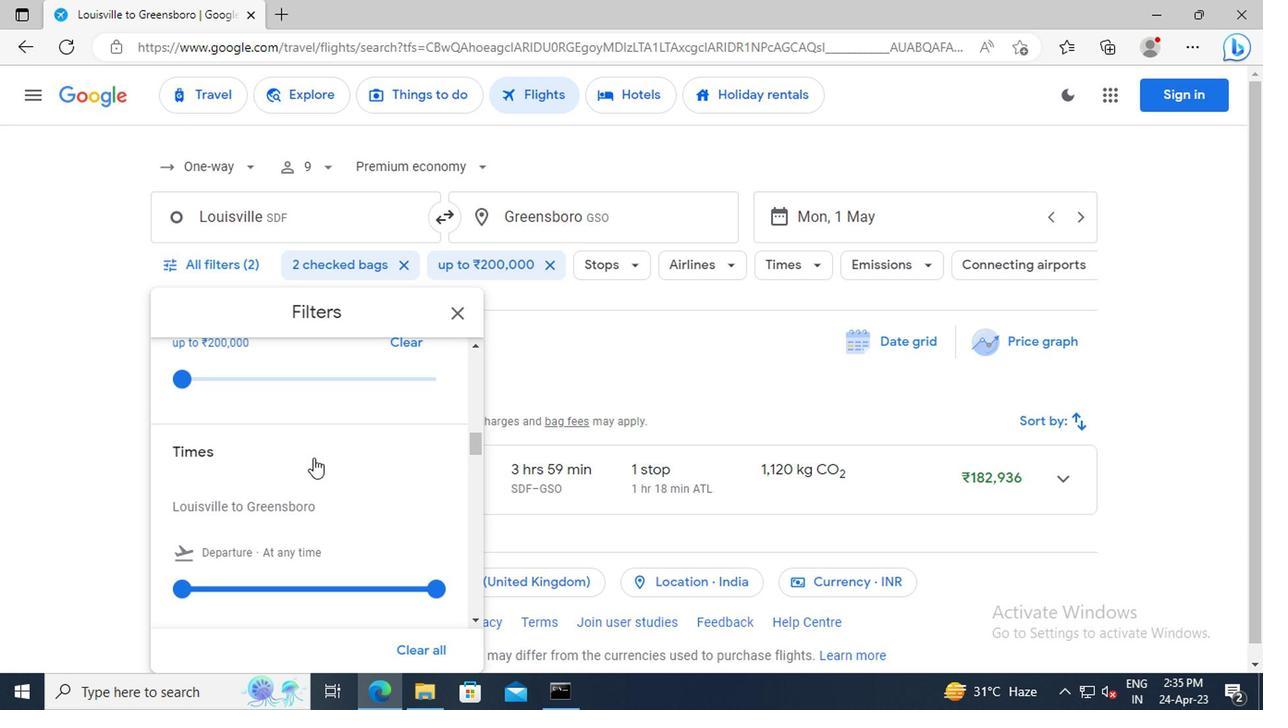 
Action: Mouse scrolled (309, 457) with delta (0, 0)
Screenshot: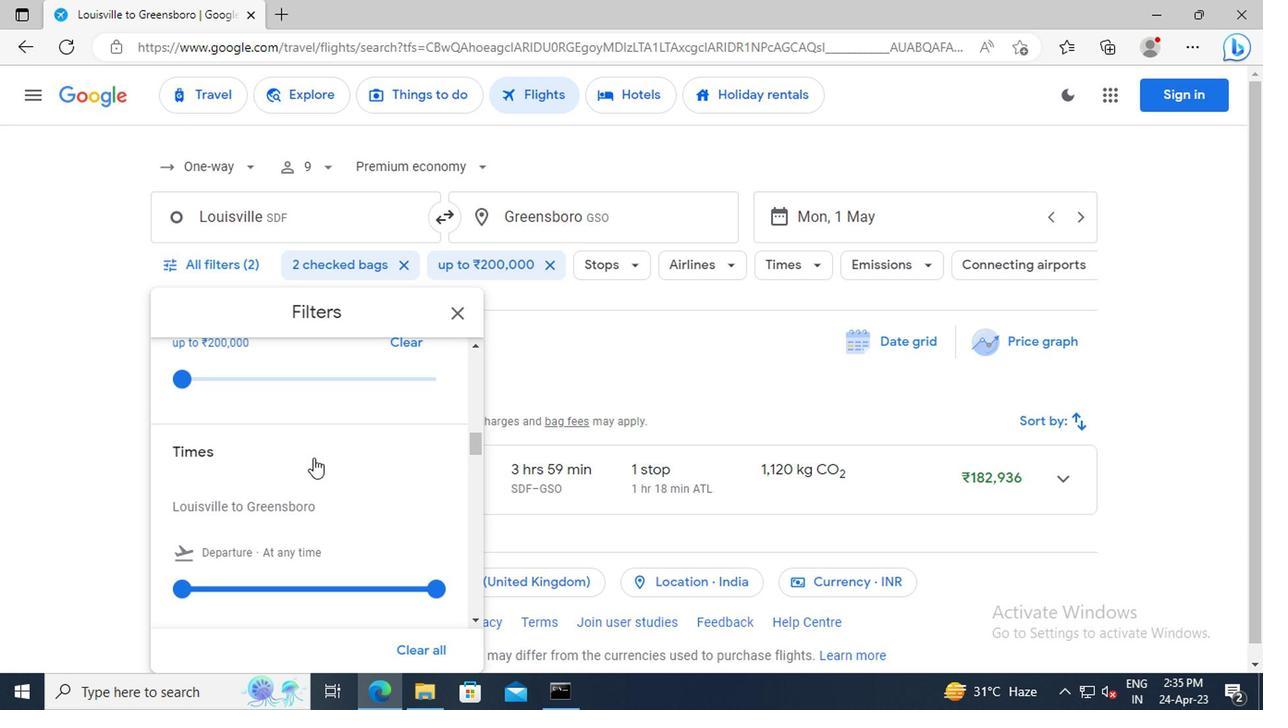 
Action: Mouse moved to (181, 499)
Screenshot: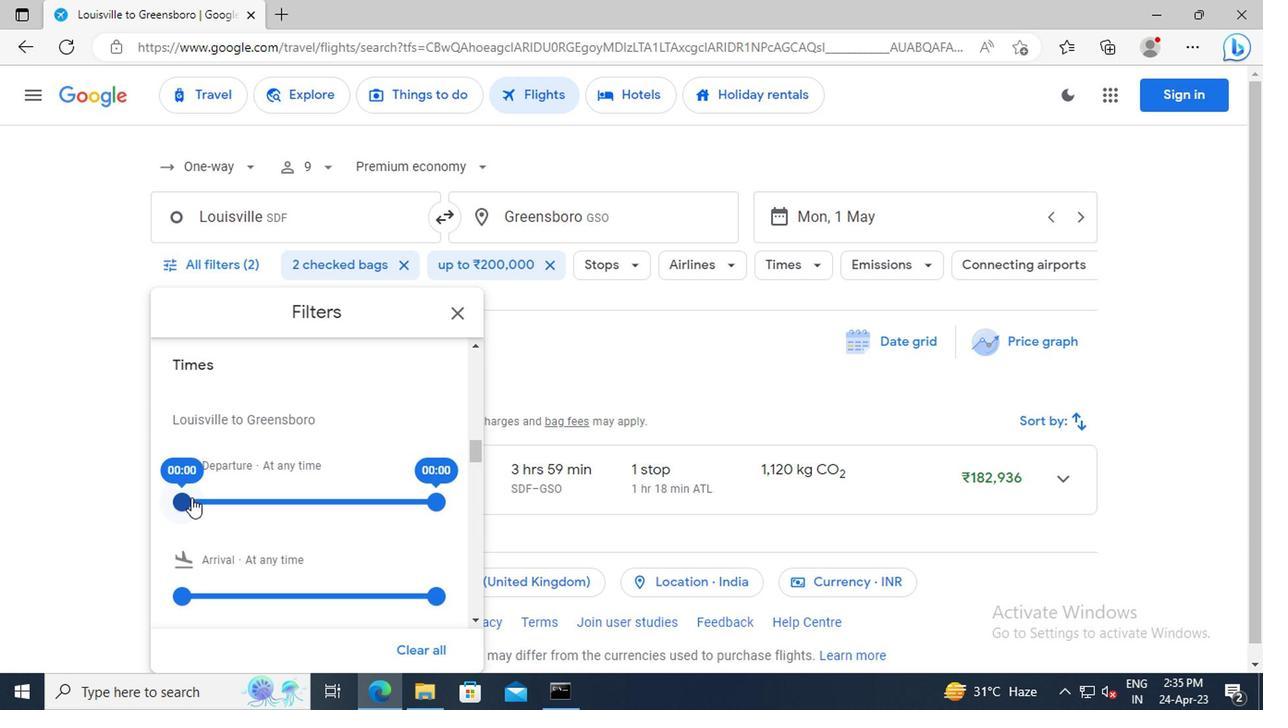
Action: Mouse pressed left at (181, 499)
Screenshot: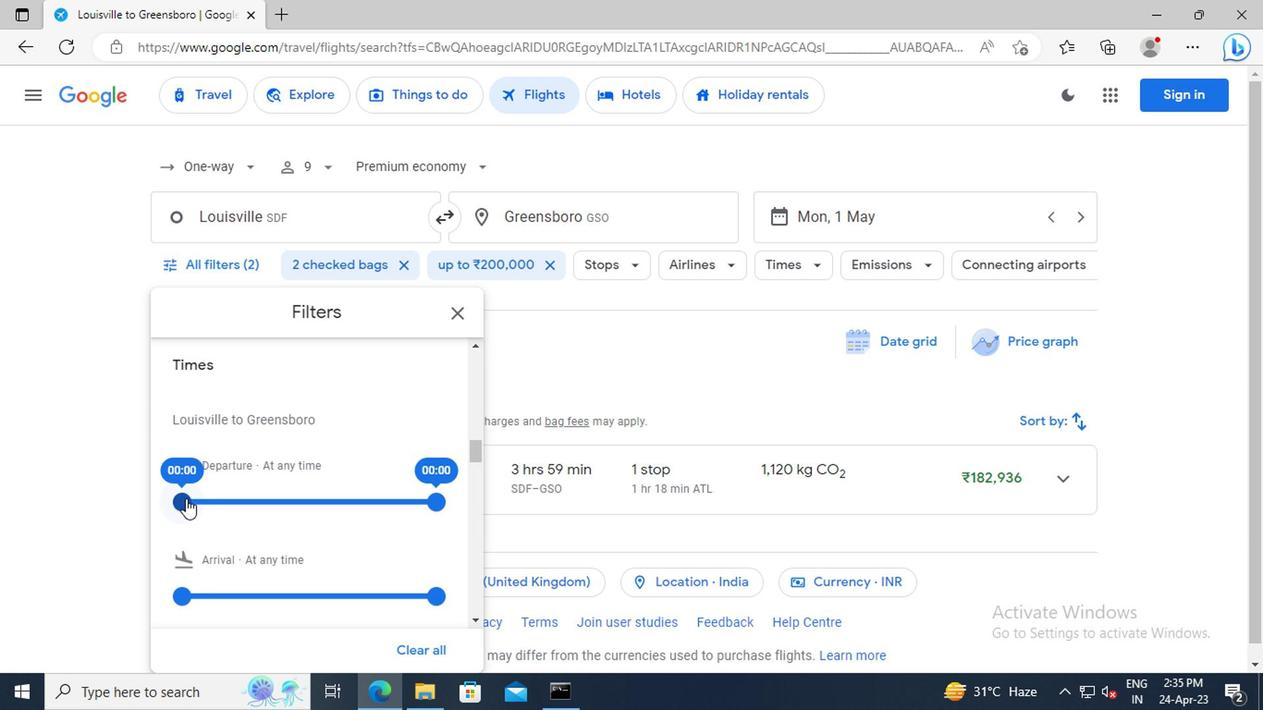 
Action: Mouse moved to (429, 510)
Screenshot: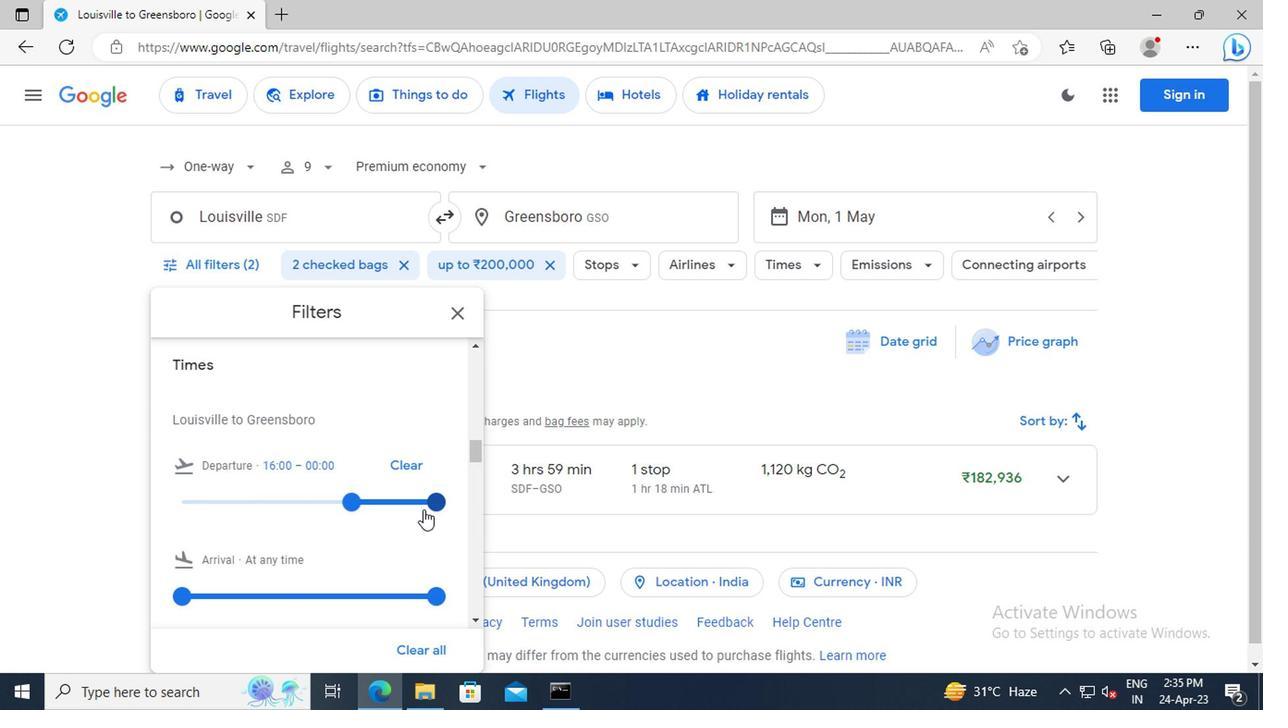 
Action: Mouse pressed left at (429, 510)
Screenshot: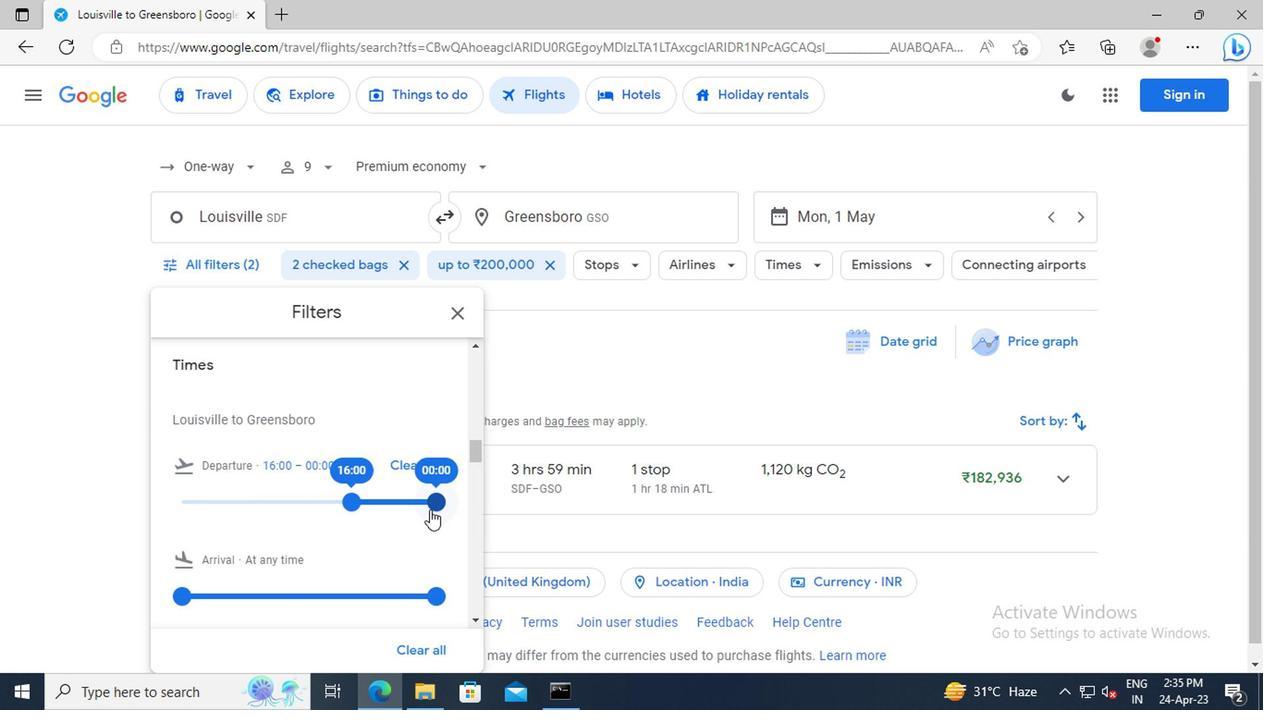 
Action: Mouse moved to (455, 311)
Screenshot: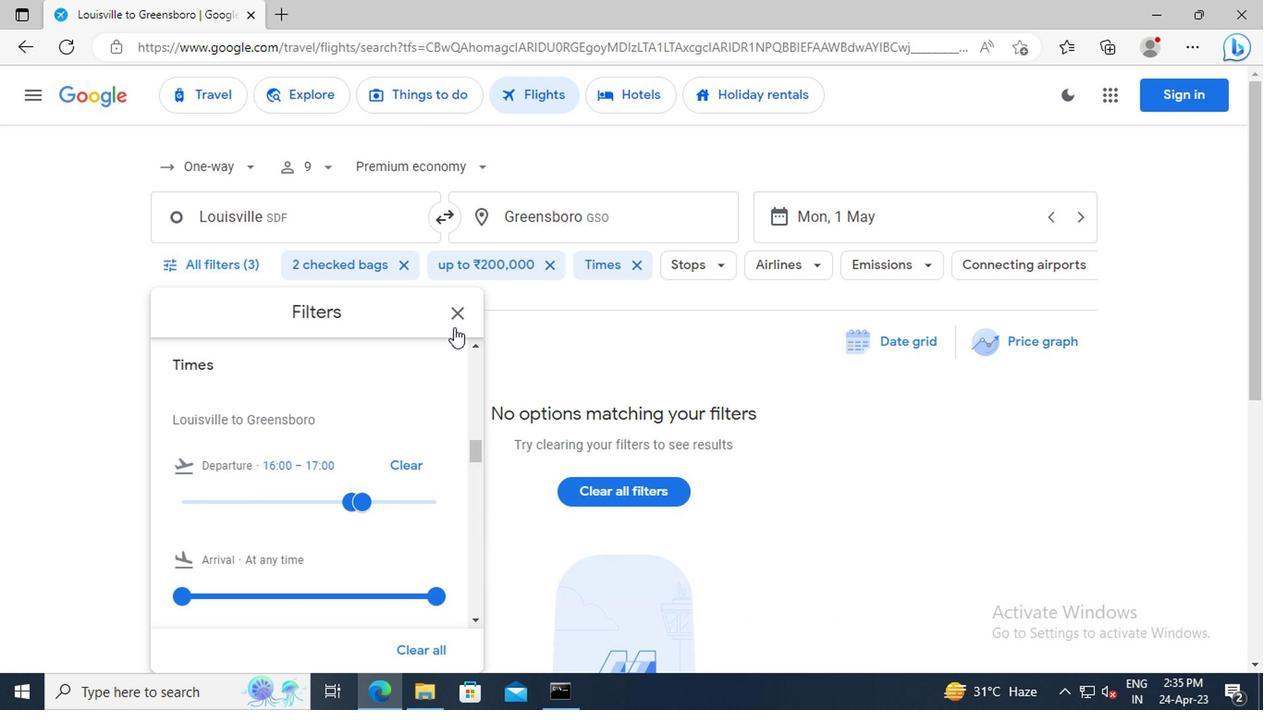 
Action: Mouse pressed left at (455, 311)
Screenshot: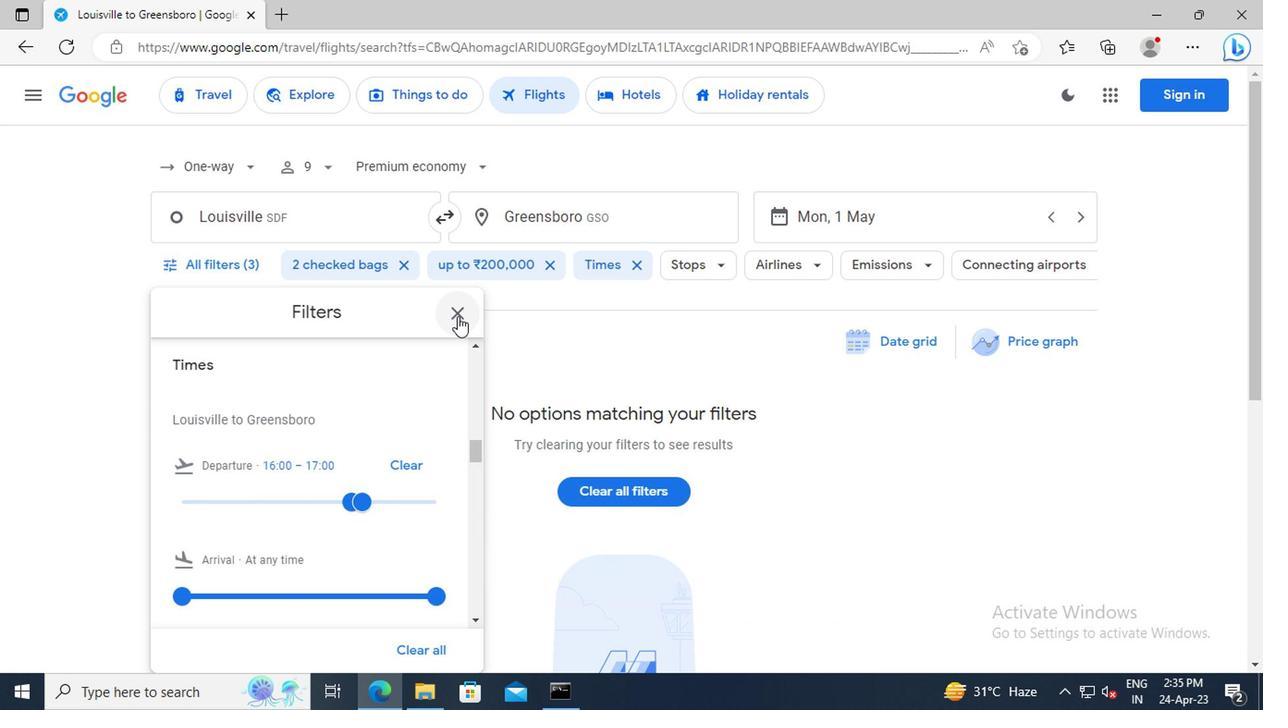 
Action: Mouse moved to (463, 411)
Screenshot: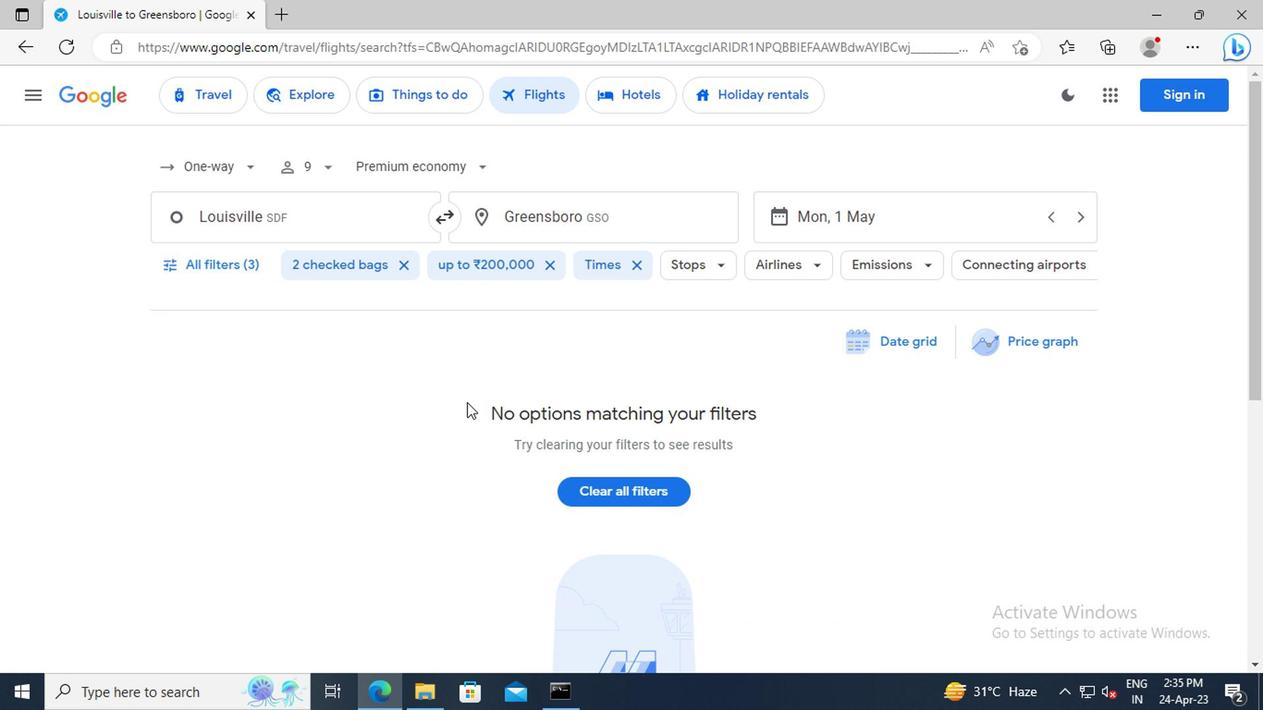 
